 Task: Find connections with filter location Shiliguri with filter topic #Innovativewith filter profile language Spanish with filter current company Republic World with filter school SRM University with filter industry Investment Management with filter service category Pricing Strategy with filter keywords title Carpenter
Action: Mouse moved to (701, 91)
Screenshot: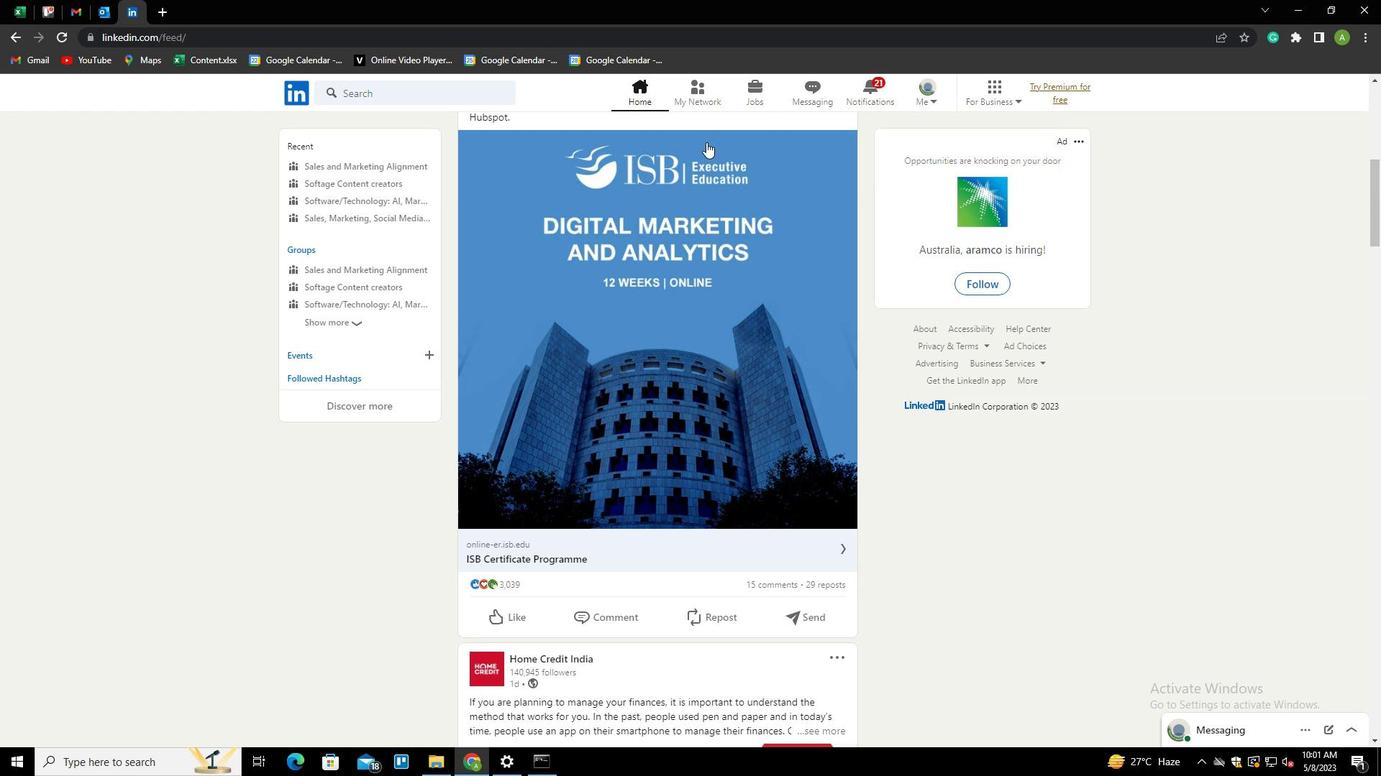 
Action: Mouse pressed left at (701, 91)
Screenshot: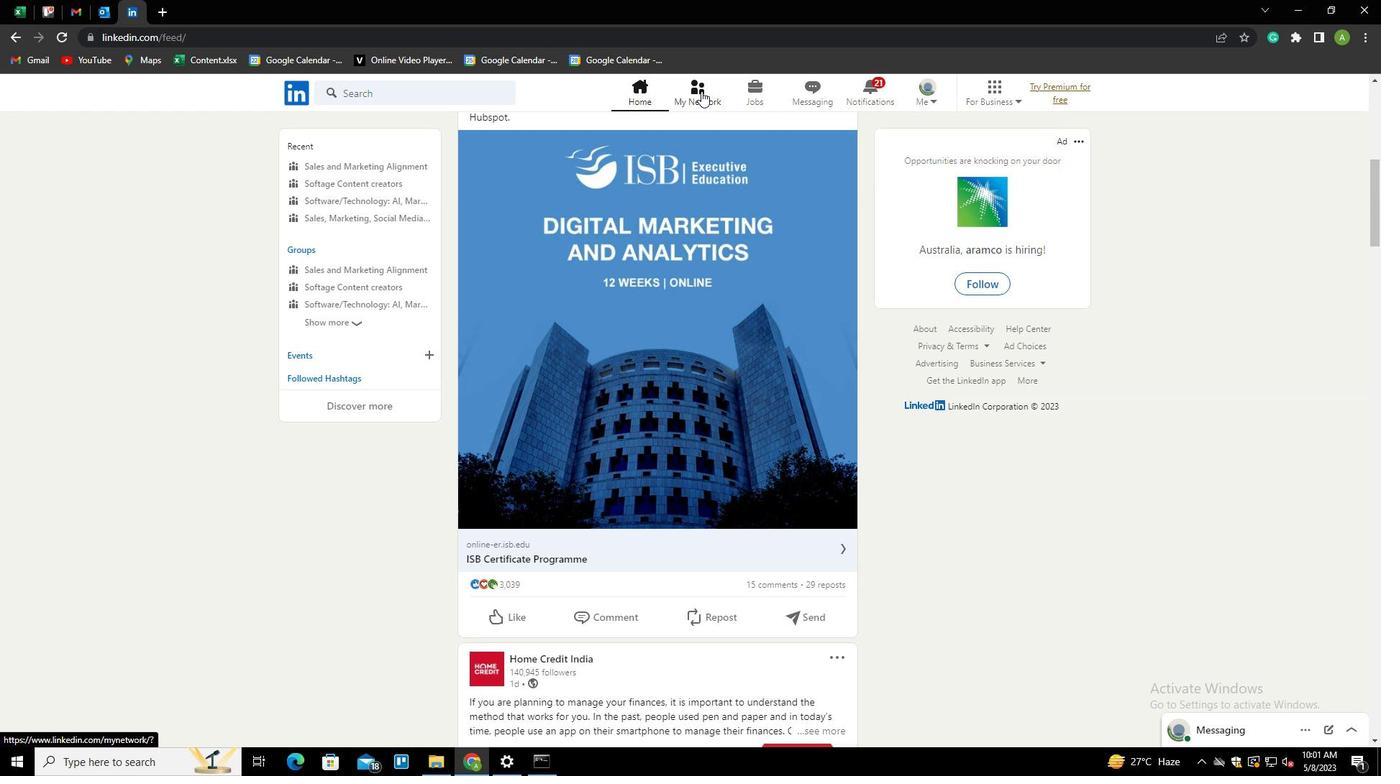 
Action: Mouse moved to (381, 169)
Screenshot: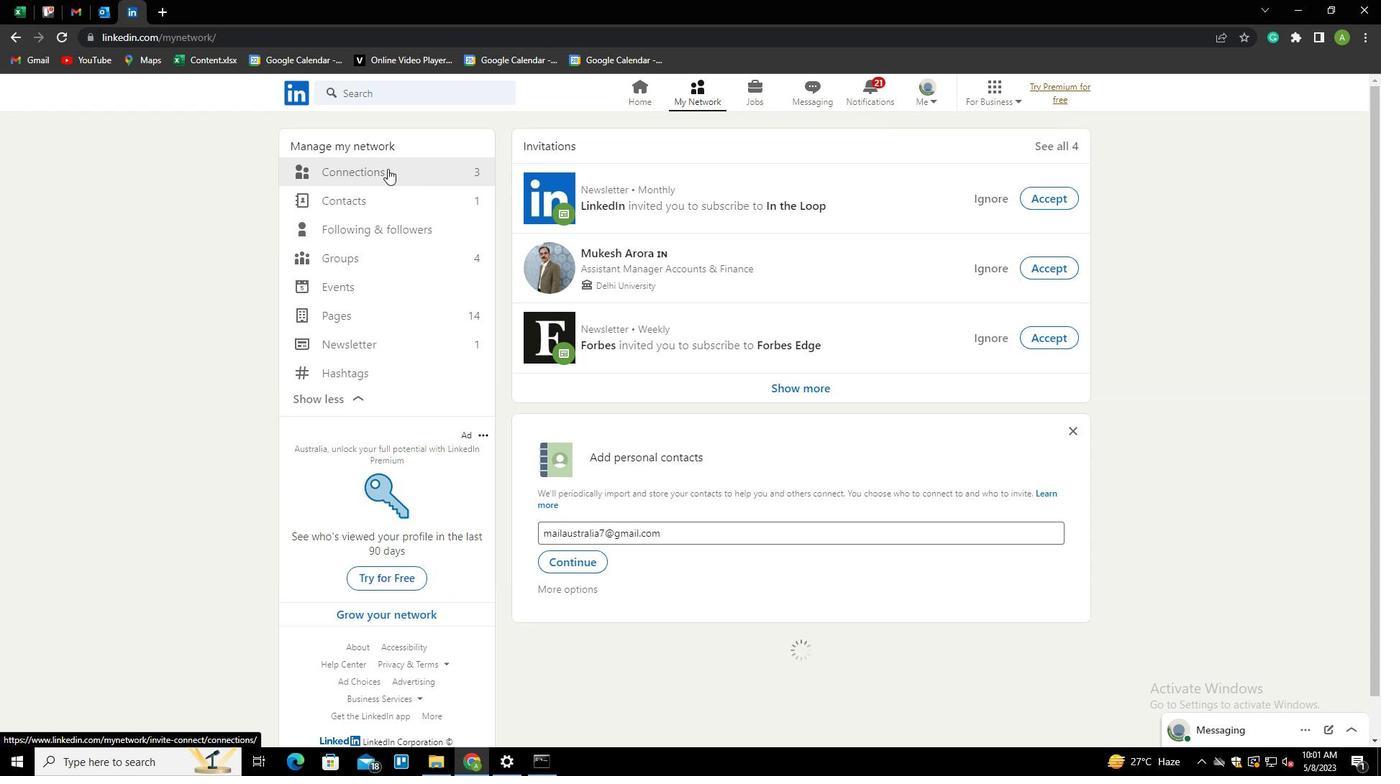 
Action: Mouse pressed left at (381, 169)
Screenshot: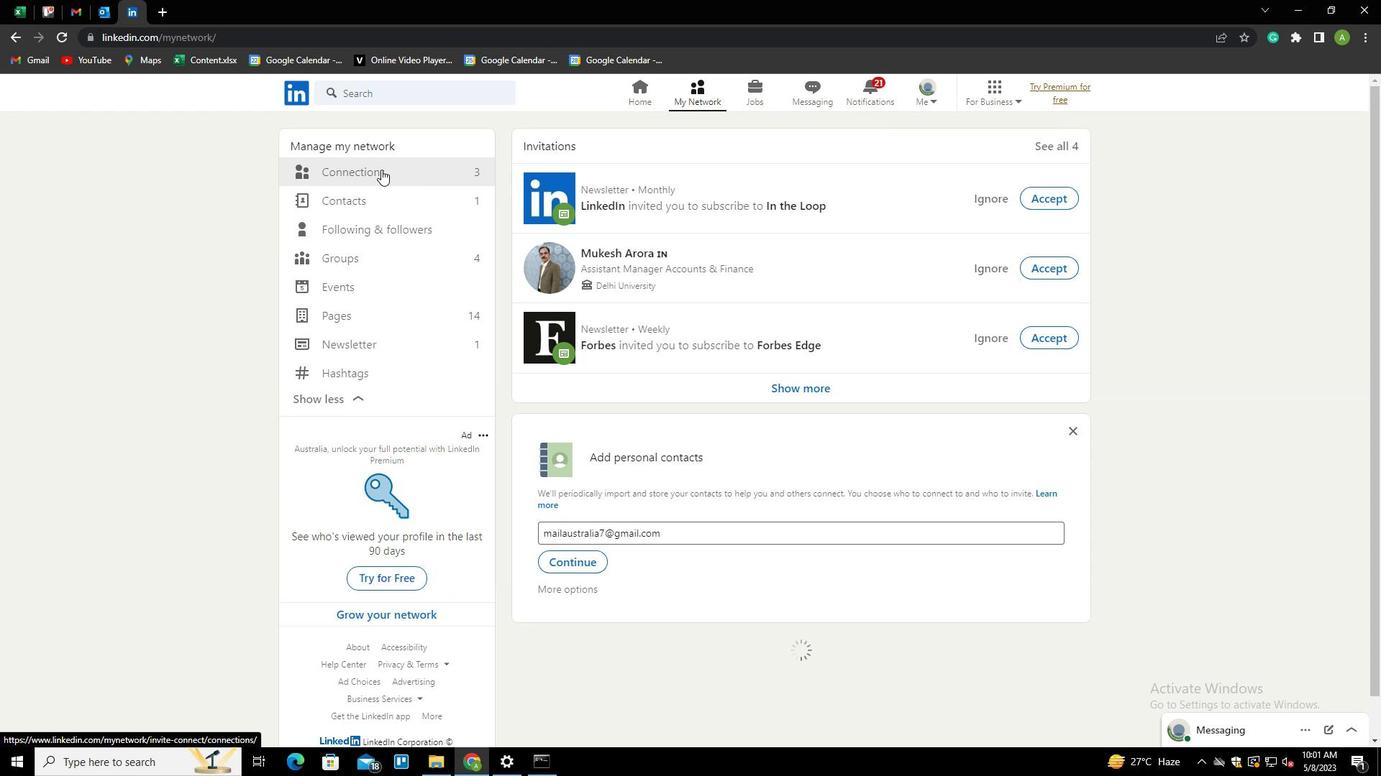 
Action: Mouse moved to (788, 173)
Screenshot: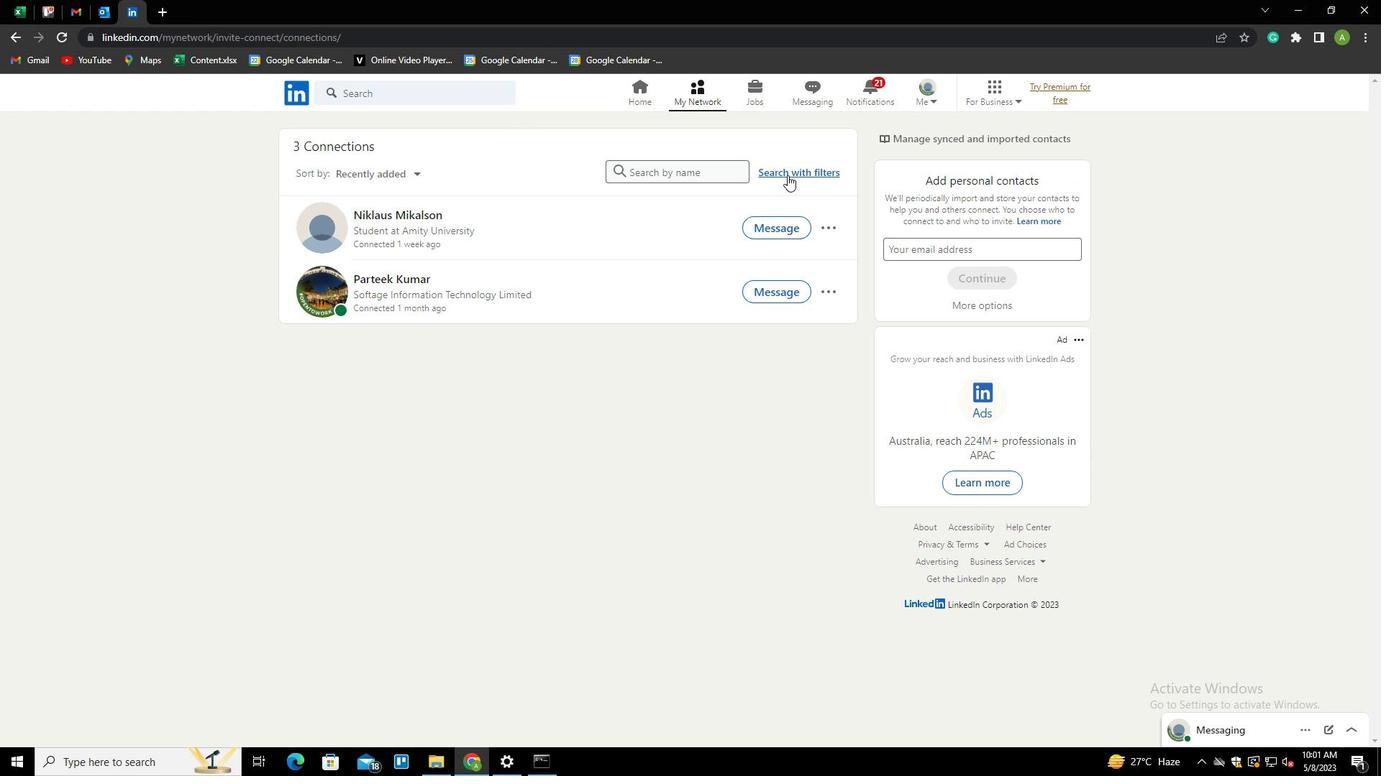 
Action: Mouse pressed left at (788, 173)
Screenshot: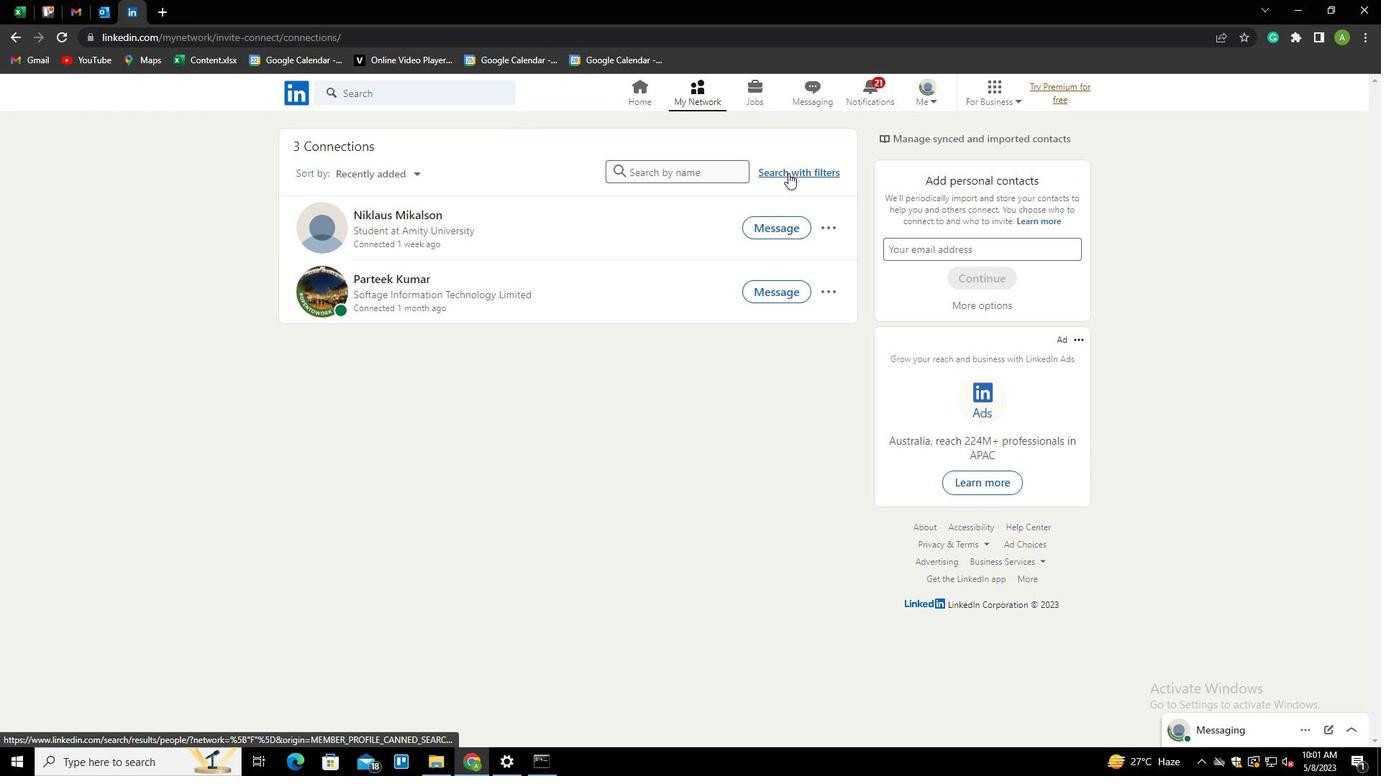 
Action: Mouse moved to (741, 132)
Screenshot: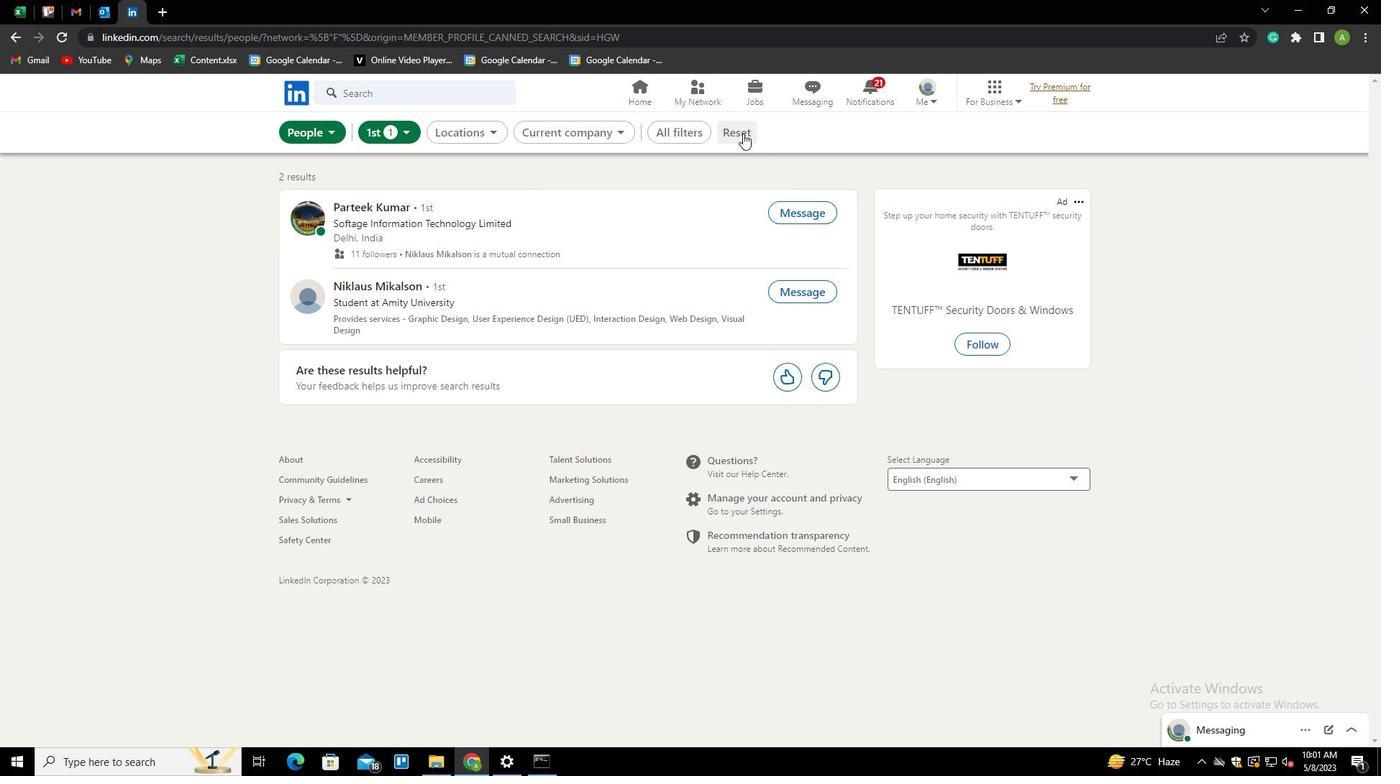 
Action: Mouse pressed left at (741, 132)
Screenshot: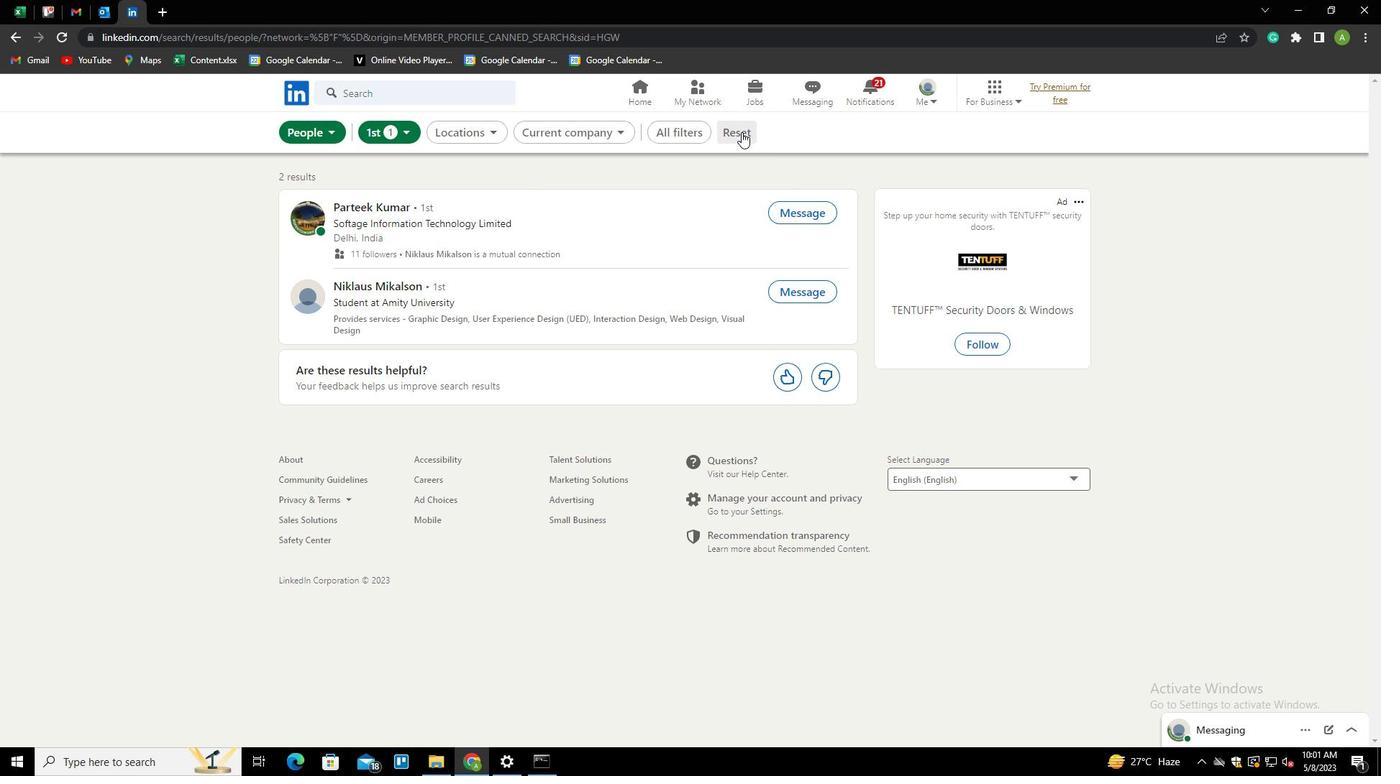 
Action: Mouse moved to (725, 132)
Screenshot: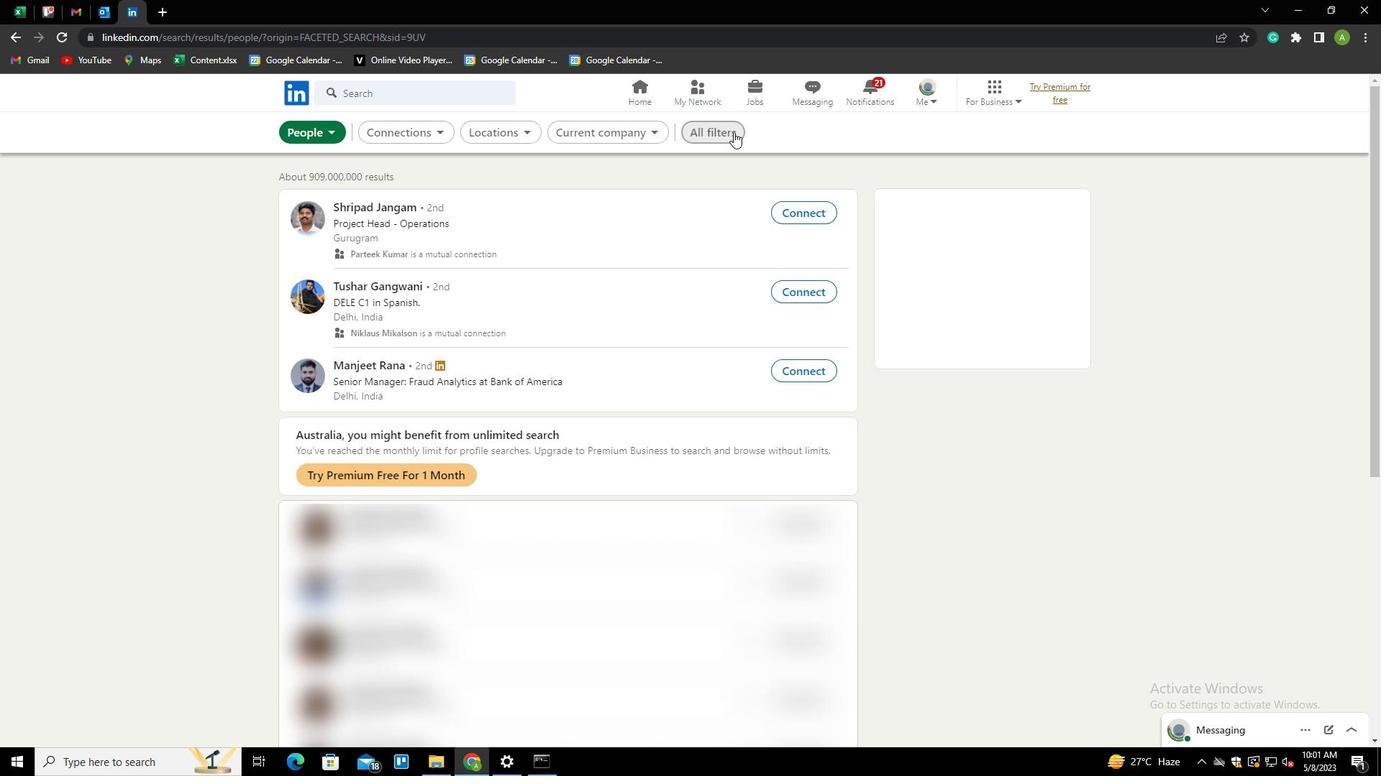 
Action: Mouse pressed left at (725, 132)
Screenshot: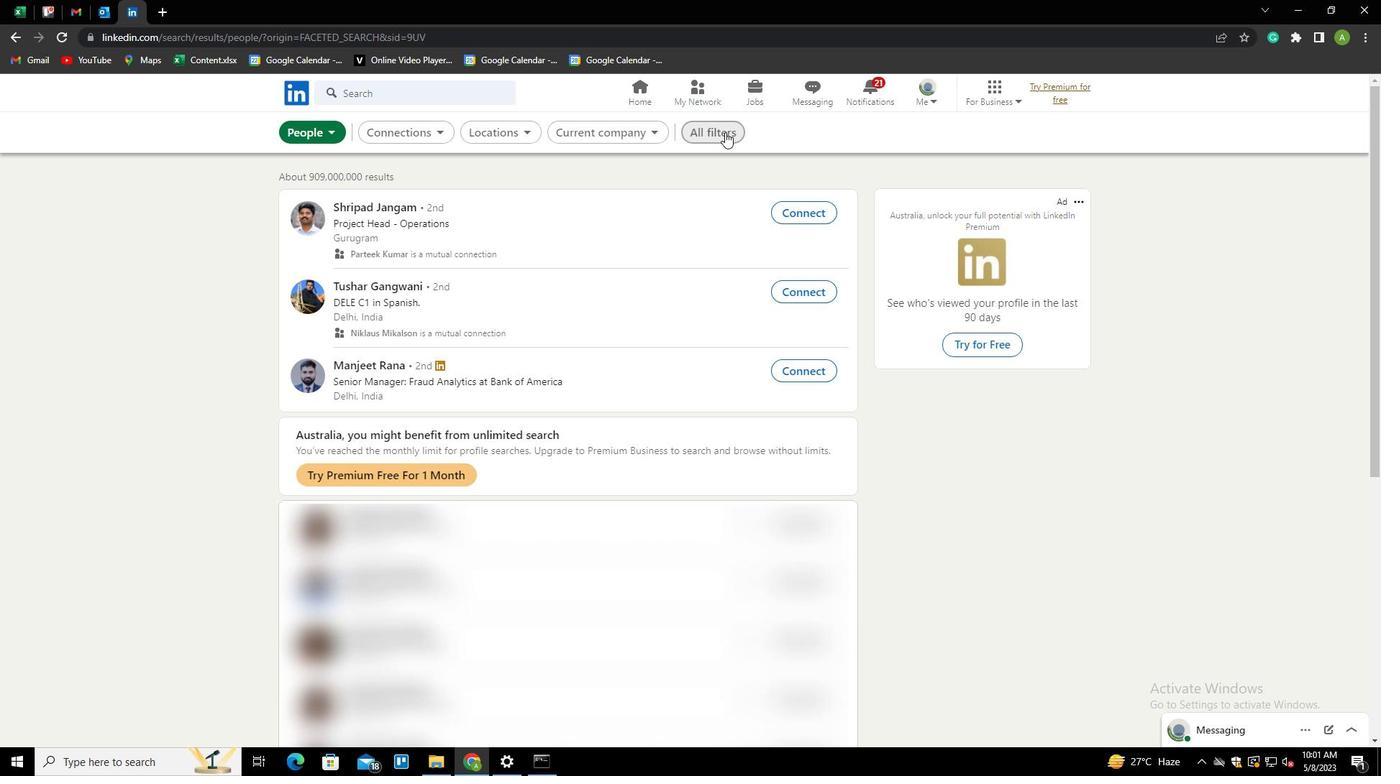 
Action: Mouse moved to (1100, 330)
Screenshot: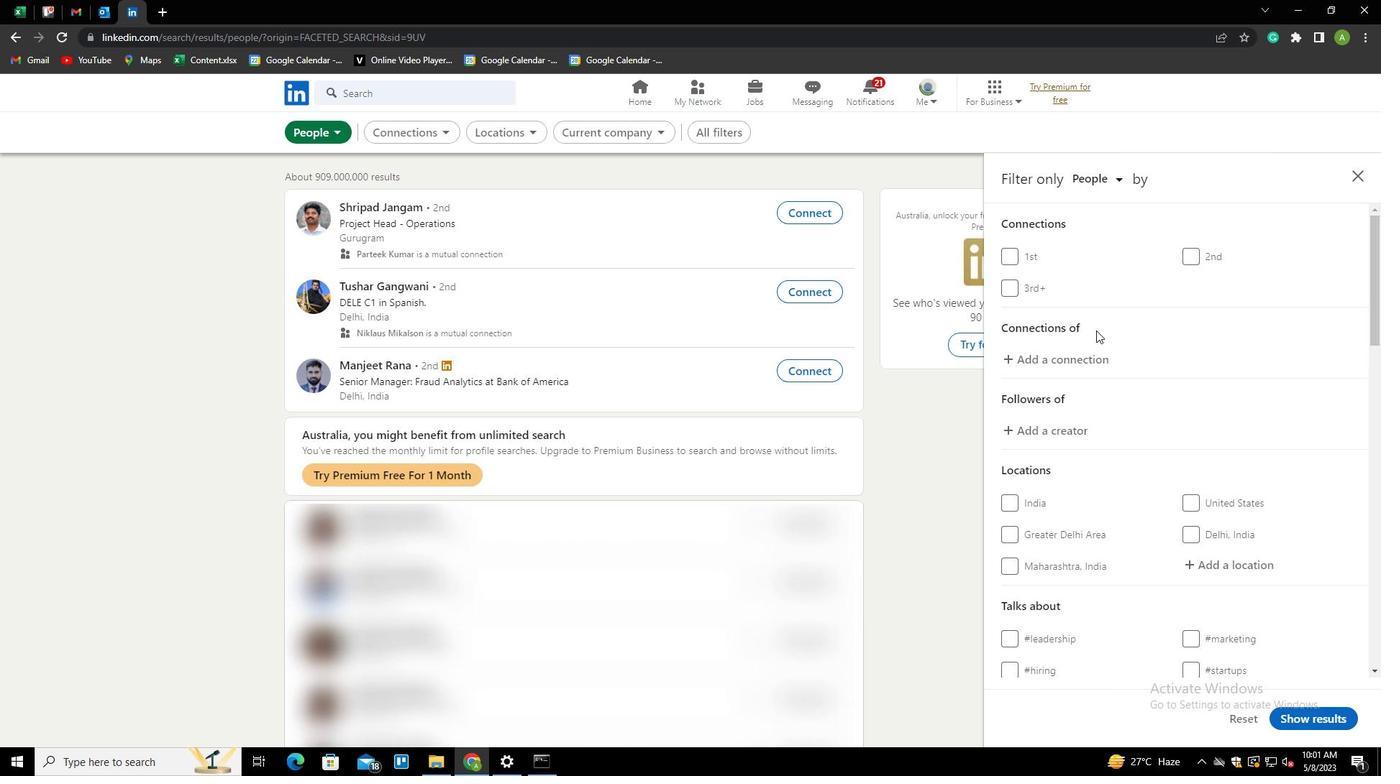 
Action: Mouse scrolled (1100, 330) with delta (0, 0)
Screenshot: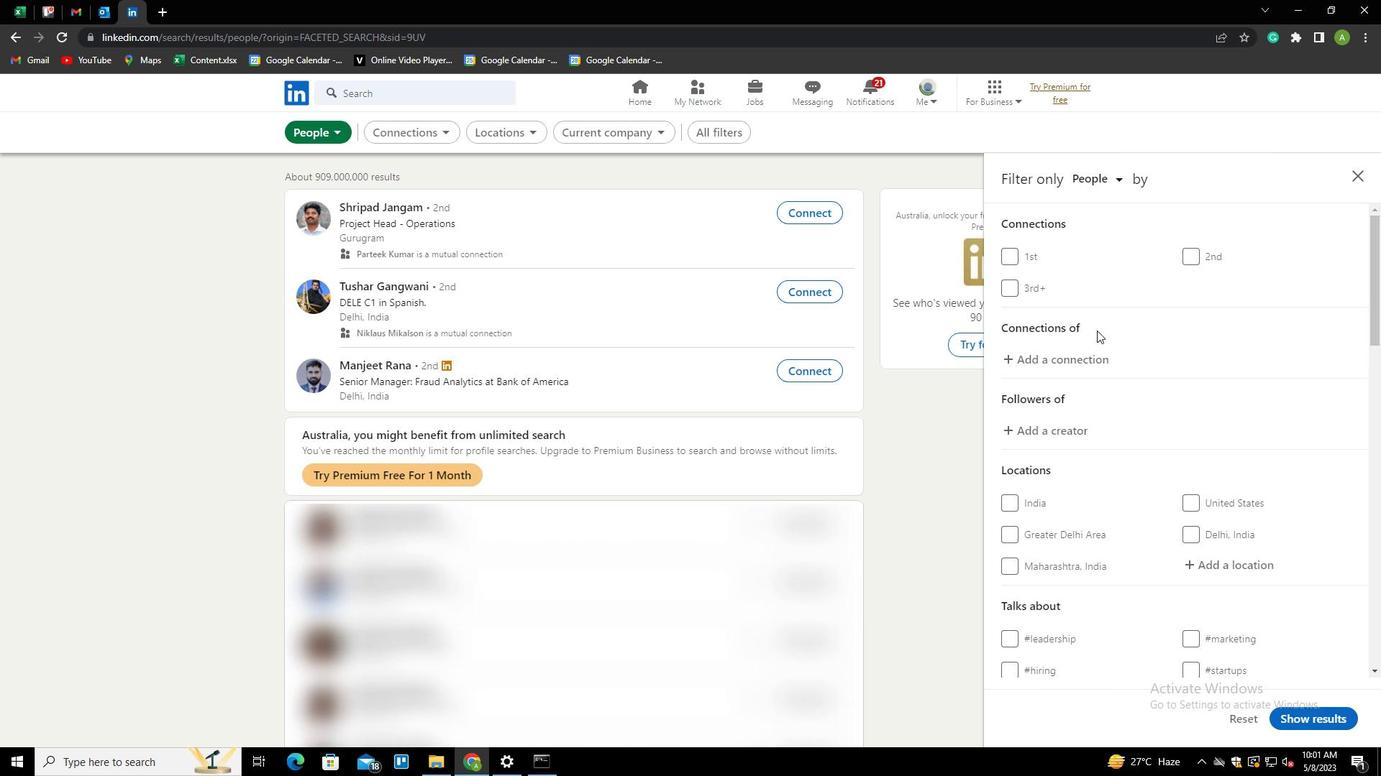 
Action: Mouse scrolled (1100, 330) with delta (0, 0)
Screenshot: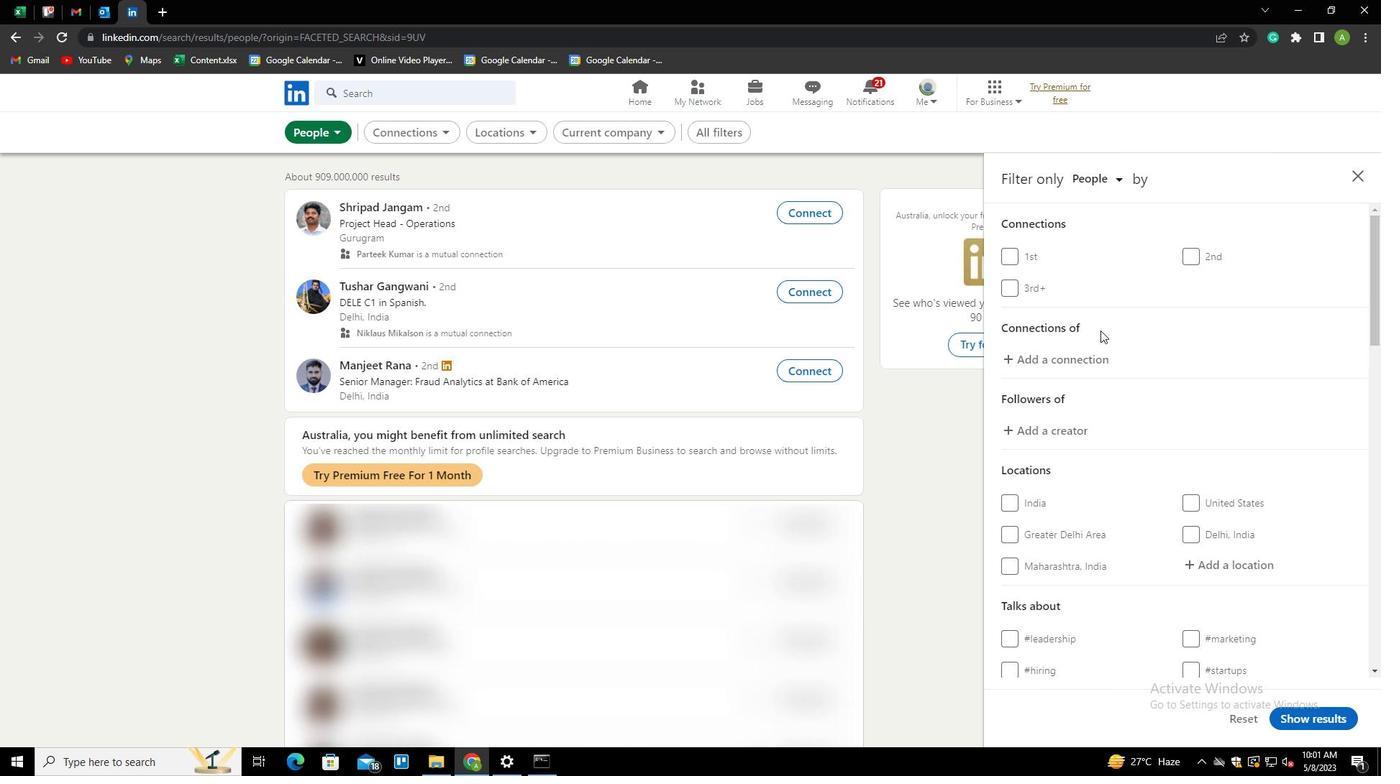 
Action: Mouse scrolled (1100, 330) with delta (0, 0)
Screenshot: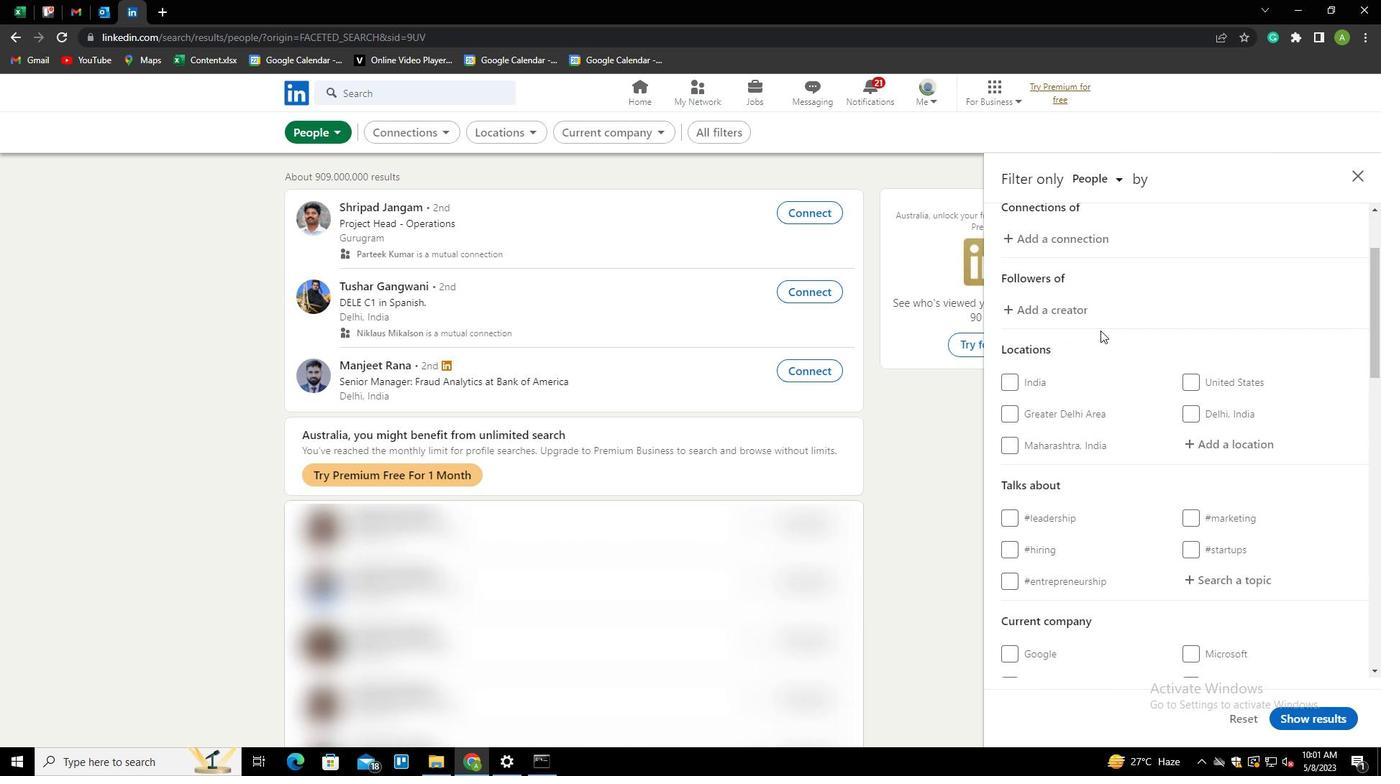 
Action: Mouse moved to (1212, 348)
Screenshot: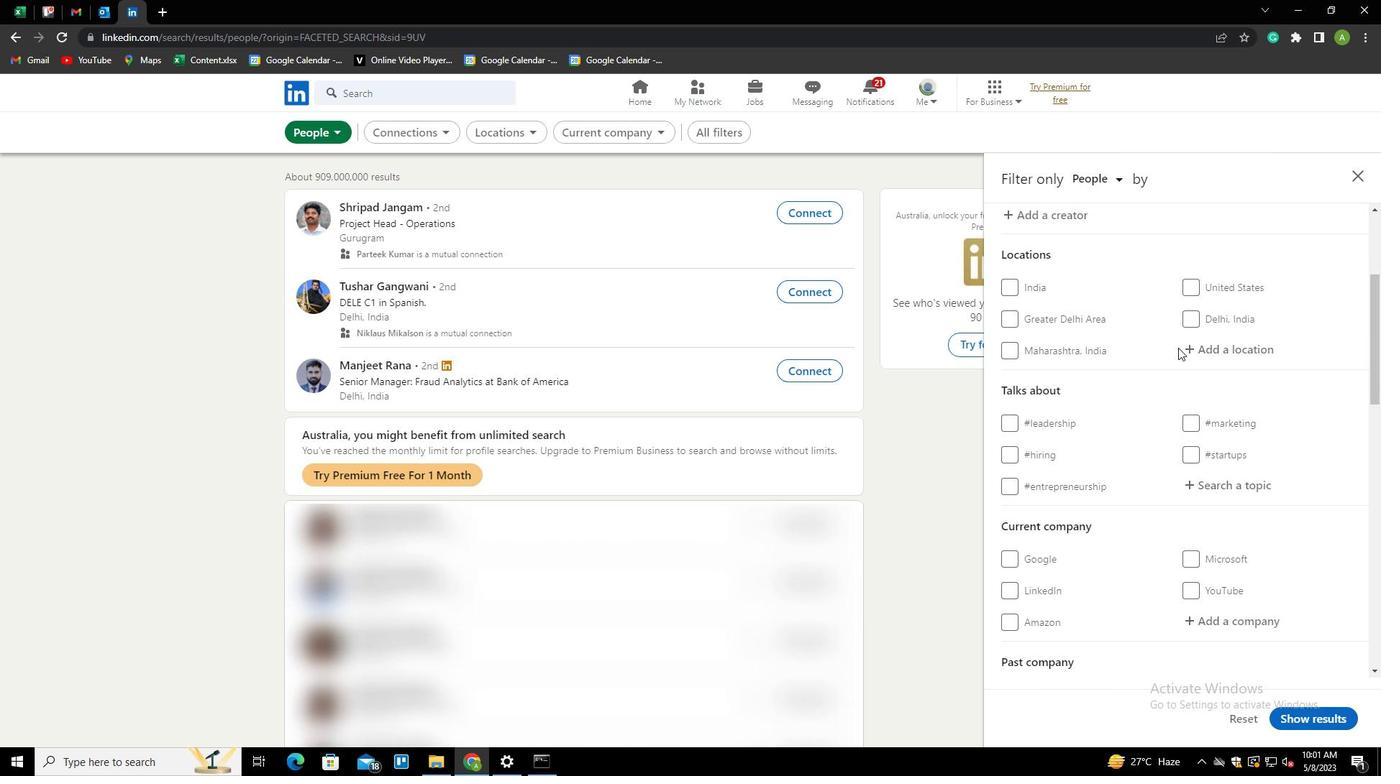 
Action: Mouse pressed left at (1212, 348)
Screenshot: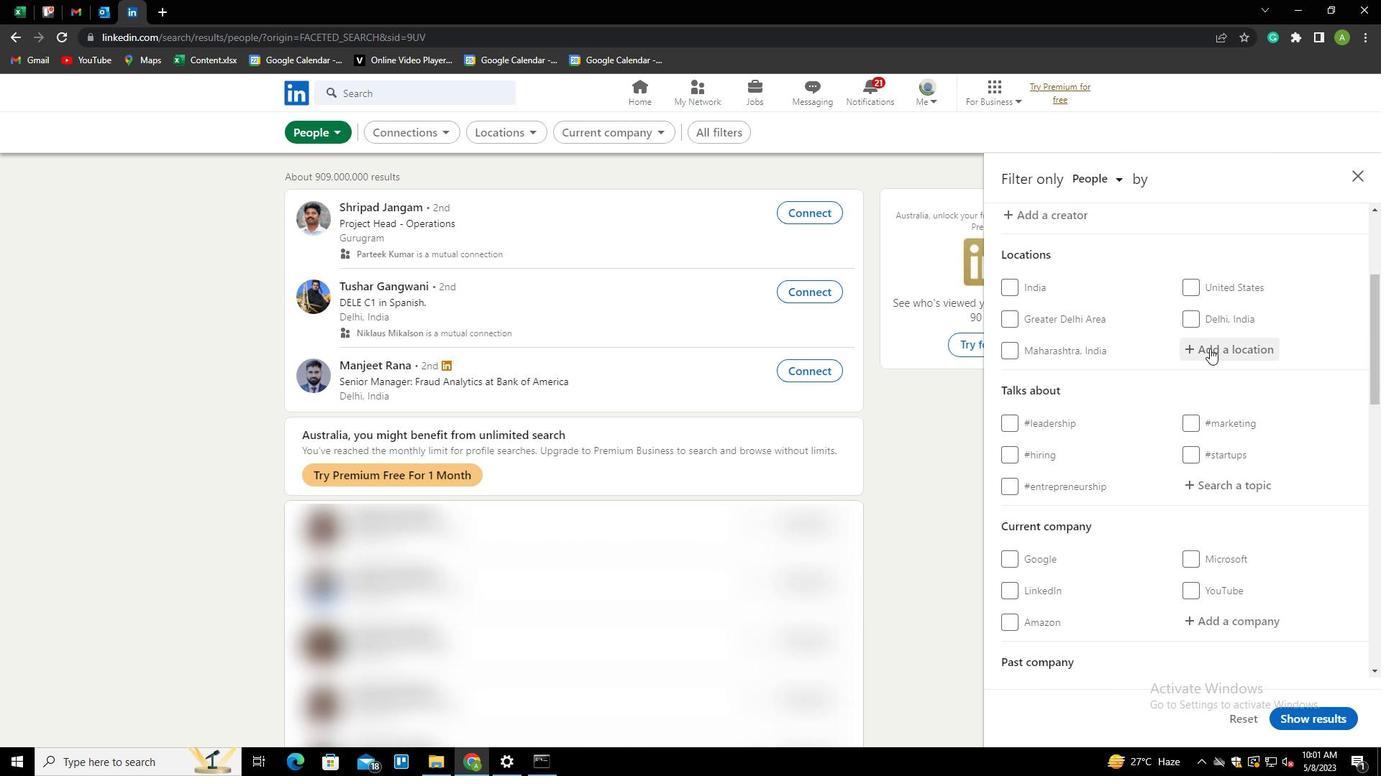 
Action: Key pressed <Key.shift>S
Screenshot: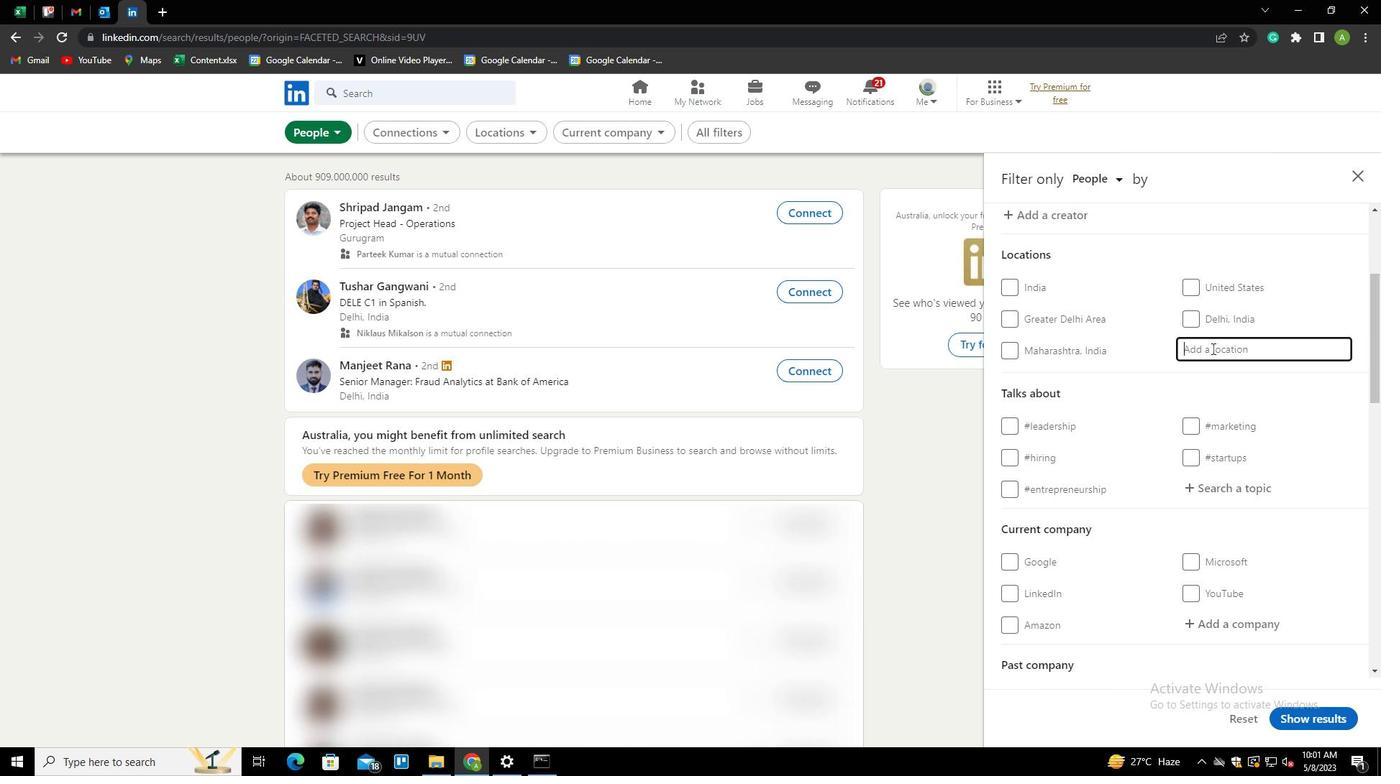 
Action: Mouse moved to (1212, 348)
Screenshot: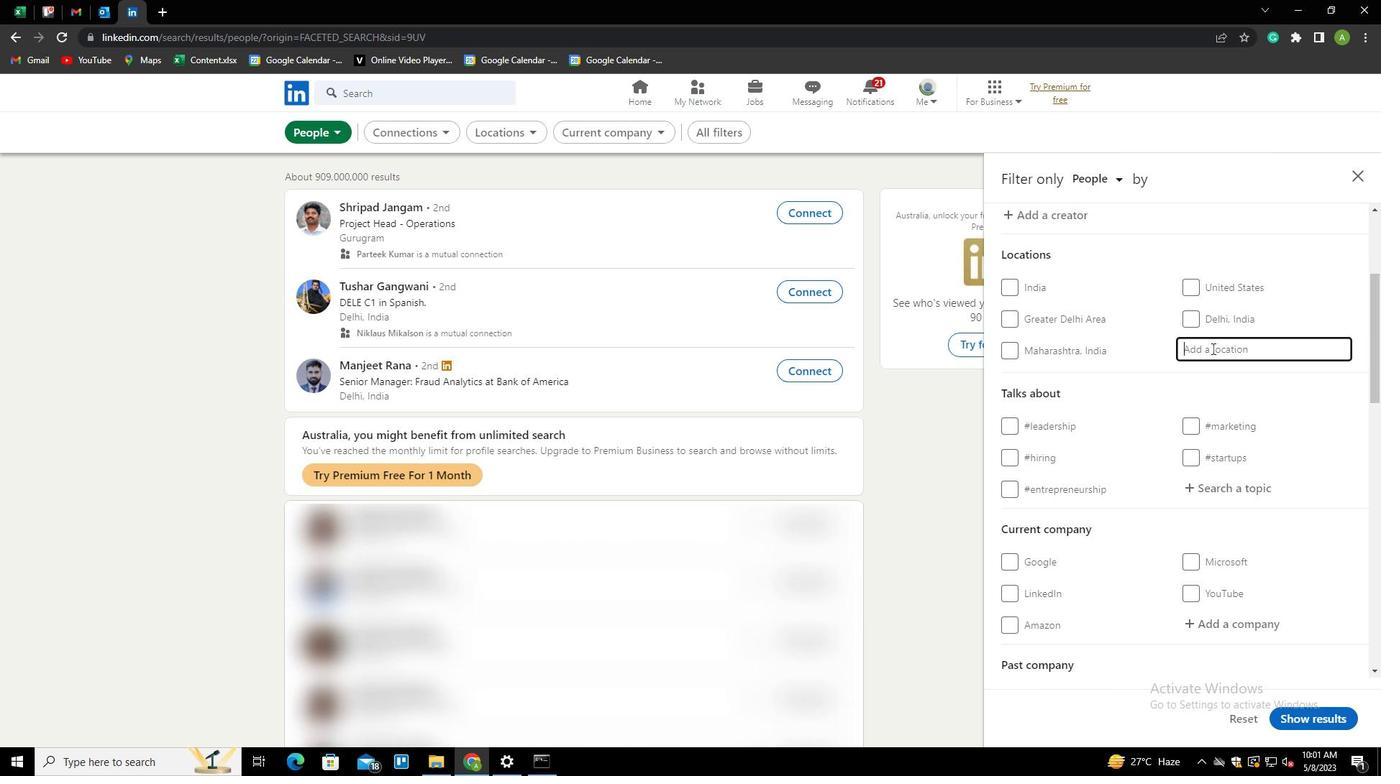 
Action: Key pressed HILIGURI<Key.down><Key.enter>
Screenshot: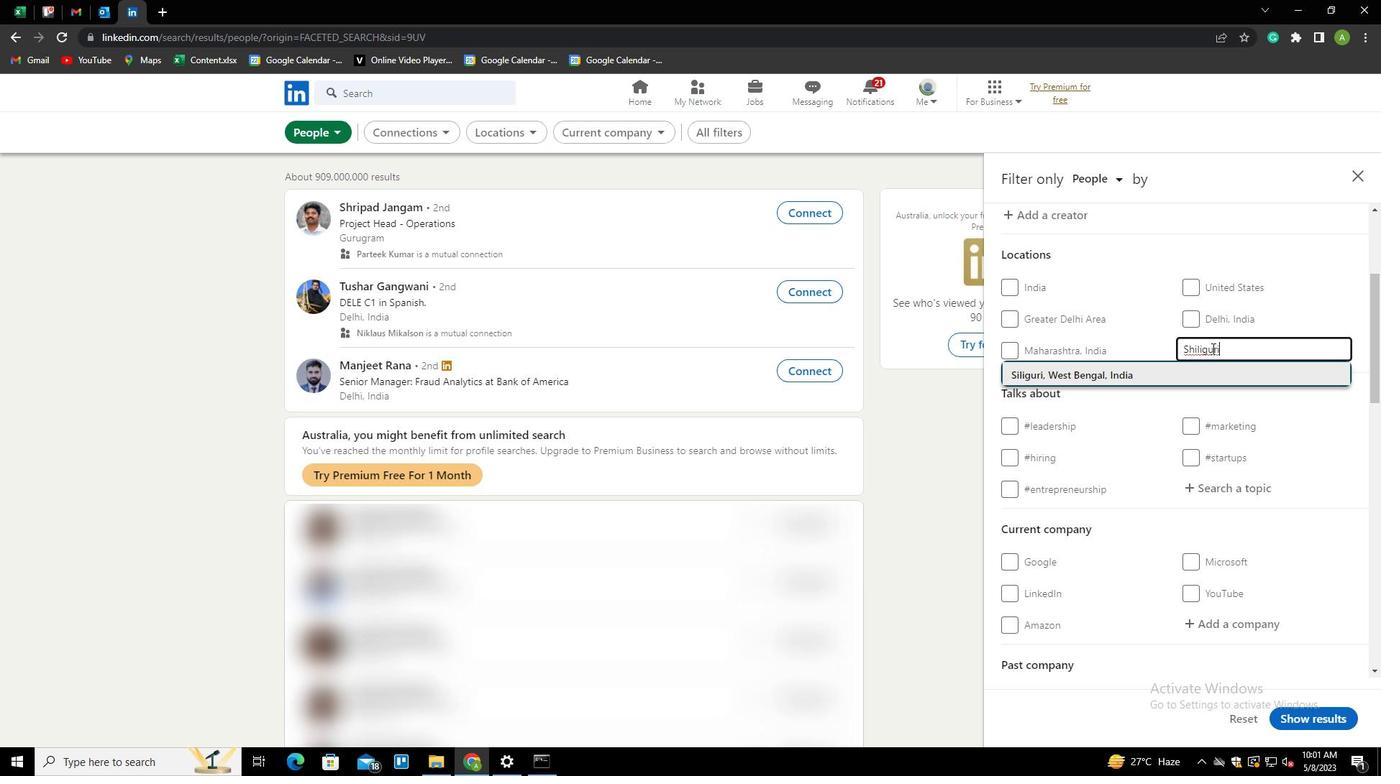 
Action: Mouse scrolled (1212, 348) with delta (0, 0)
Screenshot: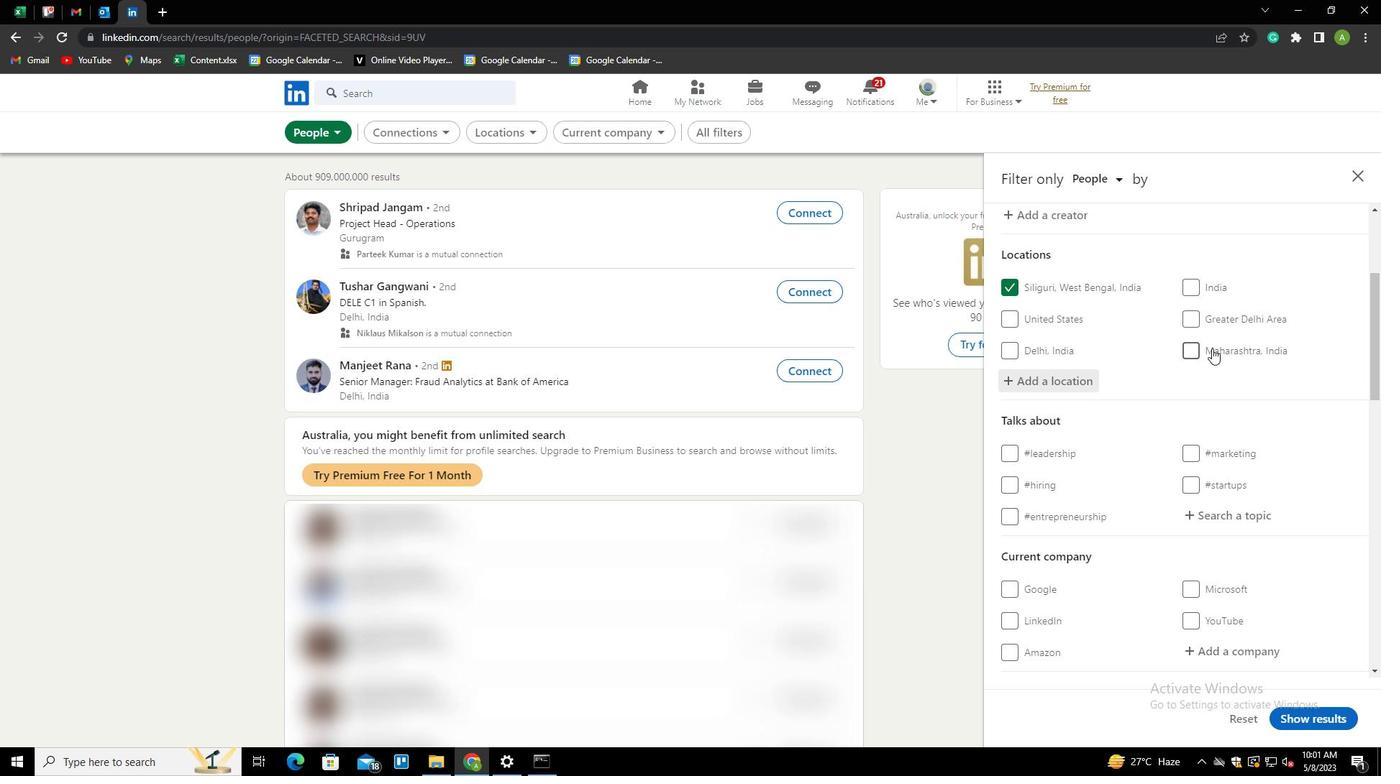 
Action: Mouse scrolled (1212, 348) with delta (0, 0)
Screenshot: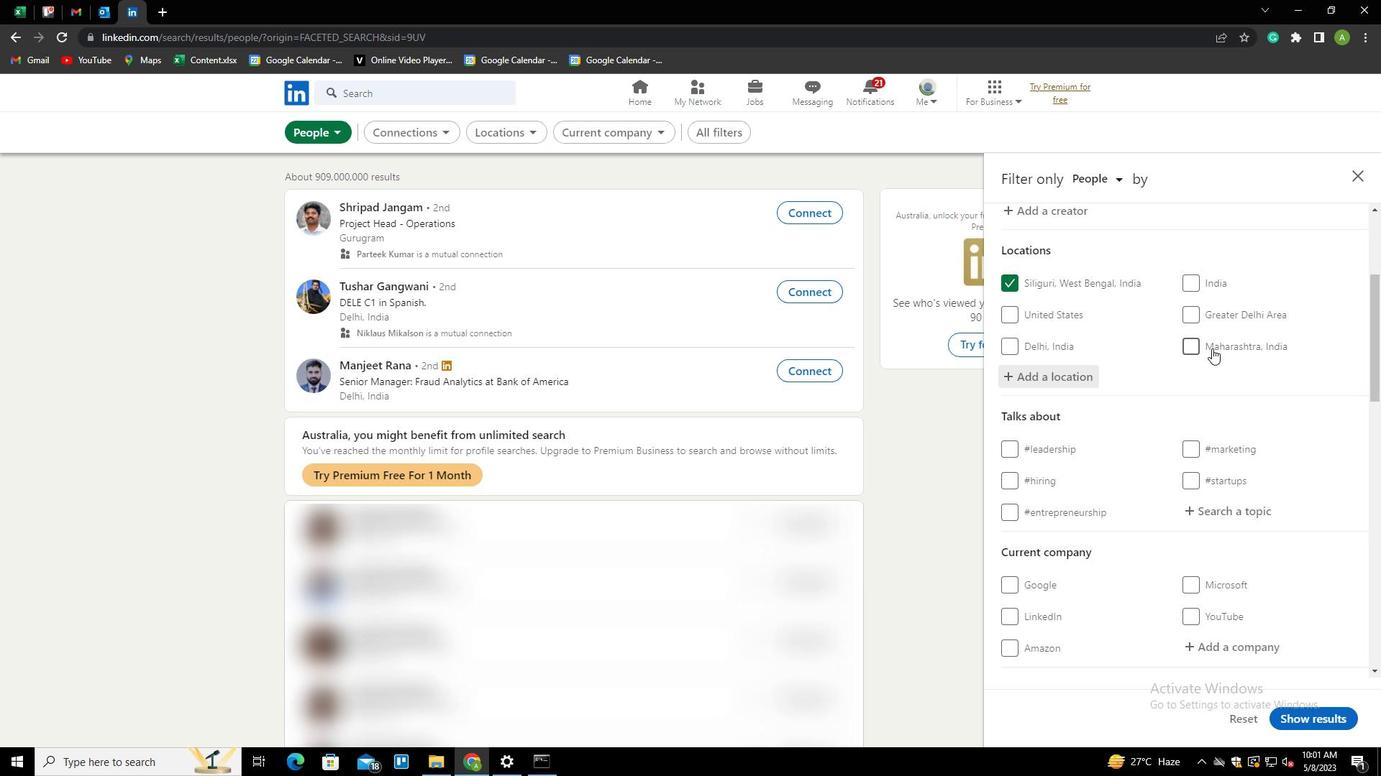 
Action: Mouse moved to (1223, 372)
Screenshot: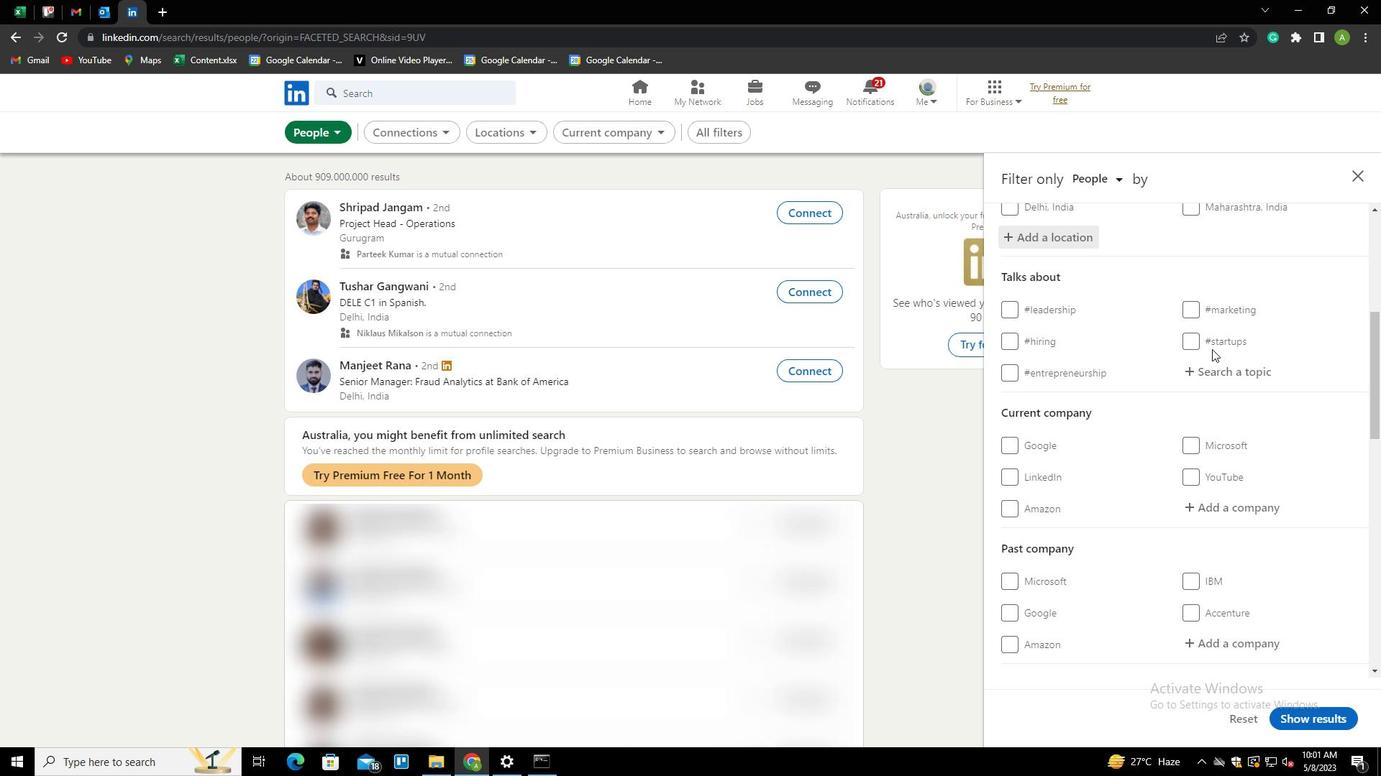 
Action: Mouse pressed left at (1223, 372)
Screenshot: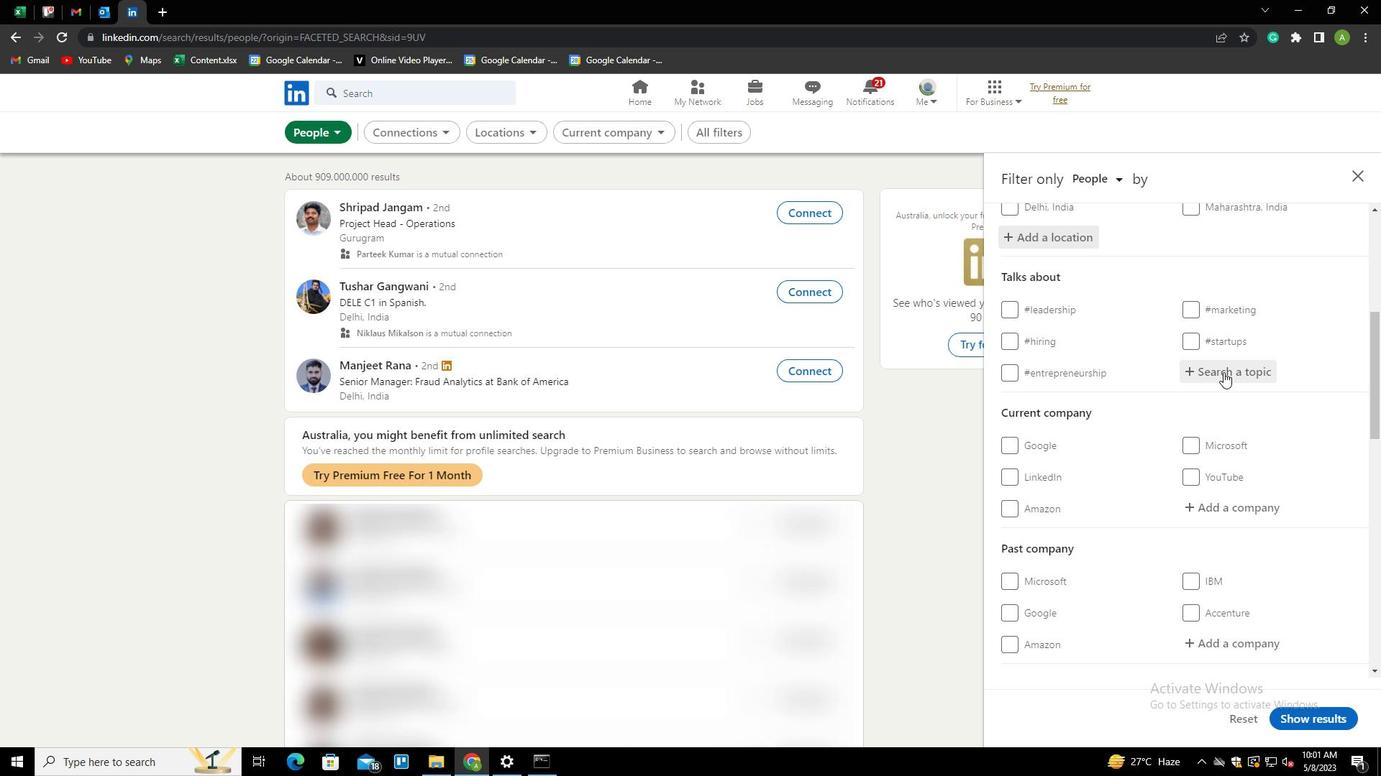 
Action: Mouse moved to (1225, 374)
Screenshot: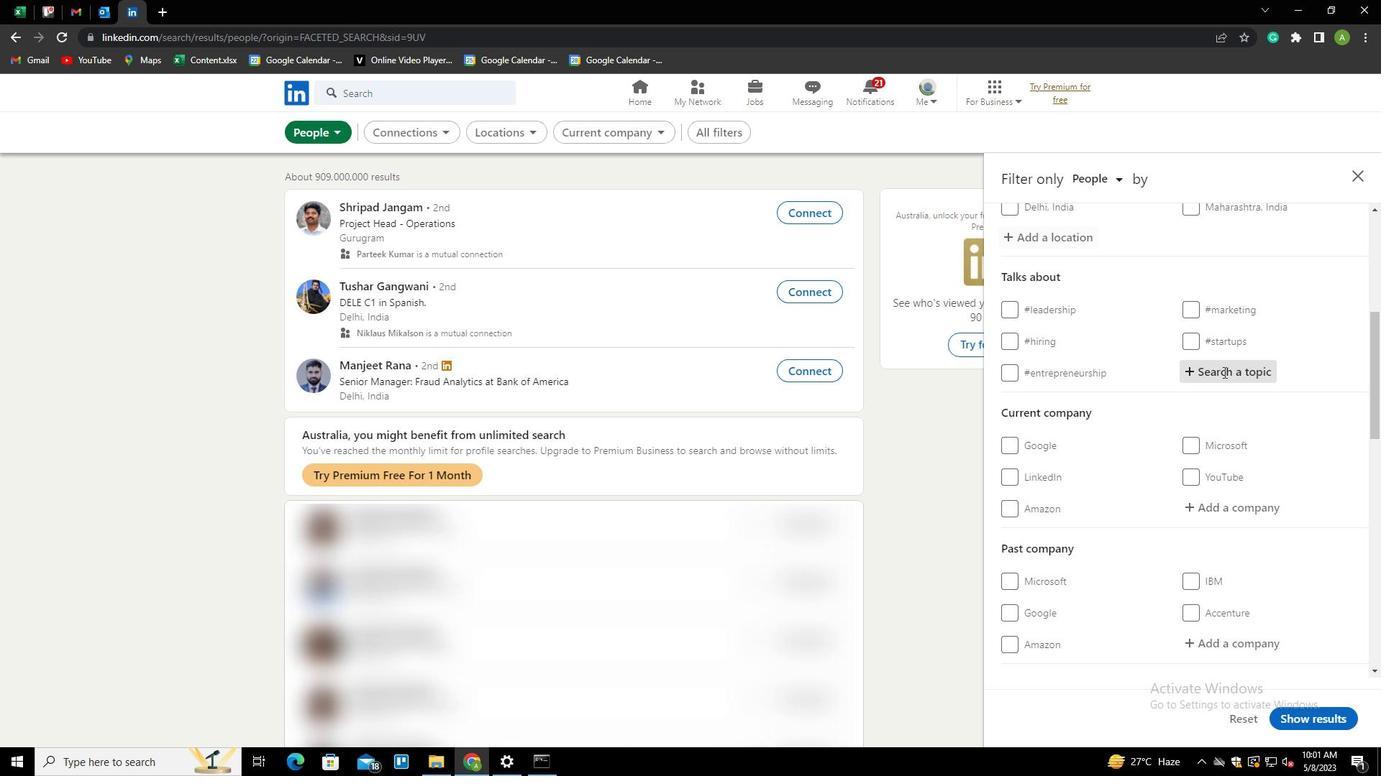 
Action: Key pressed <Key.shift>INNOVATION<Key.down><Key.backspace><Key.backspace><Key.backspace>IVE<Key.down><Key.enter>
Screenshot: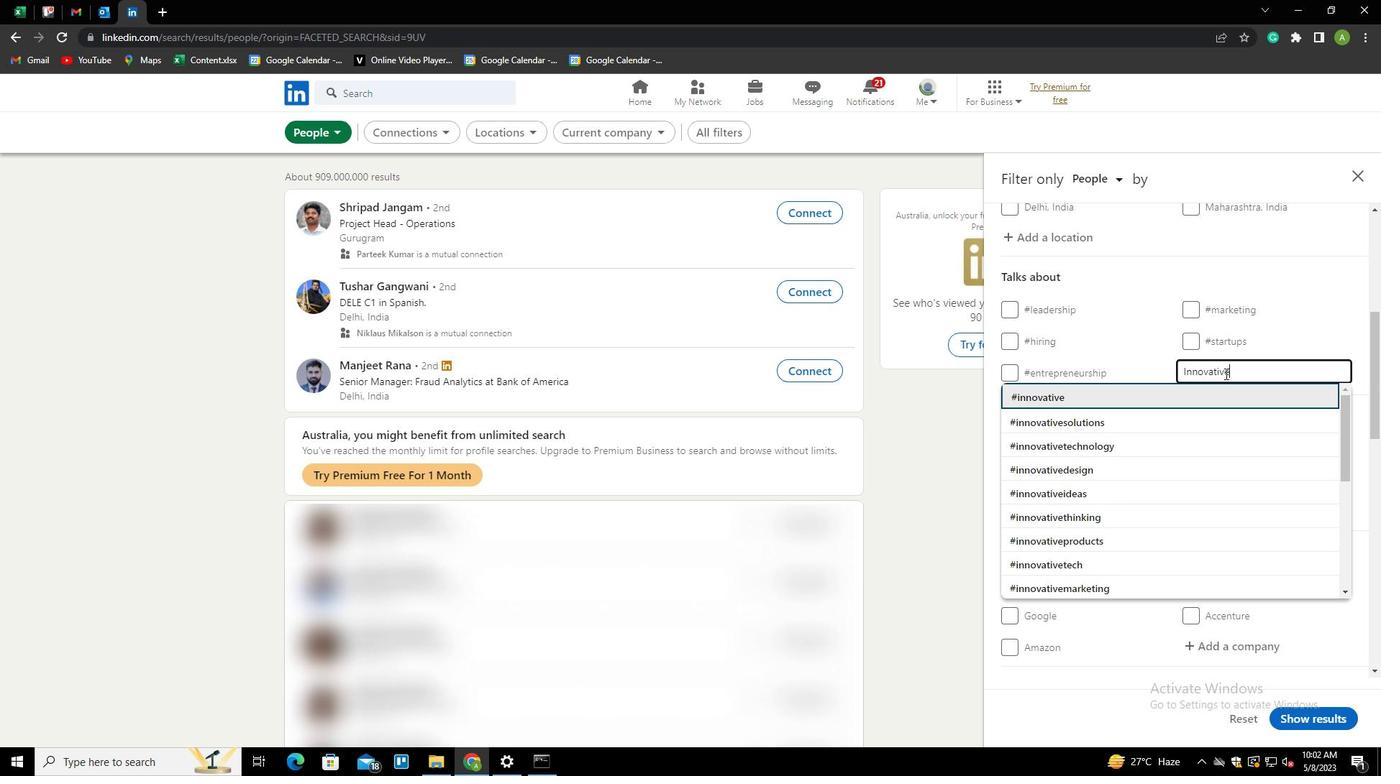 
Action: Mouse scrolled (1225, 373) with delta (0, 0)
Screenshot: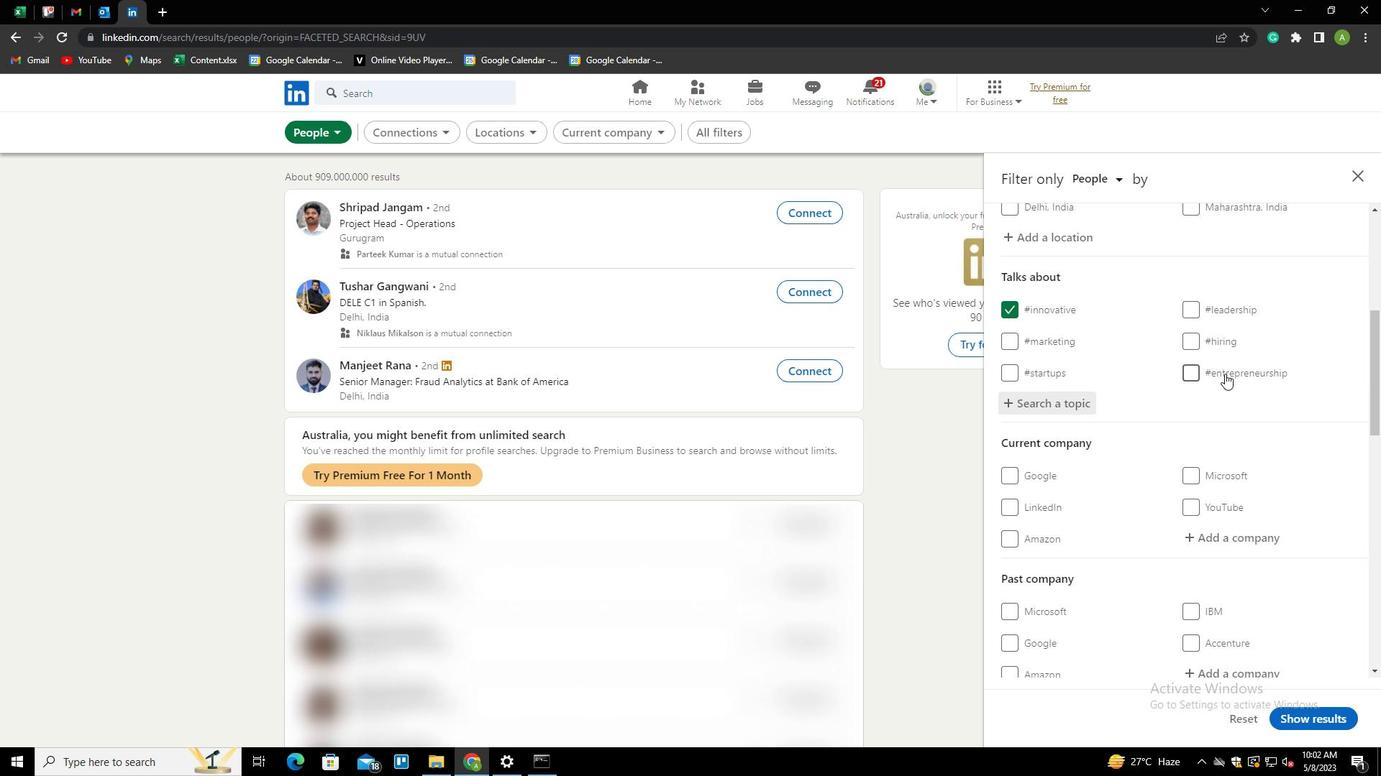 
Action: Mouse scrolled (1225, 373) with delta (0, 0)
Screenshot: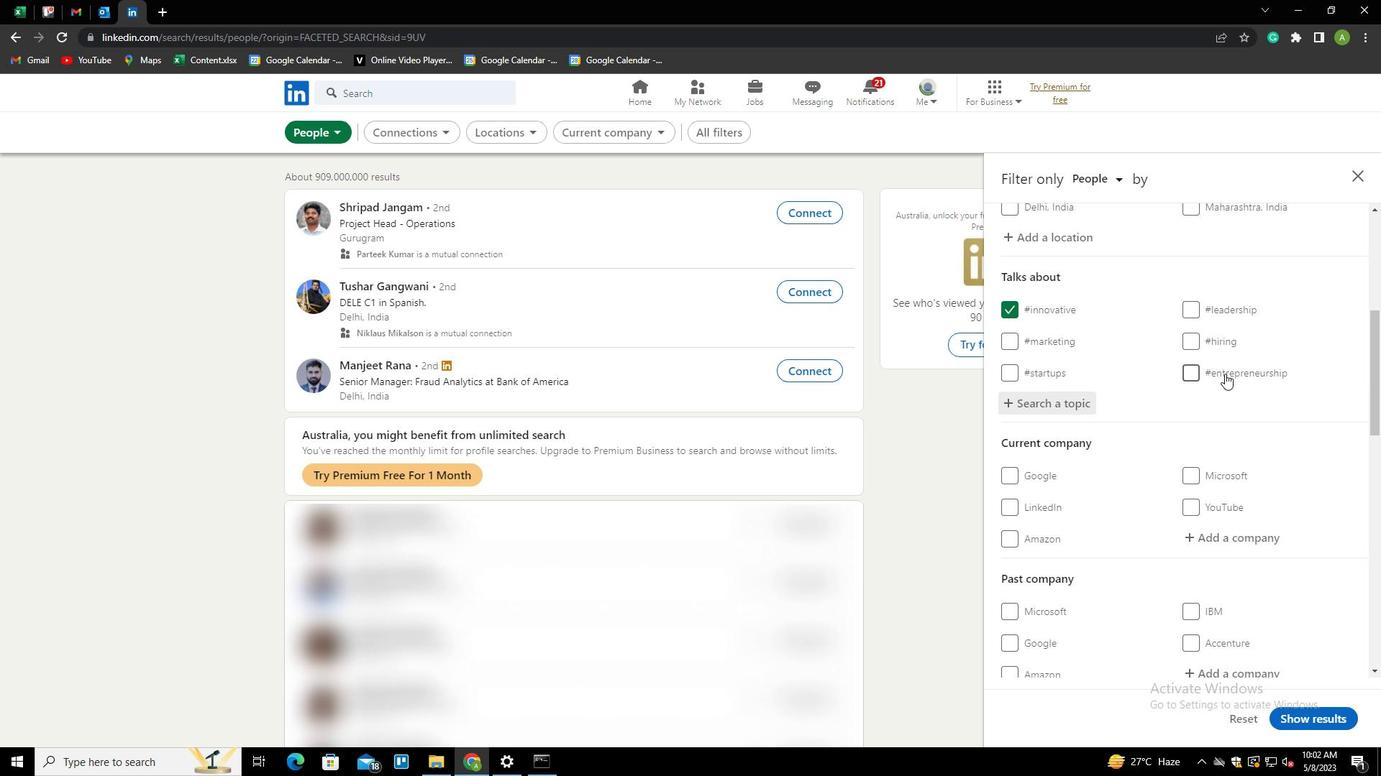 
Action: Mouse scrolled (1225, 373) with delta (0, 0)
Screenshot: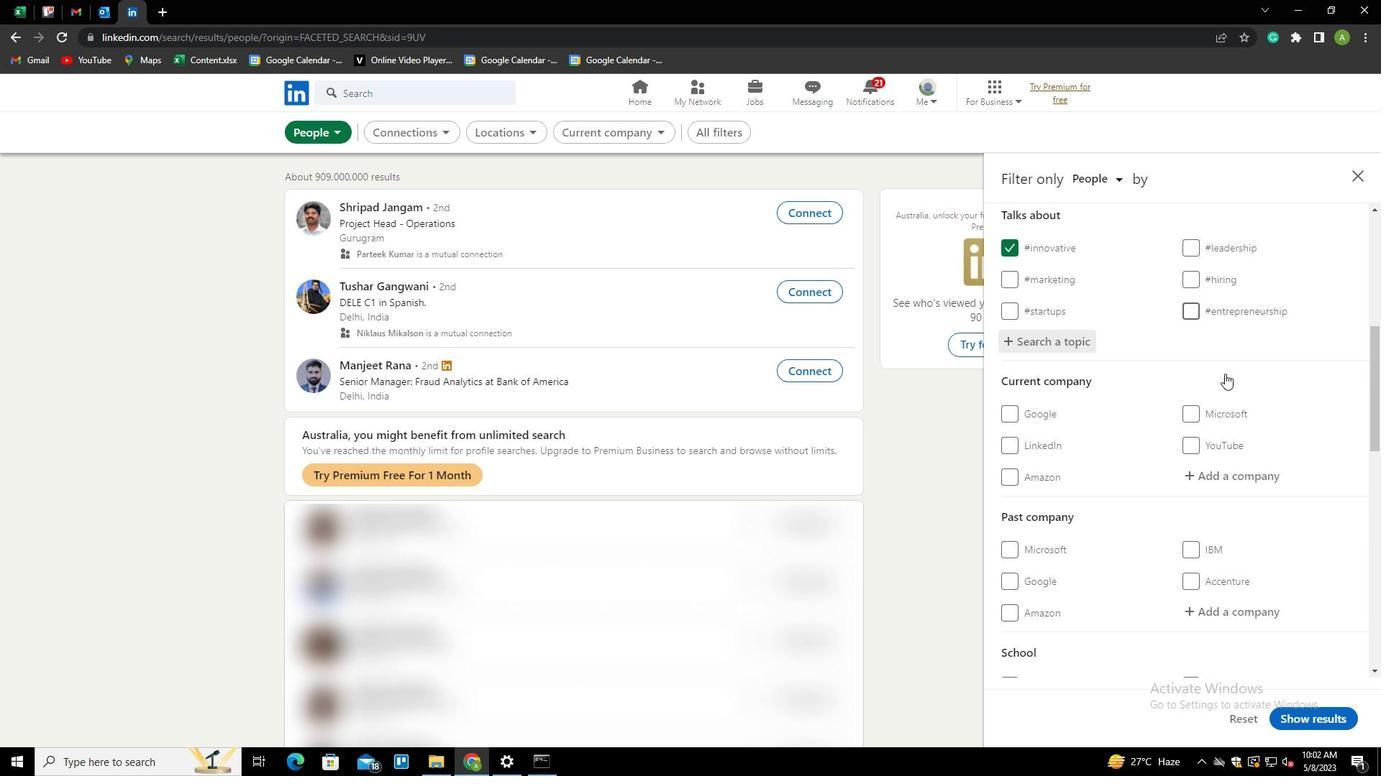 
Action: Mouse scrolled (1225, 373) with delta (0, 0)
Screenshot: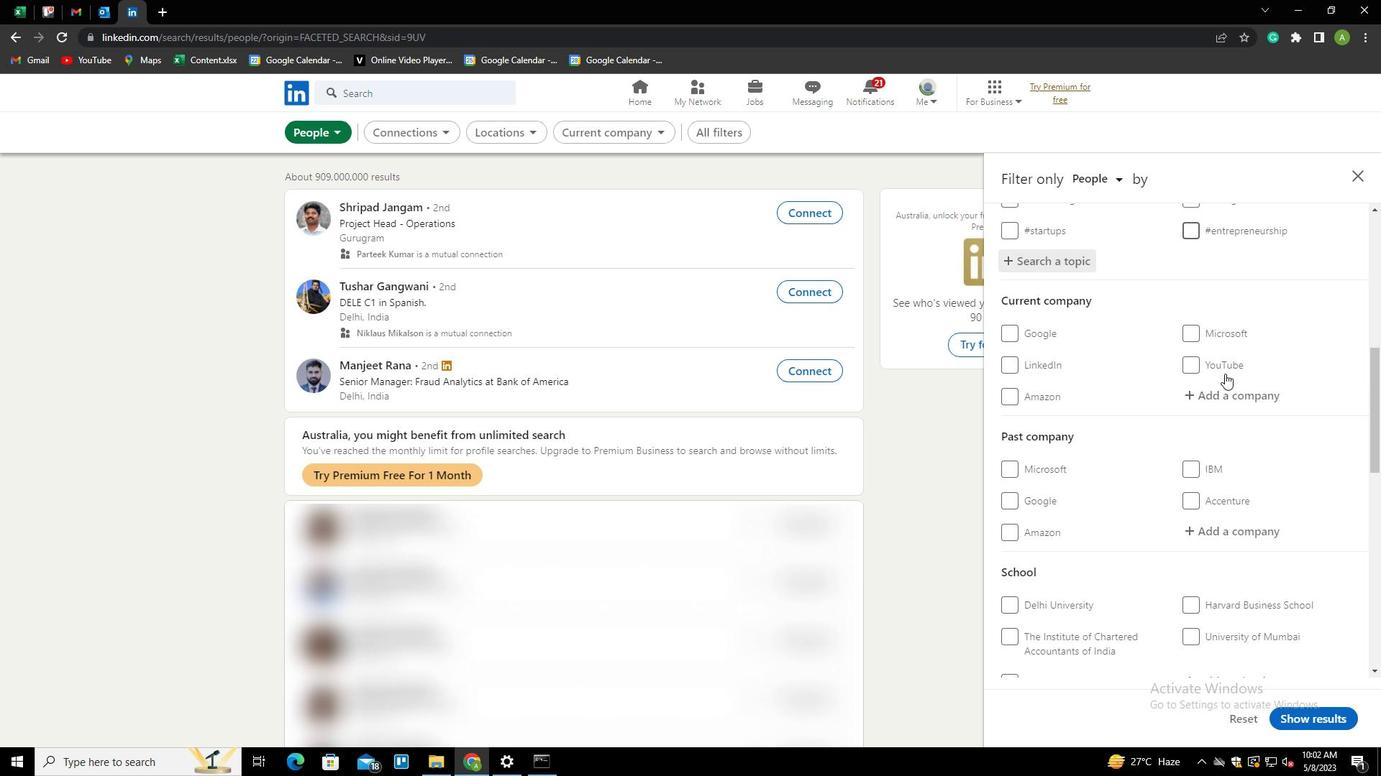 
Action: Mouse scrolled (1225, 373) with delta (0, 0)
Screenshot: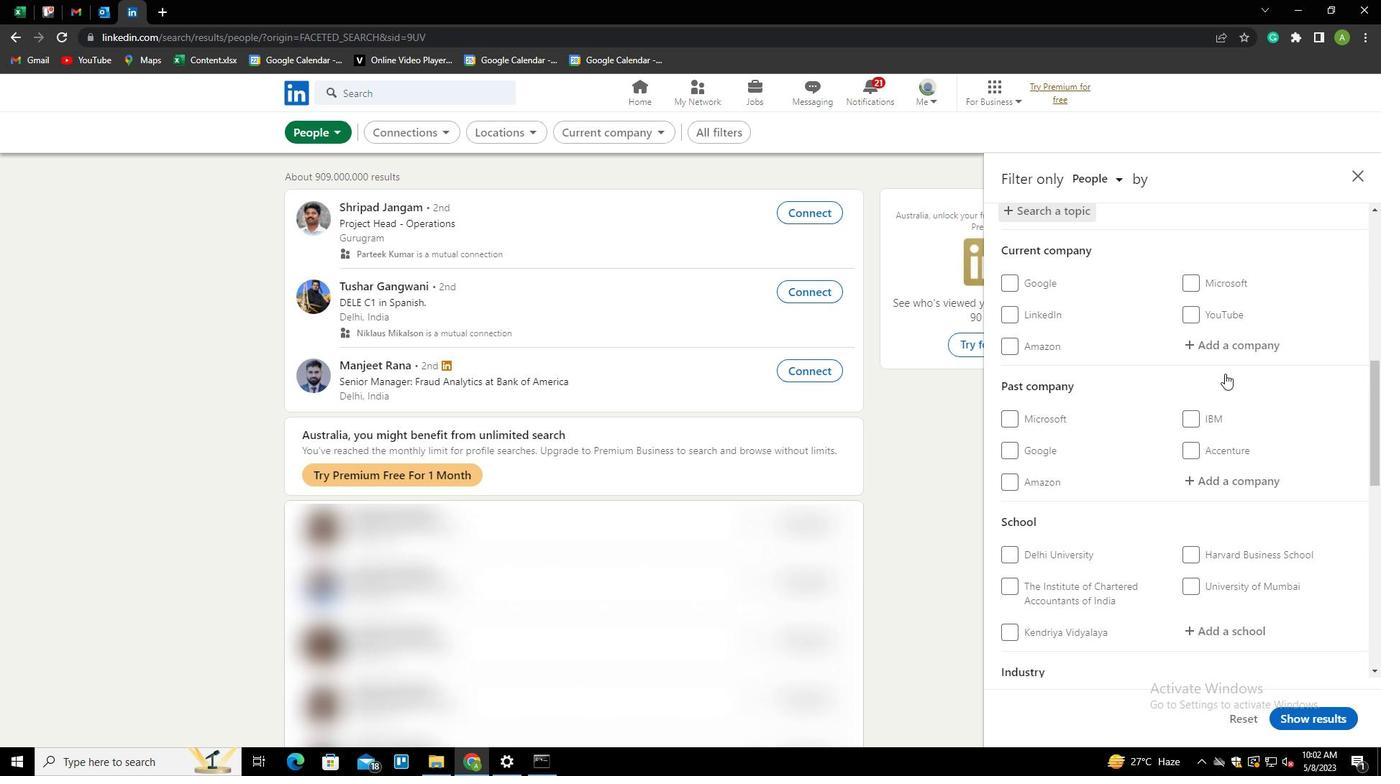 
Action: Mouse scrolled (1225, 373) with delta (0, 0)
Screenshot: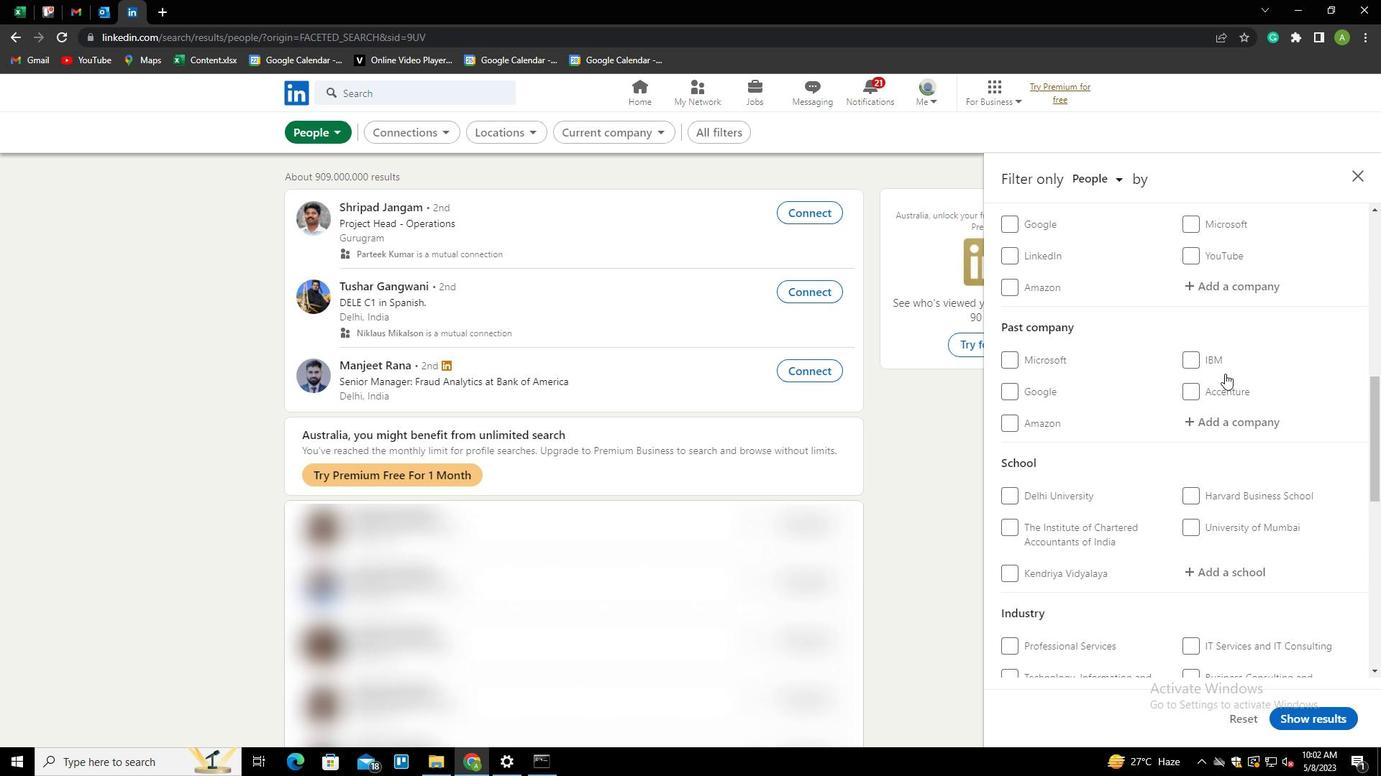 
Action: Mouse scrolled (1225, 373) with delta (0, 0)
Screenshot: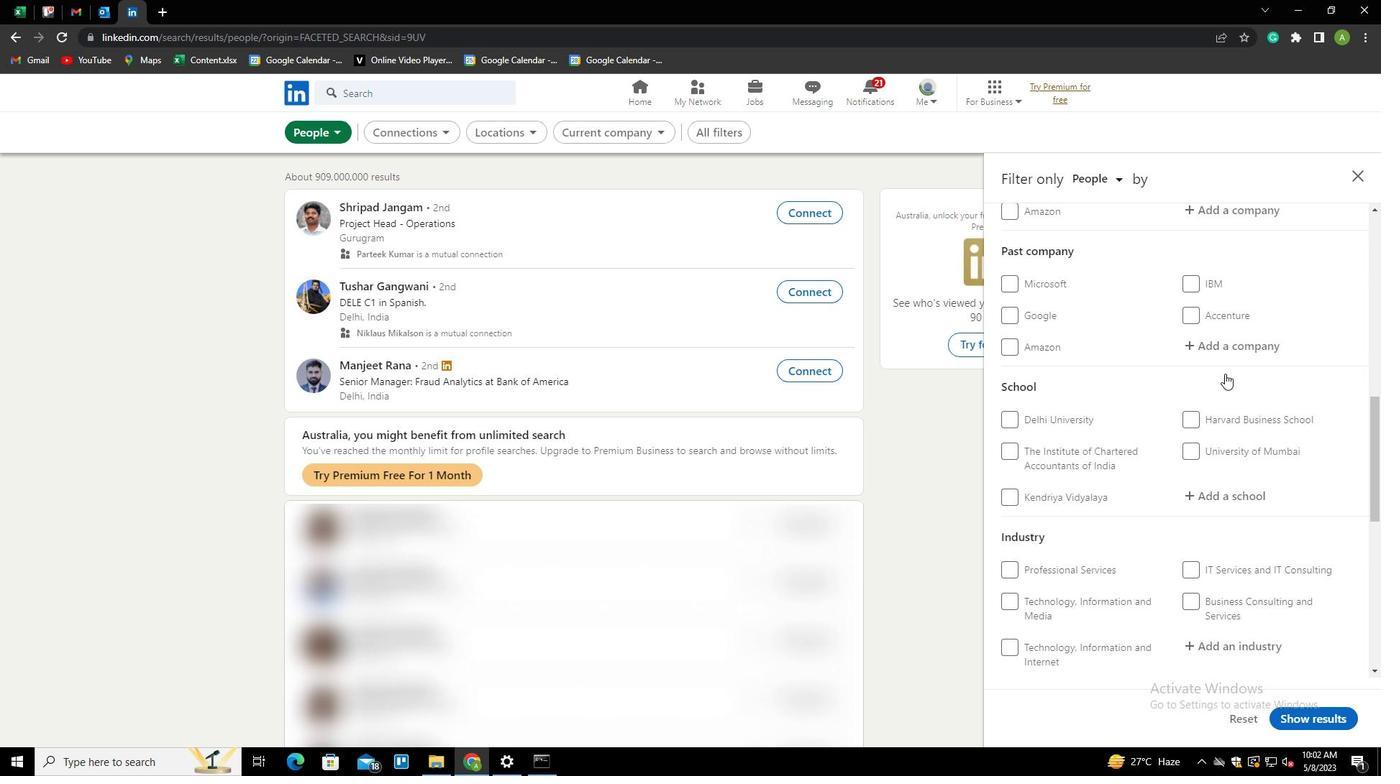 
Action: Mouse scrolled (1225, 373) with delta (0, 0)
Screenshot: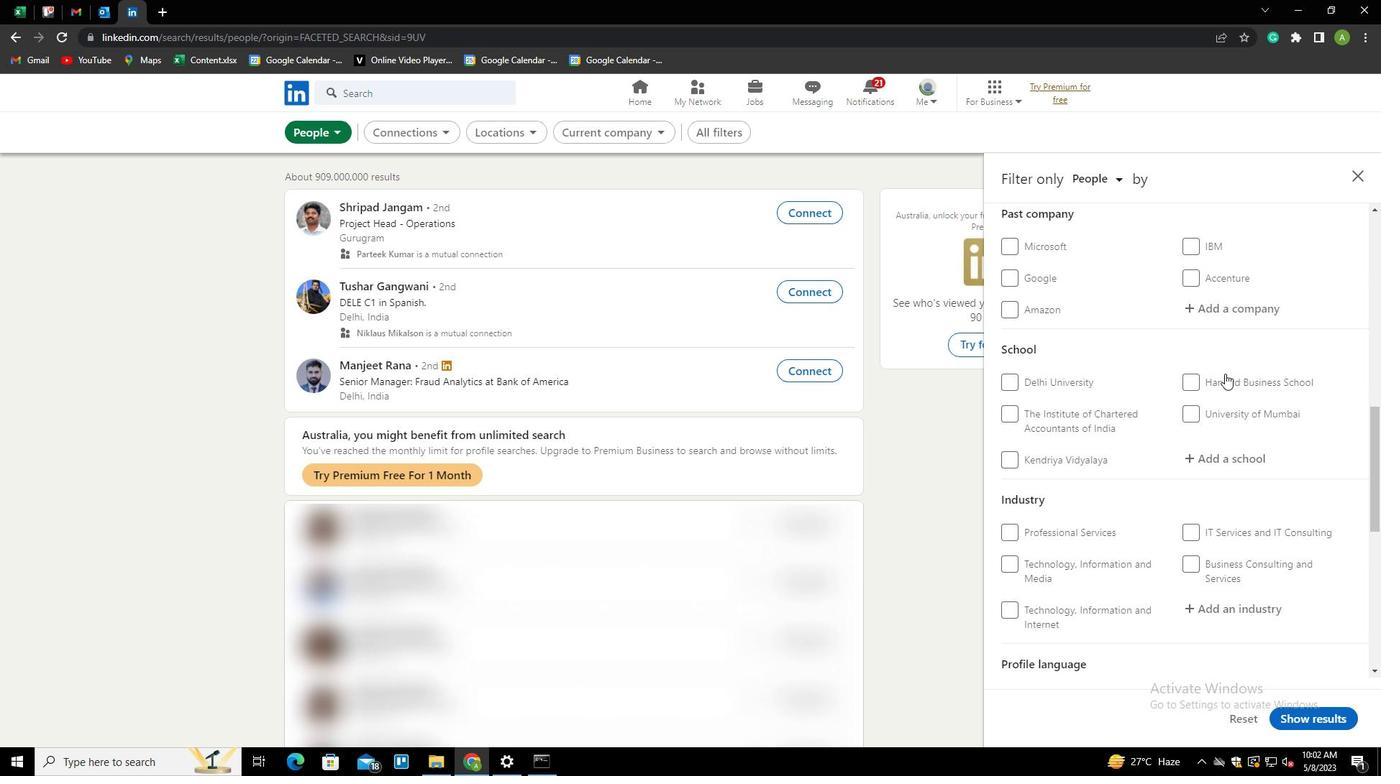 
Action: Mouse scrolled (1225, 373) with delta (0, 0)
Screenshot: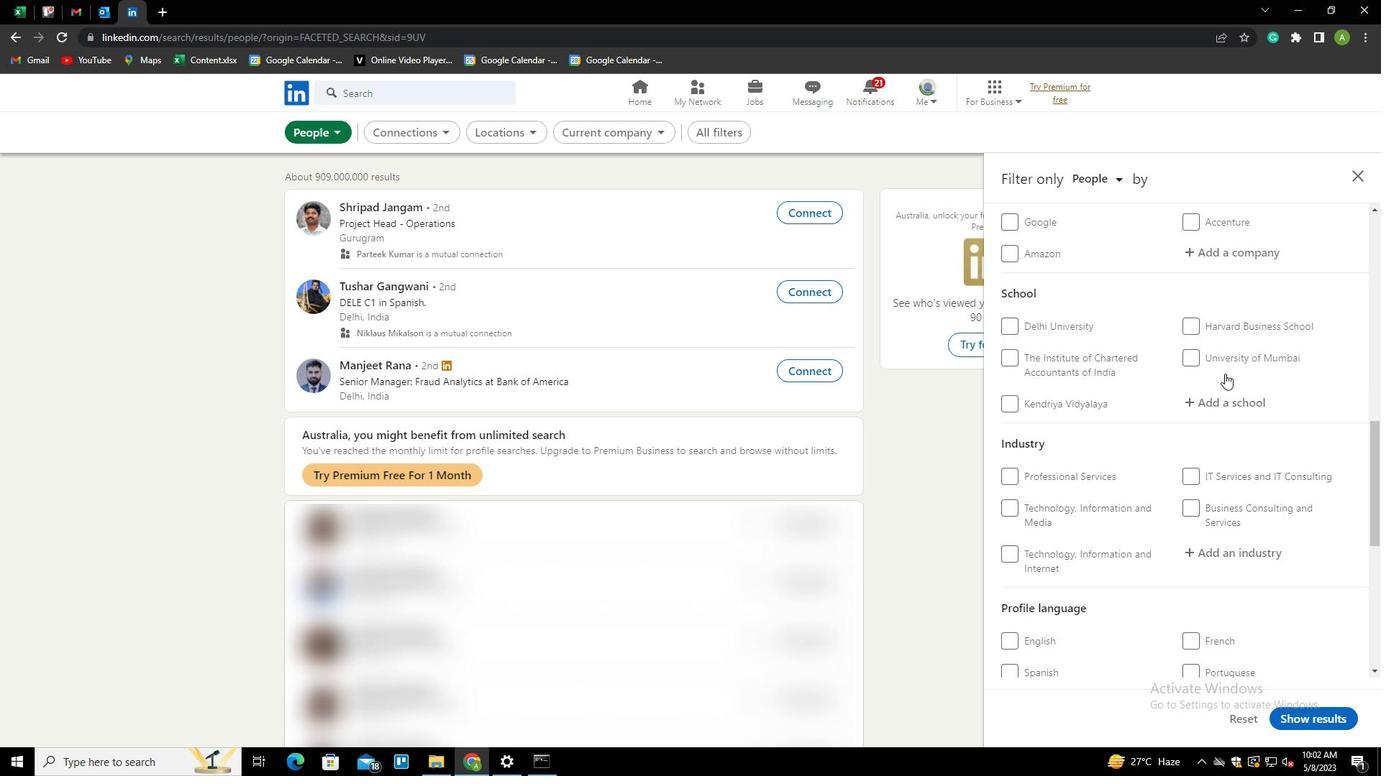 
Action: Mouse moved to (1032, 443)
Screenshot: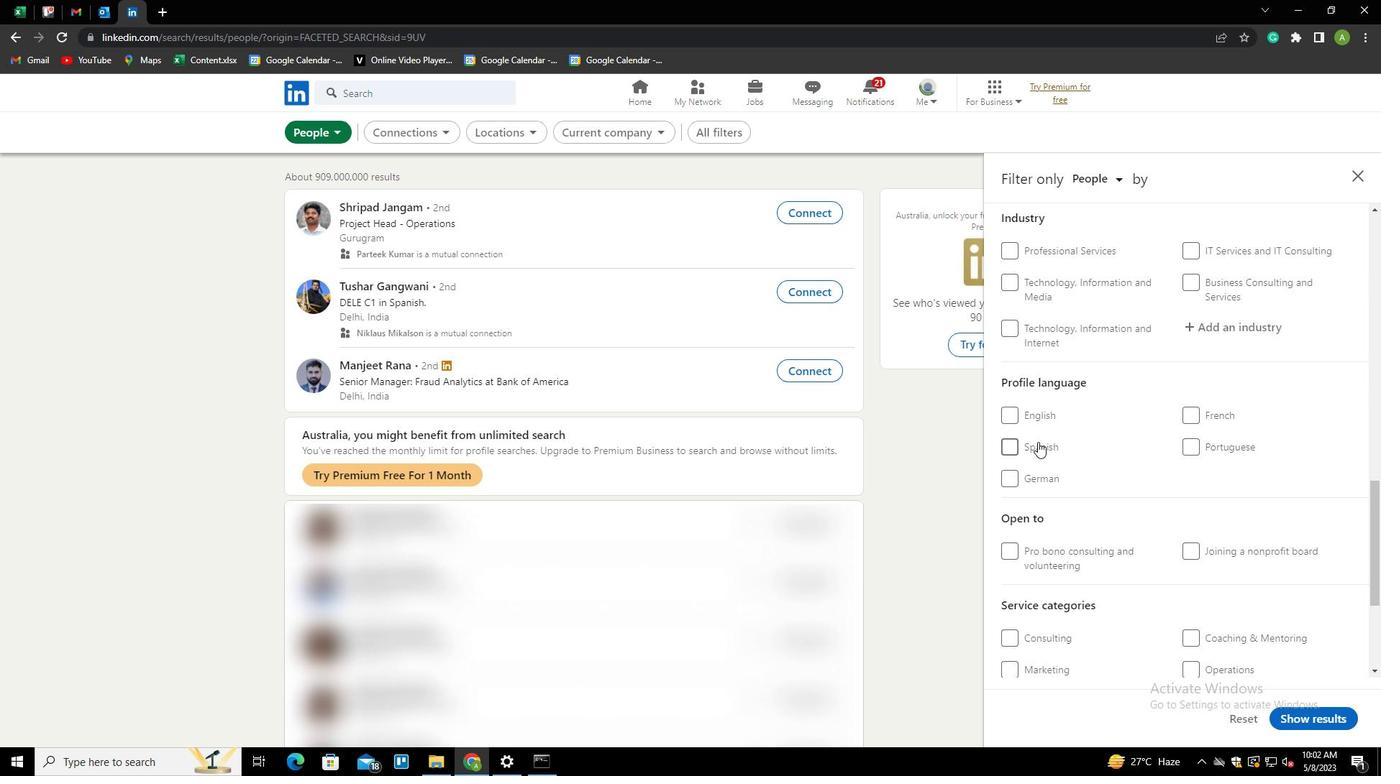 
Action: Mouse pressed left at (1032, 443)
Screenshot: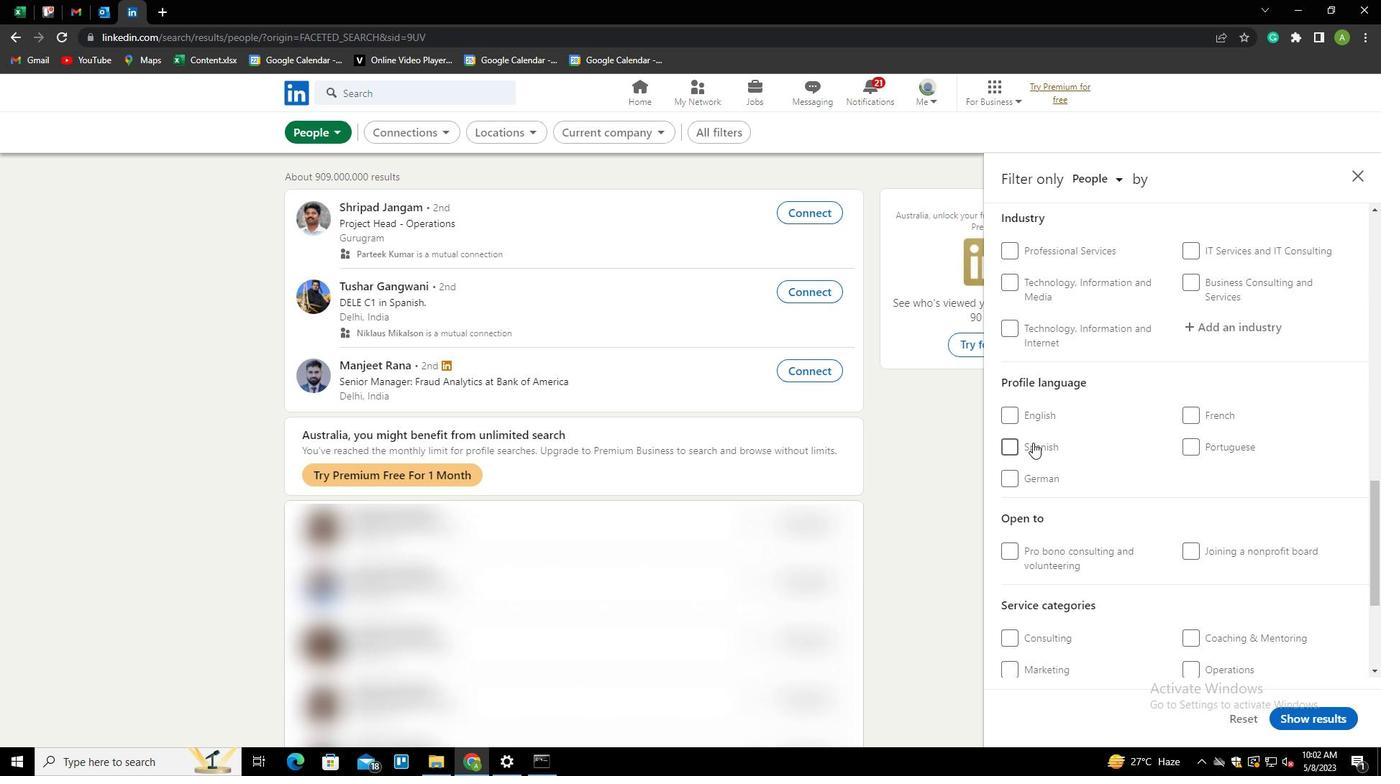 
Action: Mouse moved to (1155, 422)
Screenshot: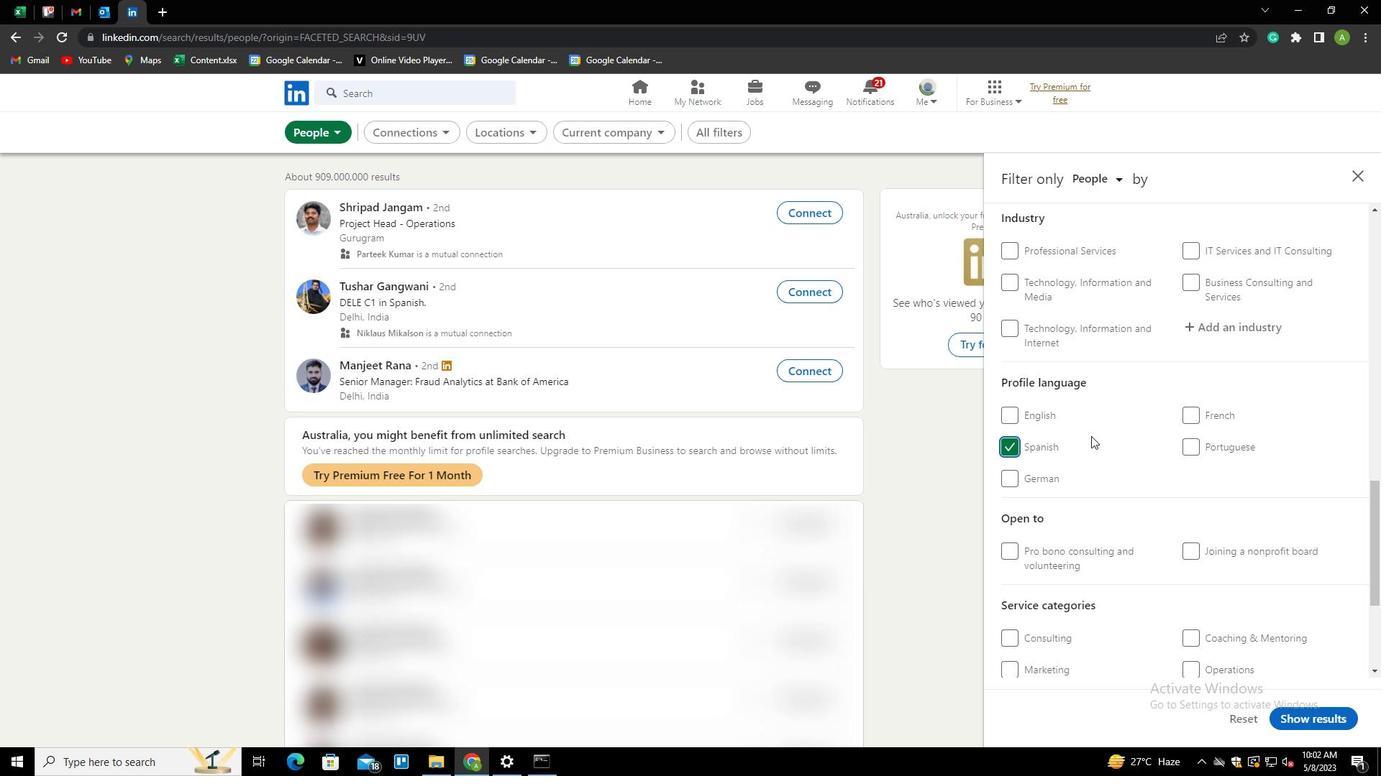 
Action: Mouse scrolled (1155, 422) with delta (0, 0)
Screenshot: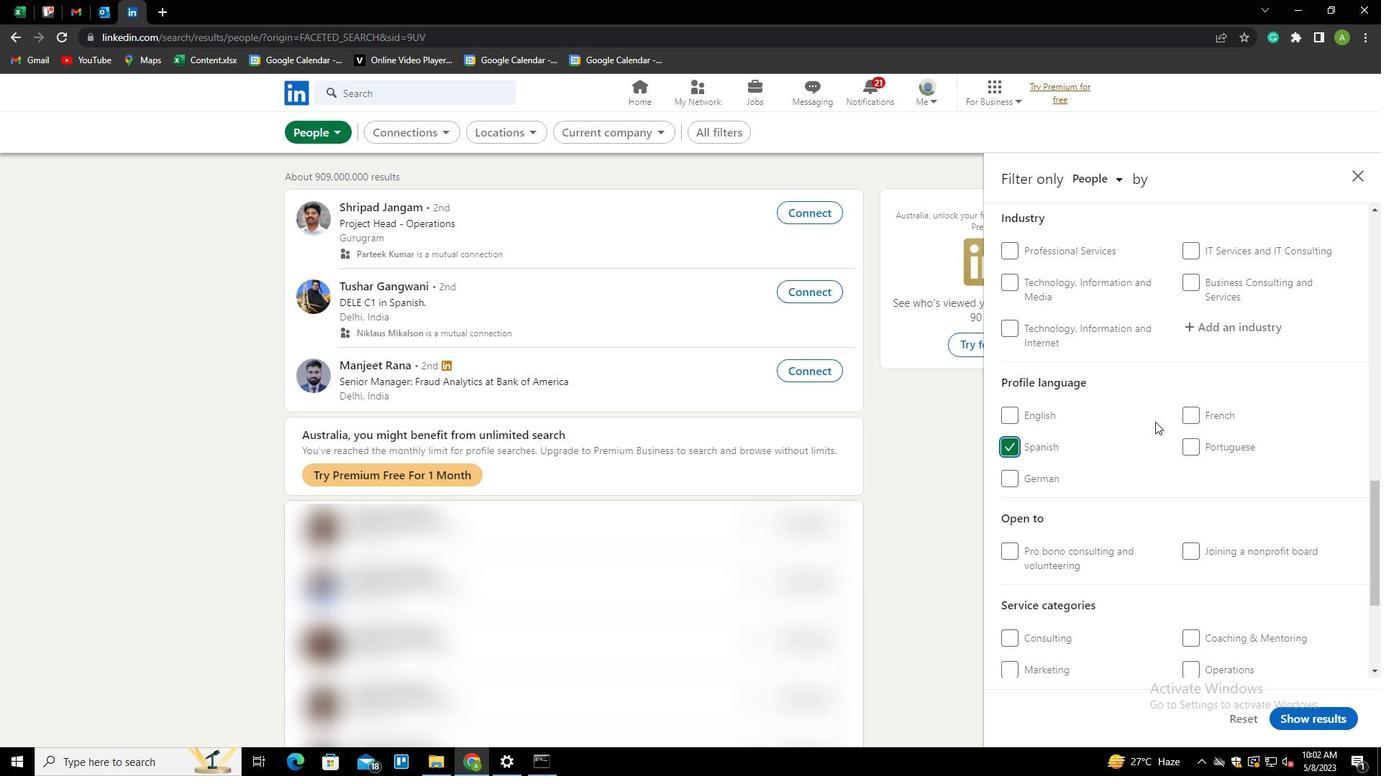 
Action: Mouse scrolled (1155, 422) with delta (0, 0)
Screenshot: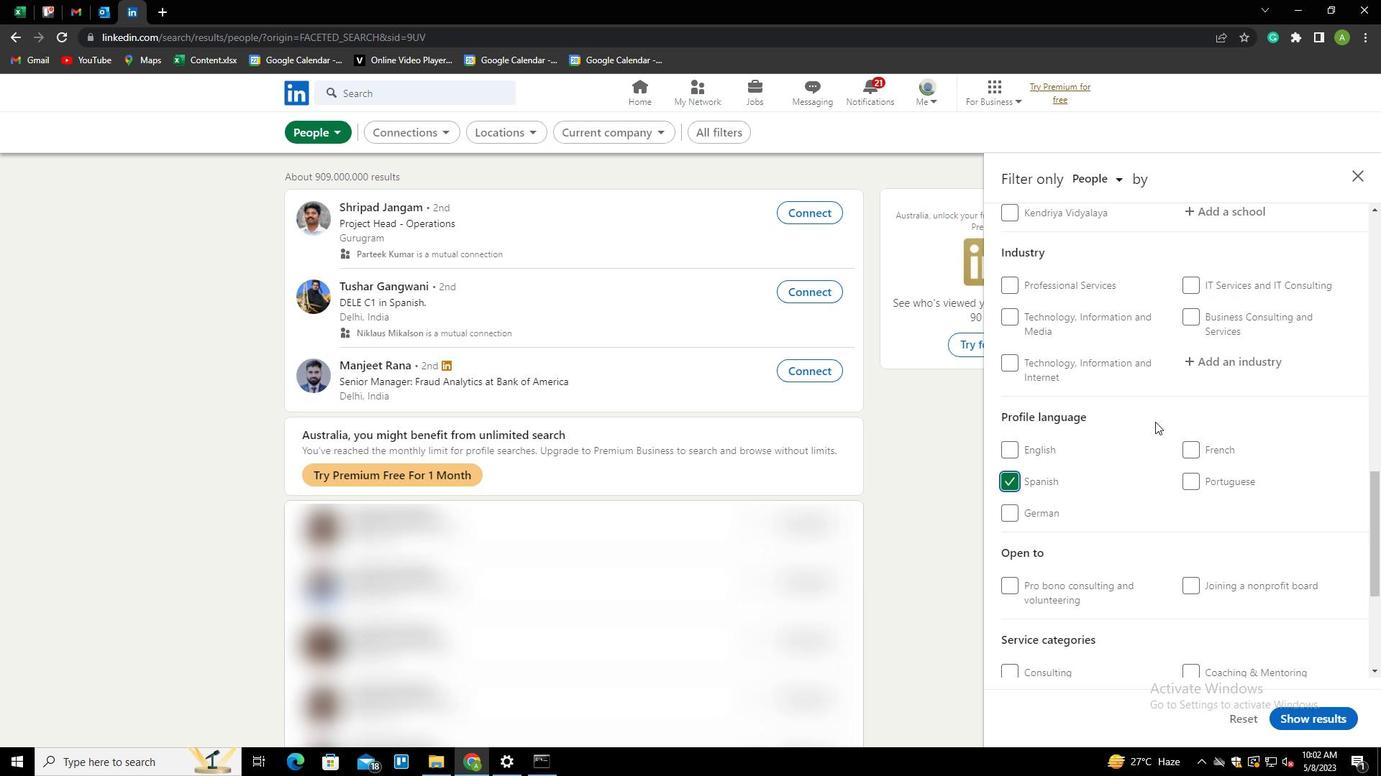 
Action: Mouse scrolled (1155, 422) with delta (0, 0)
Screenshot: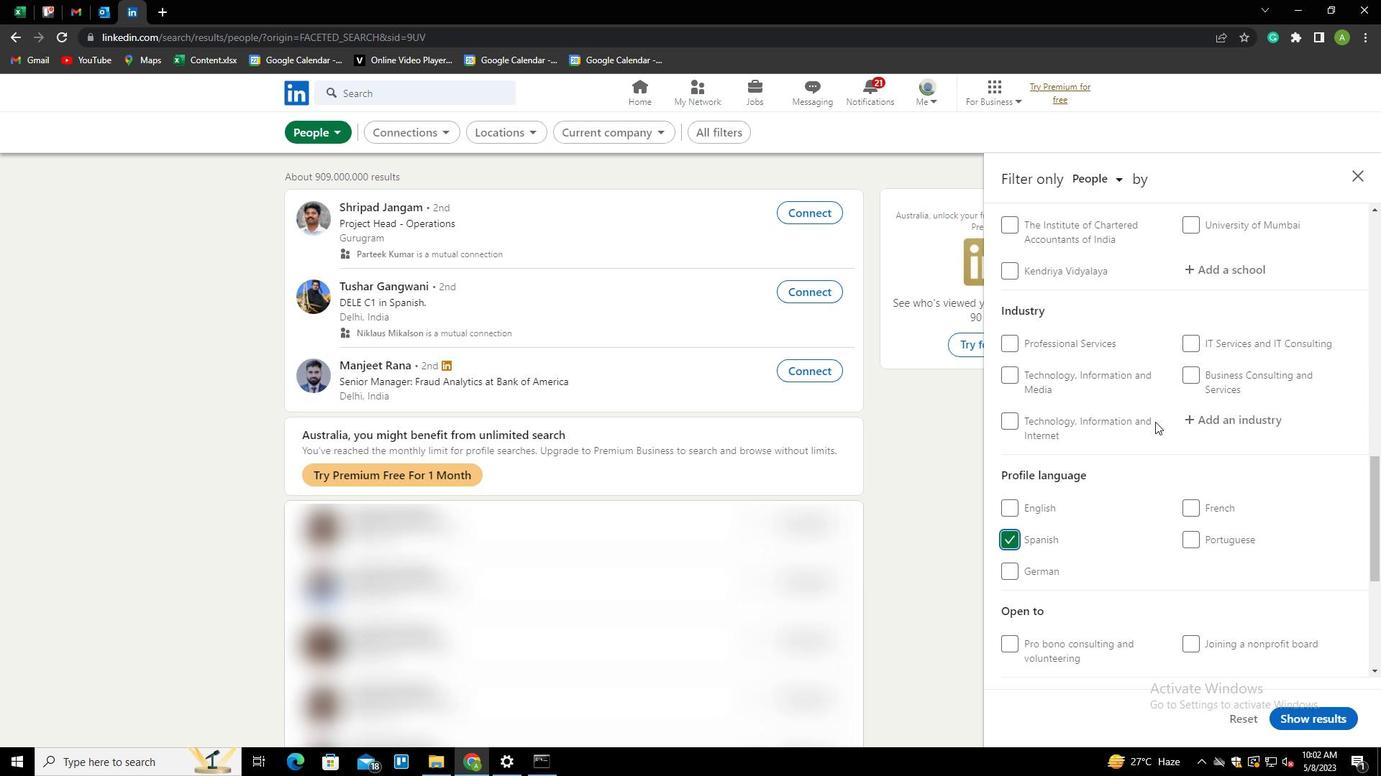 
Action: Mouse scrolled (1155, 422) with delta (0, 0)
Screenshot: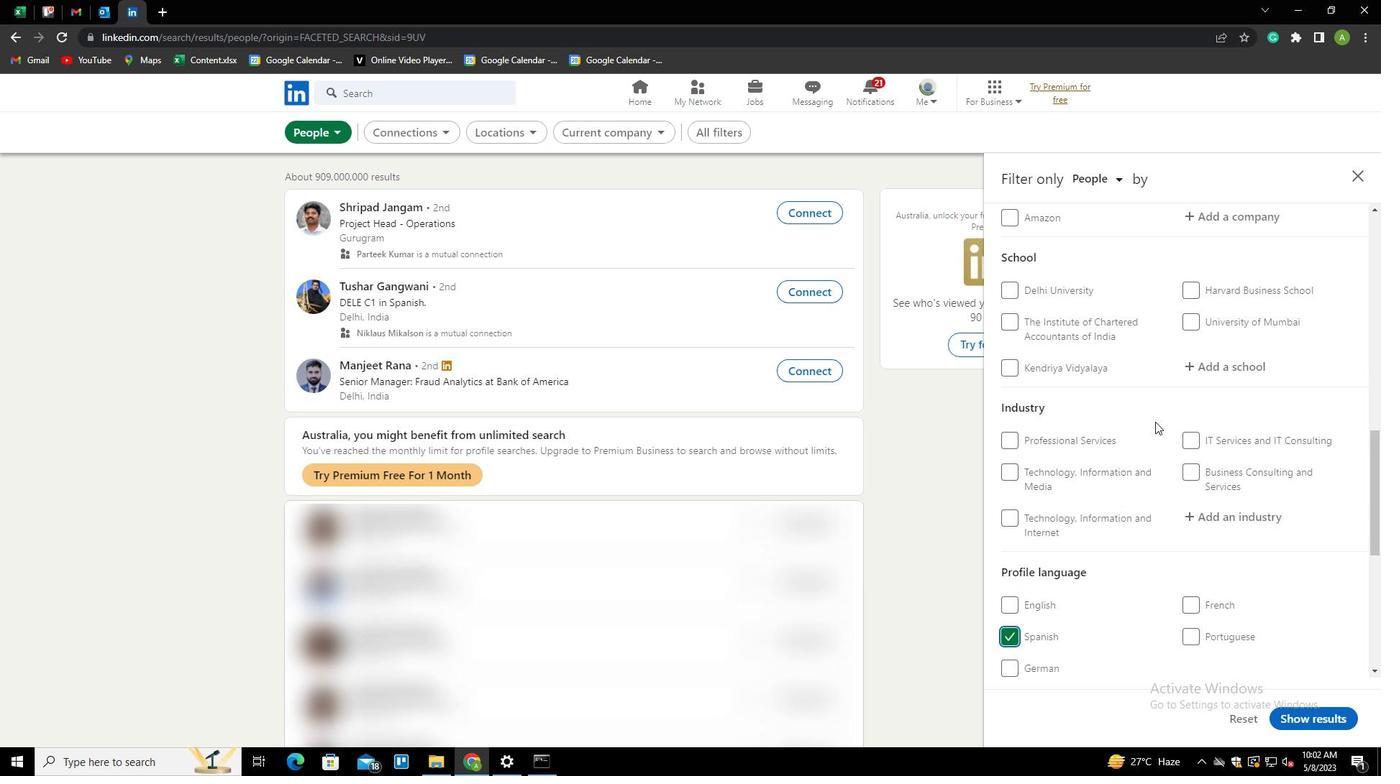 
Action: Mouse scrolled (1155, 422) with delta (0, 0)
Screenshot: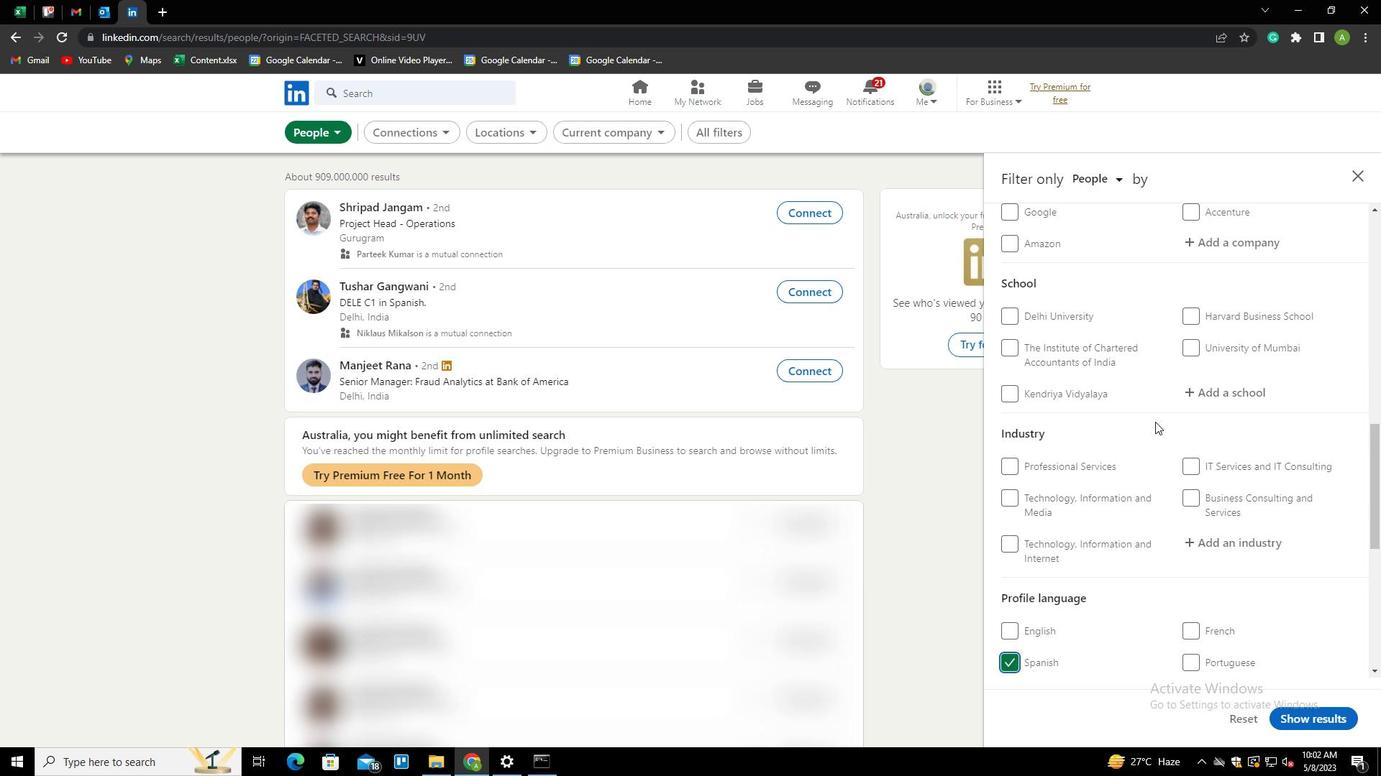 
Action: Mouse scrolled (1155, 422) with delta (0, 0)
Screenshot: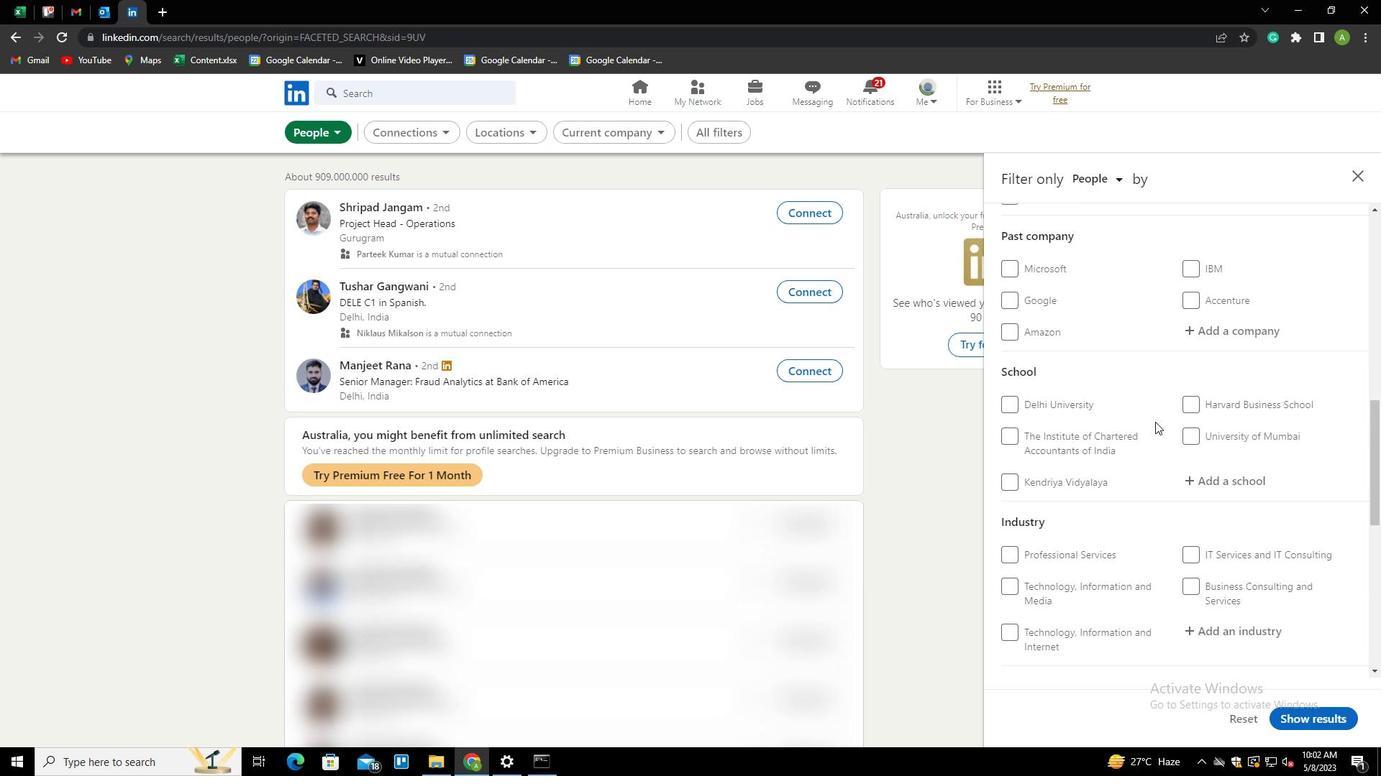 
Action: Mouse moved to (1223, 328)
Screenshot: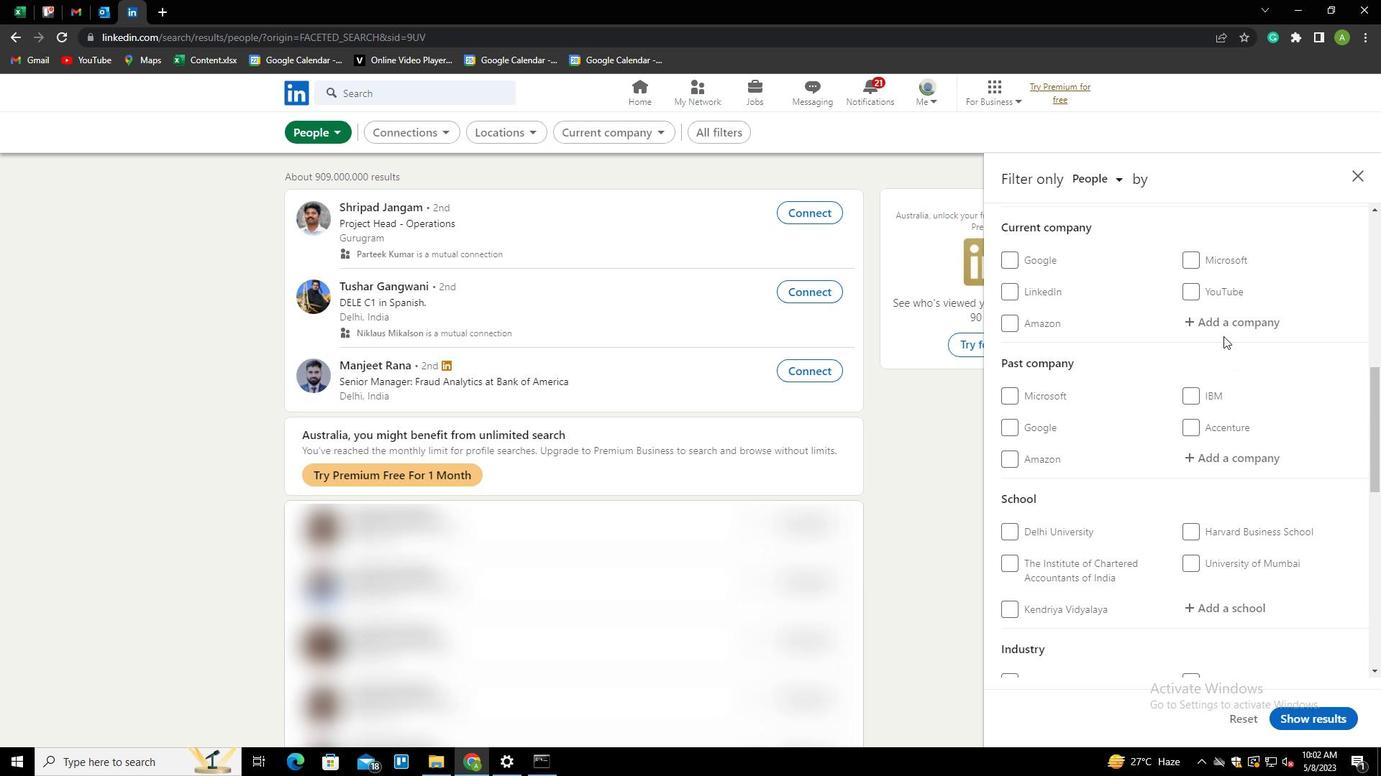
Action: Mouse pressed left at (1223, 328)
Screenshot: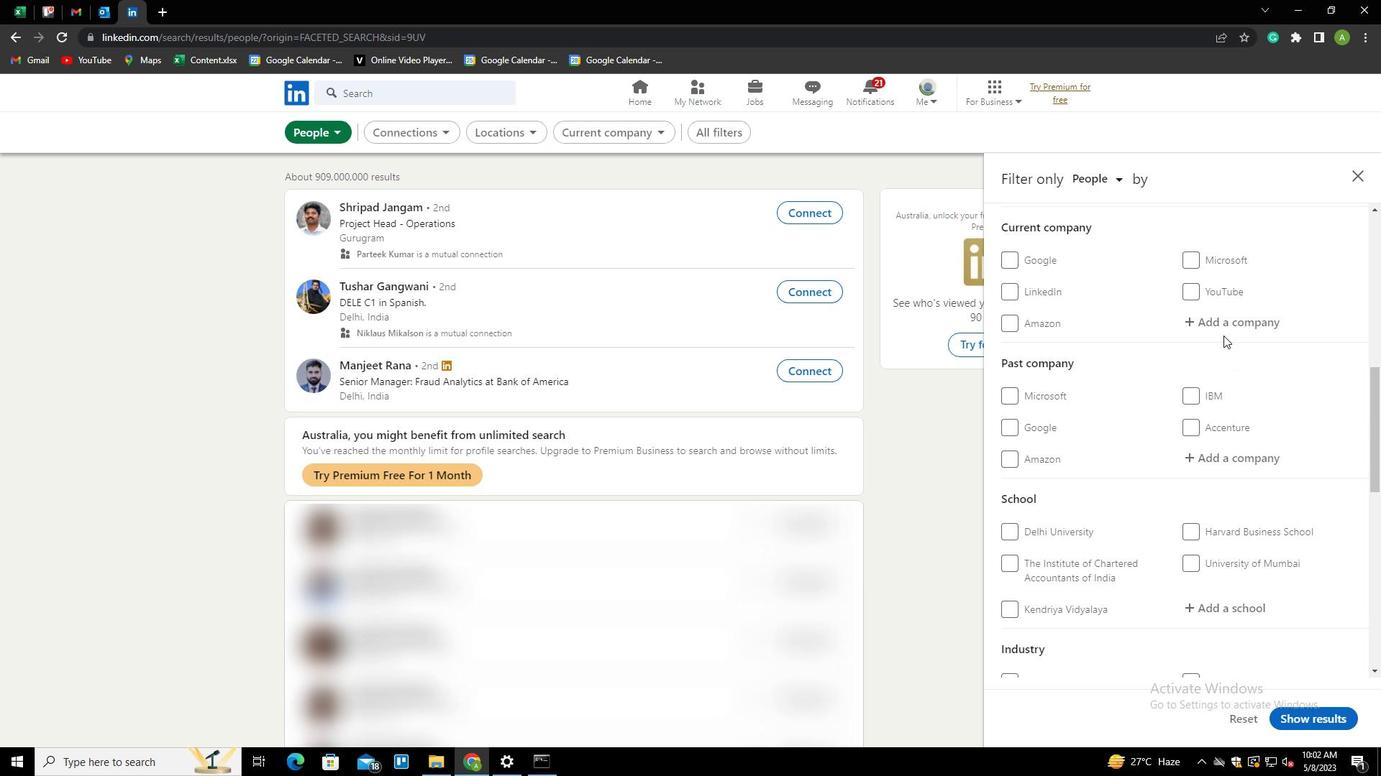 
Action: Key pressed <Key.shift>
Screenshot: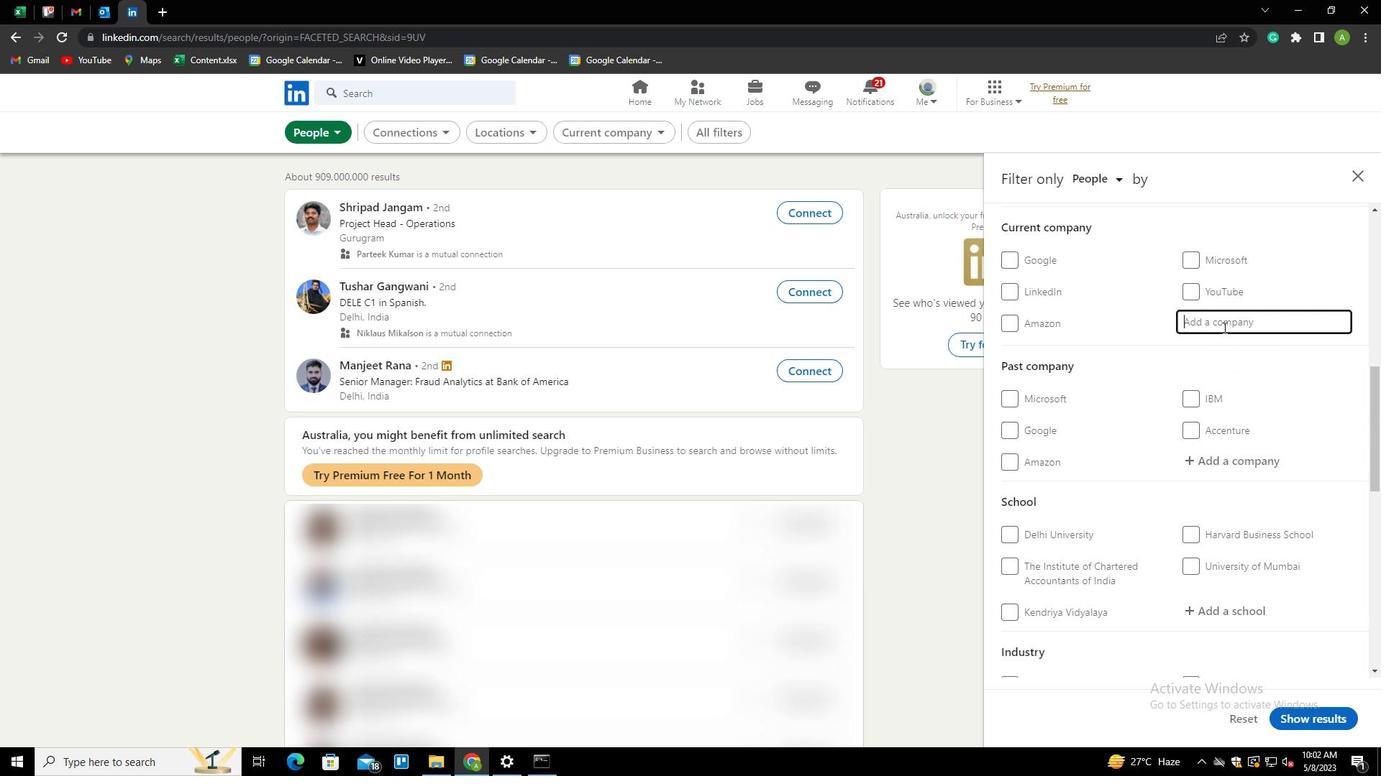 
Action: Mouse moved to (1222, 327)
Screenshot: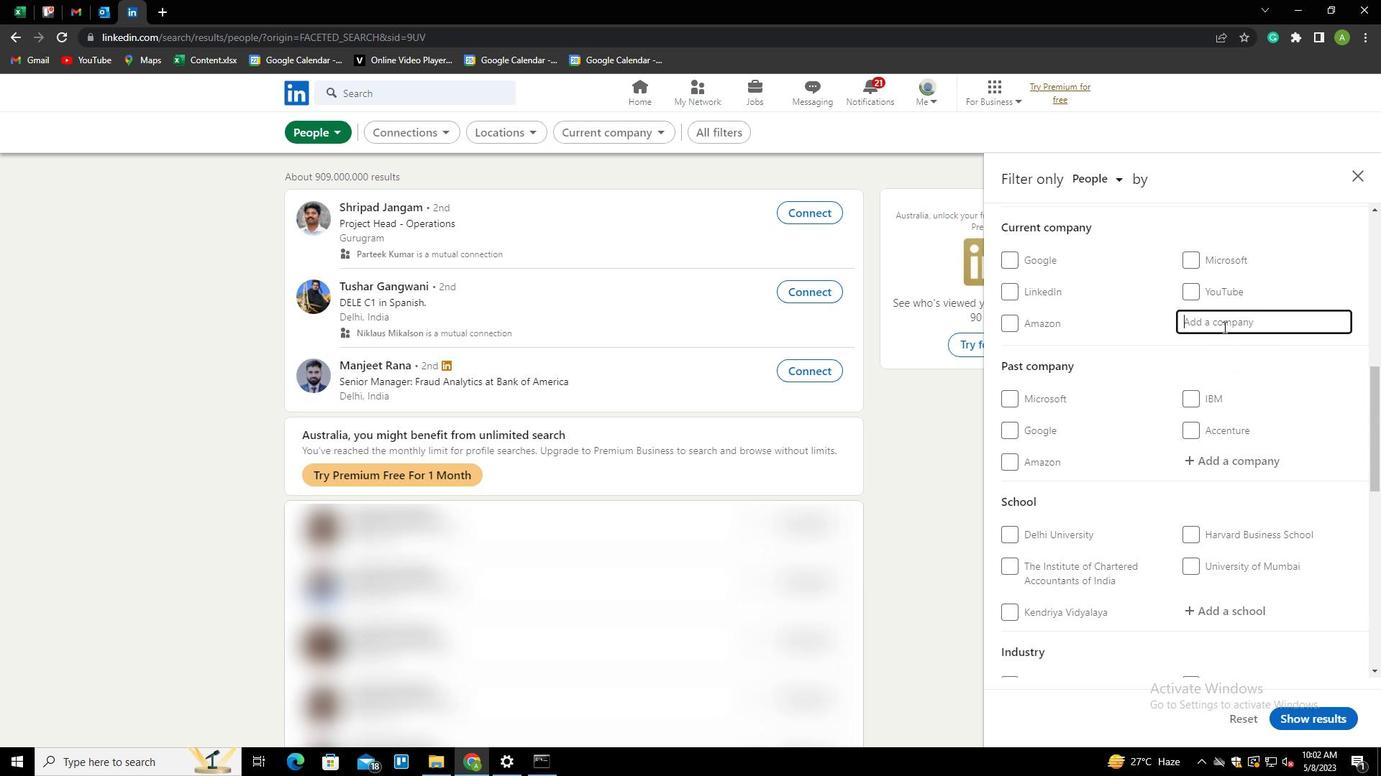 
Action: Key pressed R
Screenshot: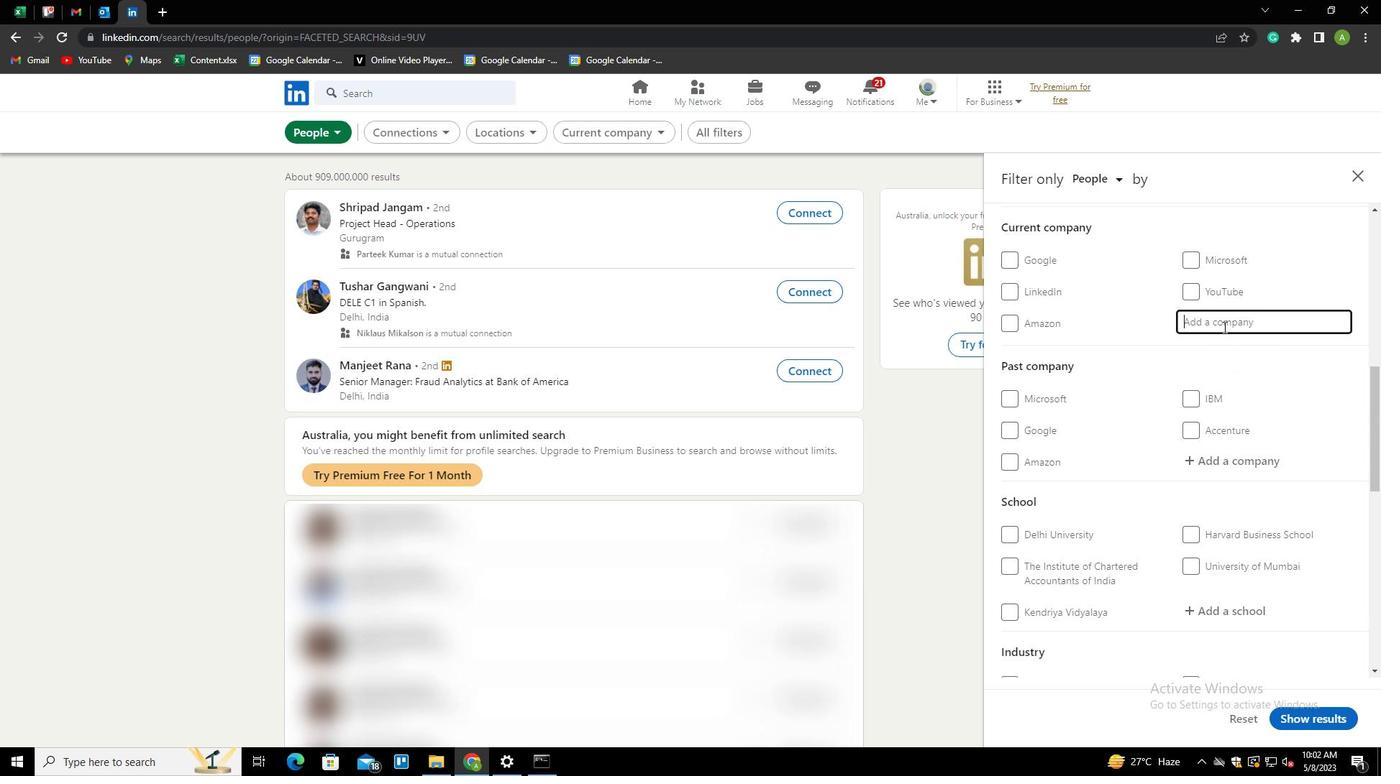 
Action: Mouse moved to (1231, 322)
Screenshot: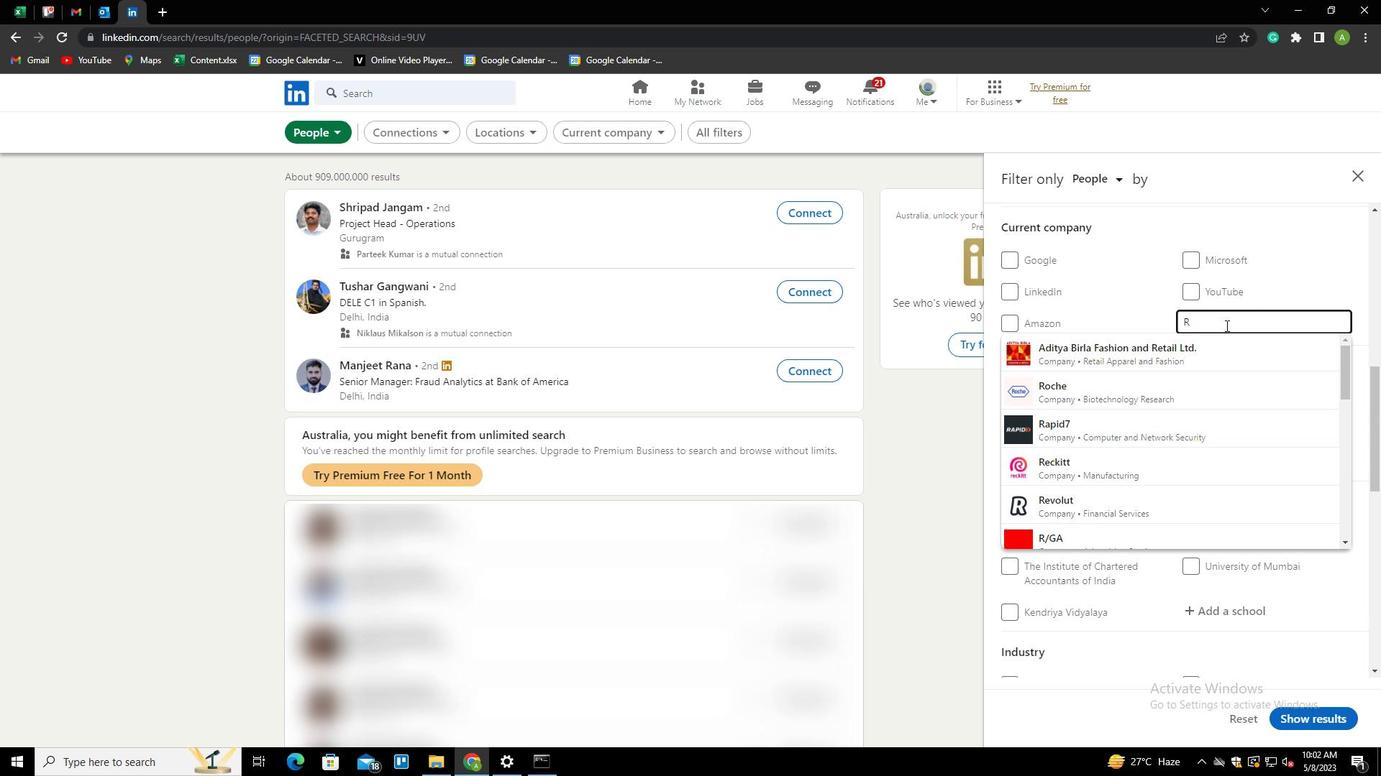 
Action: Key pressed EPUBLIC<Key.space><Key.shift>WORLD<Key.down><Key.enter>
Screenshot: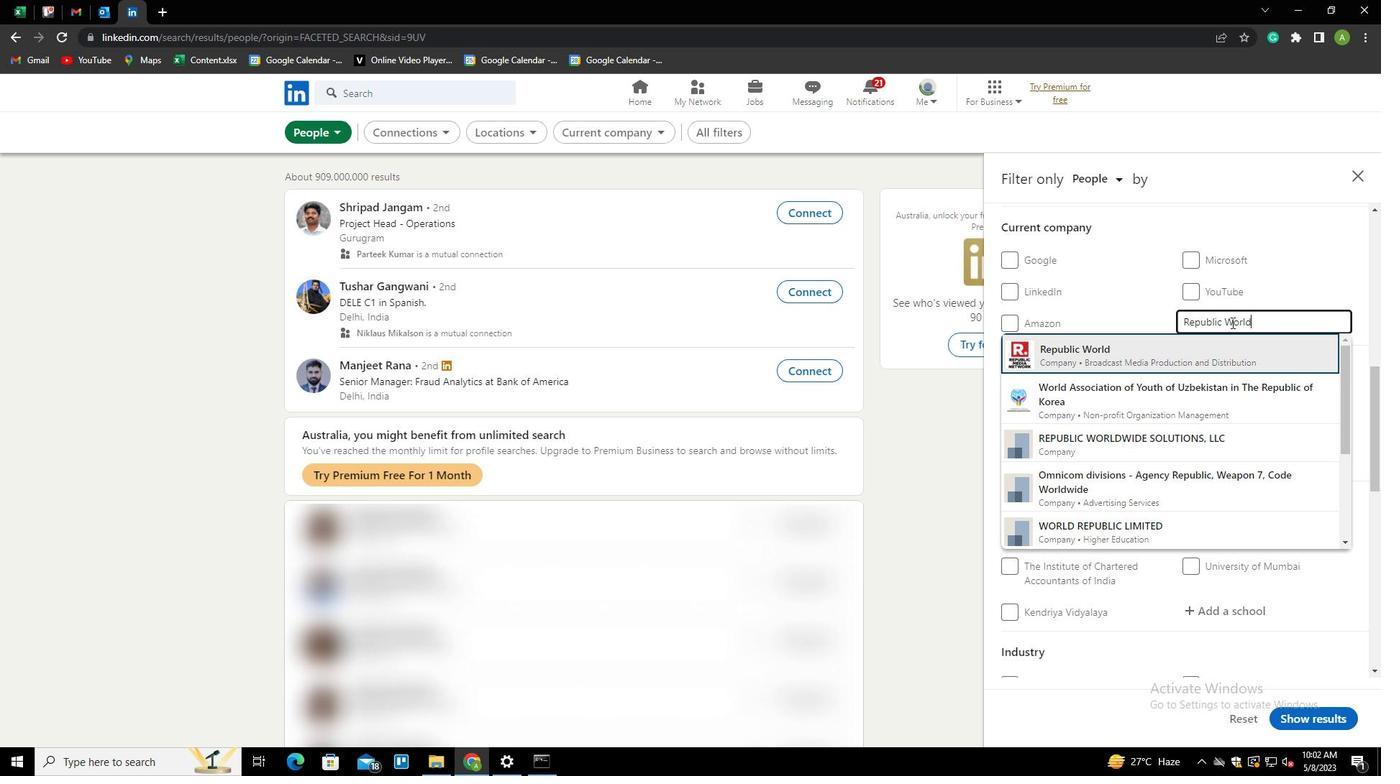 
Action: Mouse scrolled (1231, 322) with delta (0, 0)
Screenshot: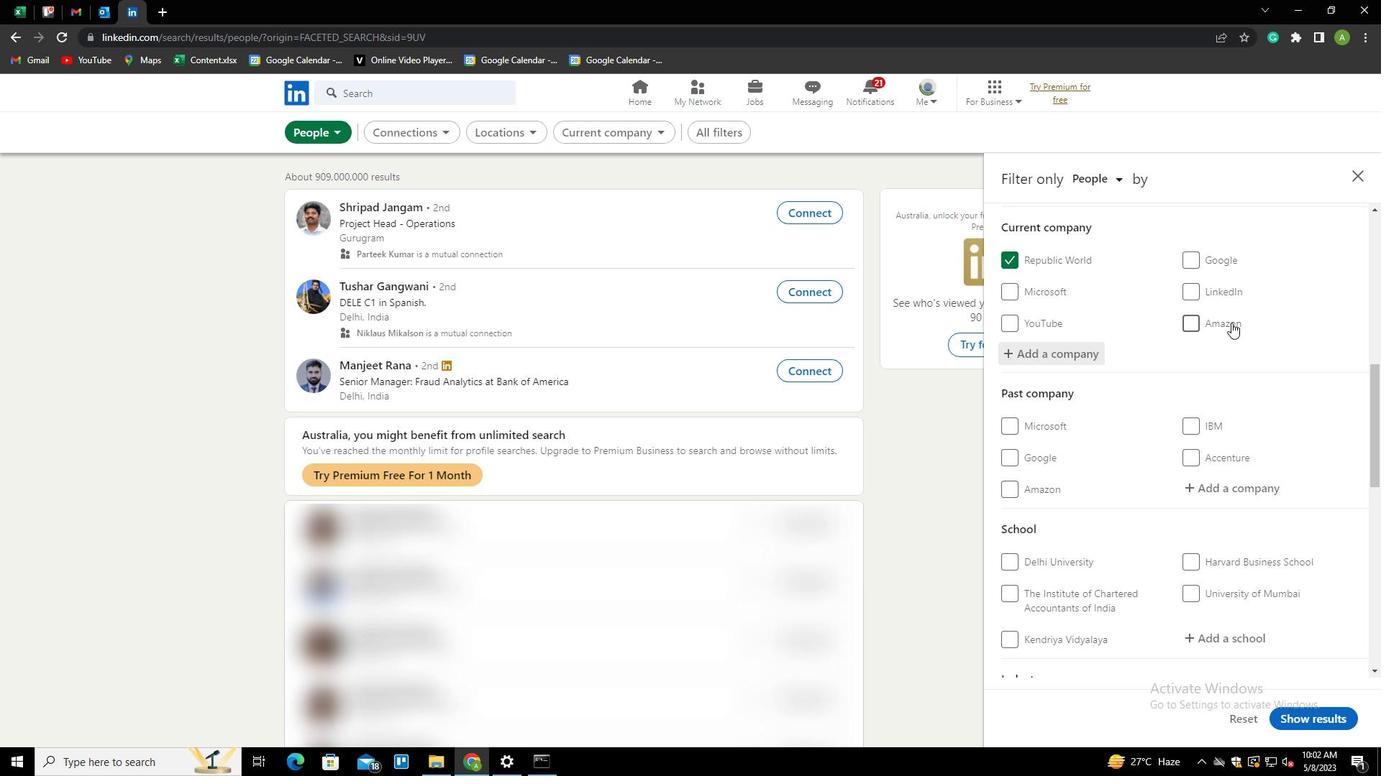 
Action: Mouse scrolled (1231, 322) with delta (0, 0)
Screenshot: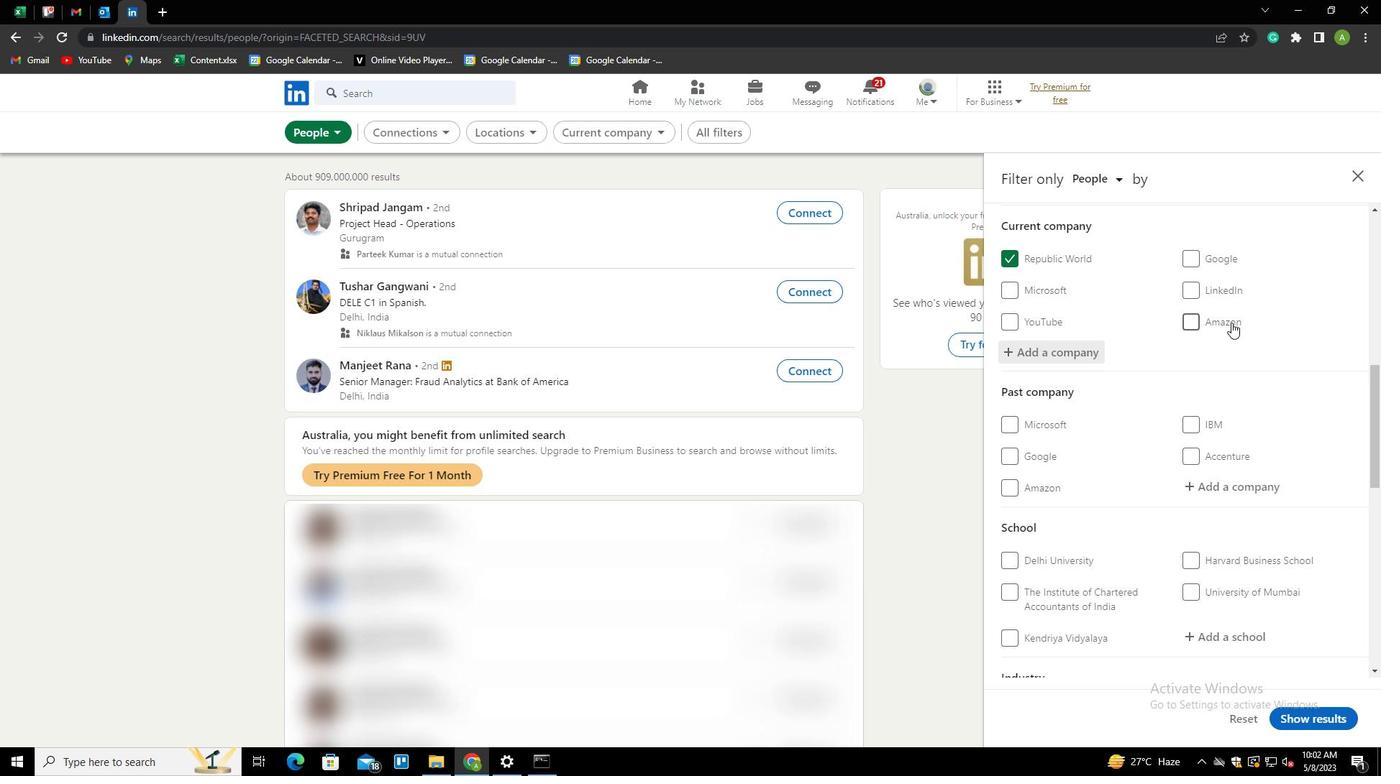
Action: Mouse scrolled (1231, 322) with delta (0, 0)
Screenshot: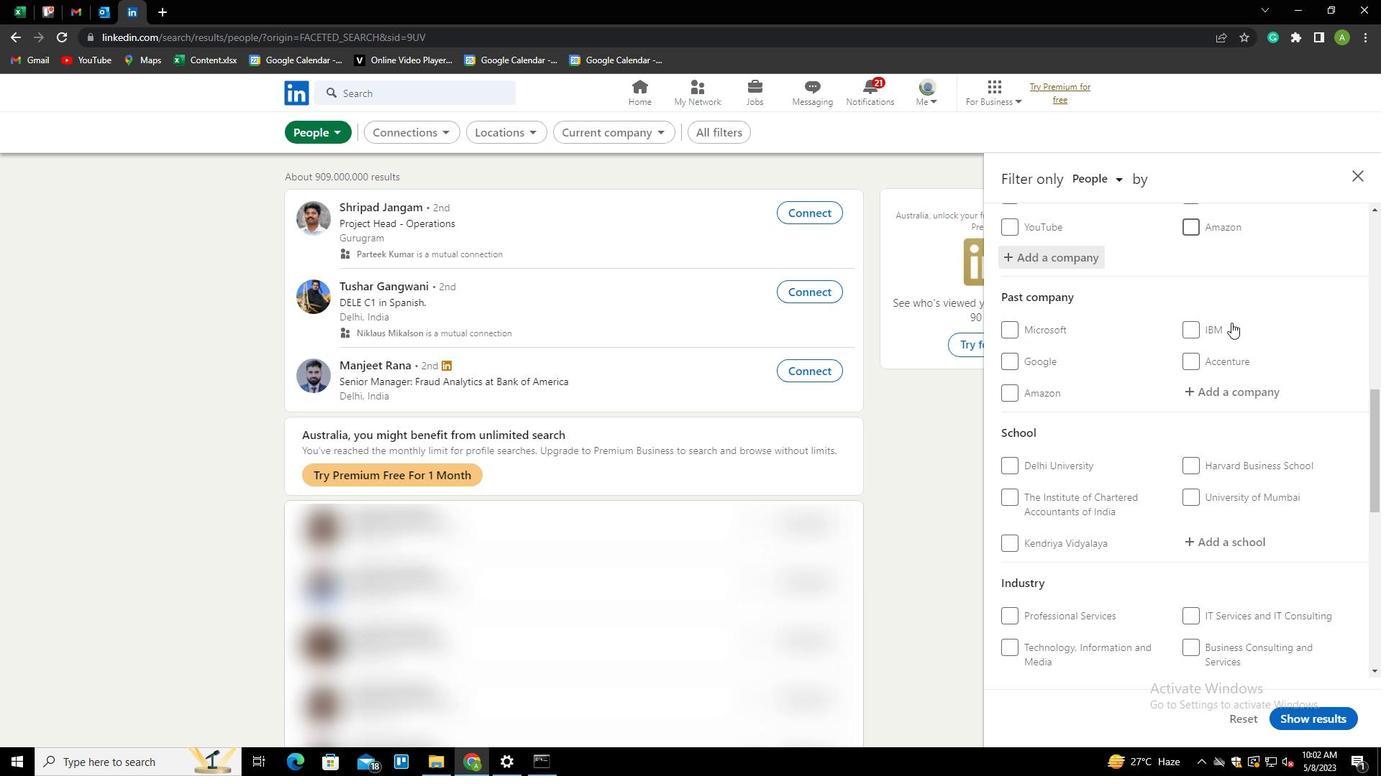 
Action: Mouse scrolled (1231, 322) with delta (0, 0)
Screenshot: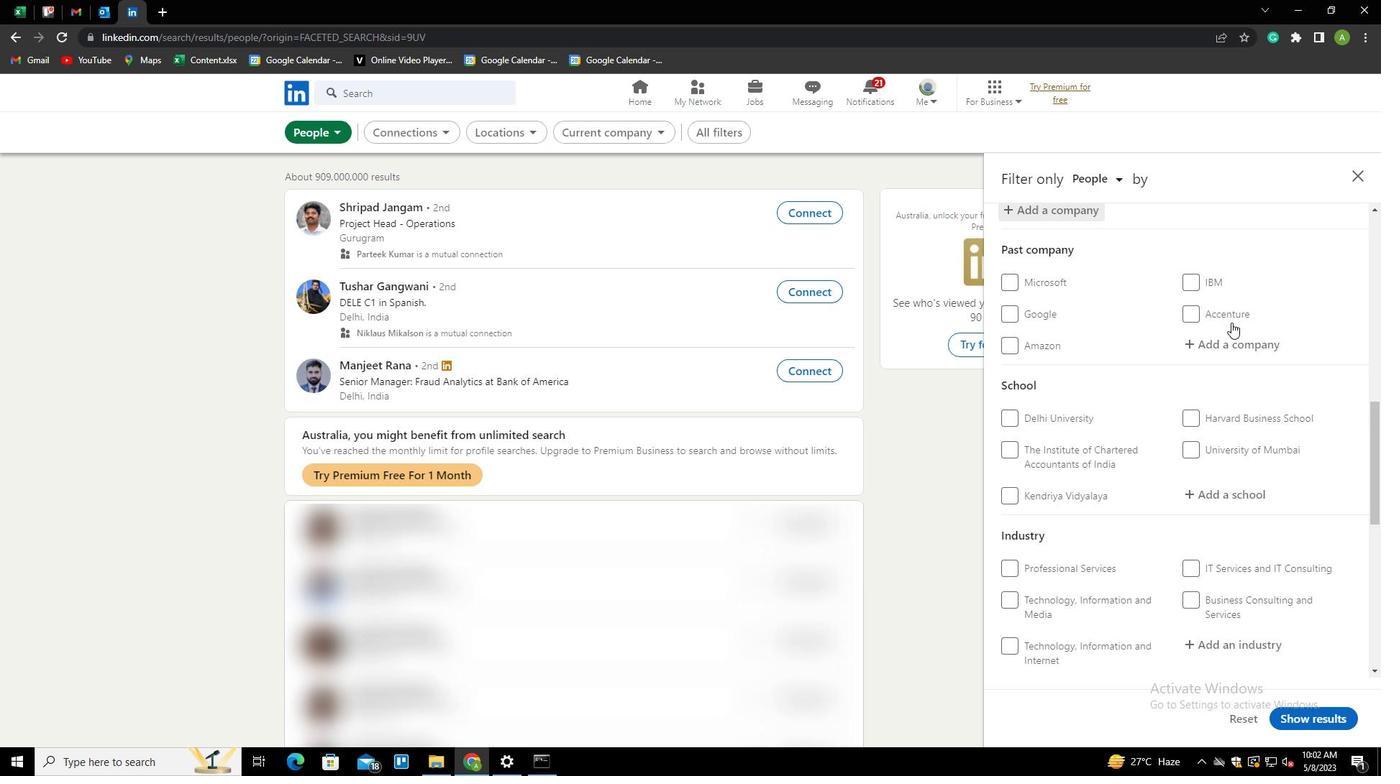 
Action: Mouse scrolled (1231, 322) with delta (0, 0)
Screenshot: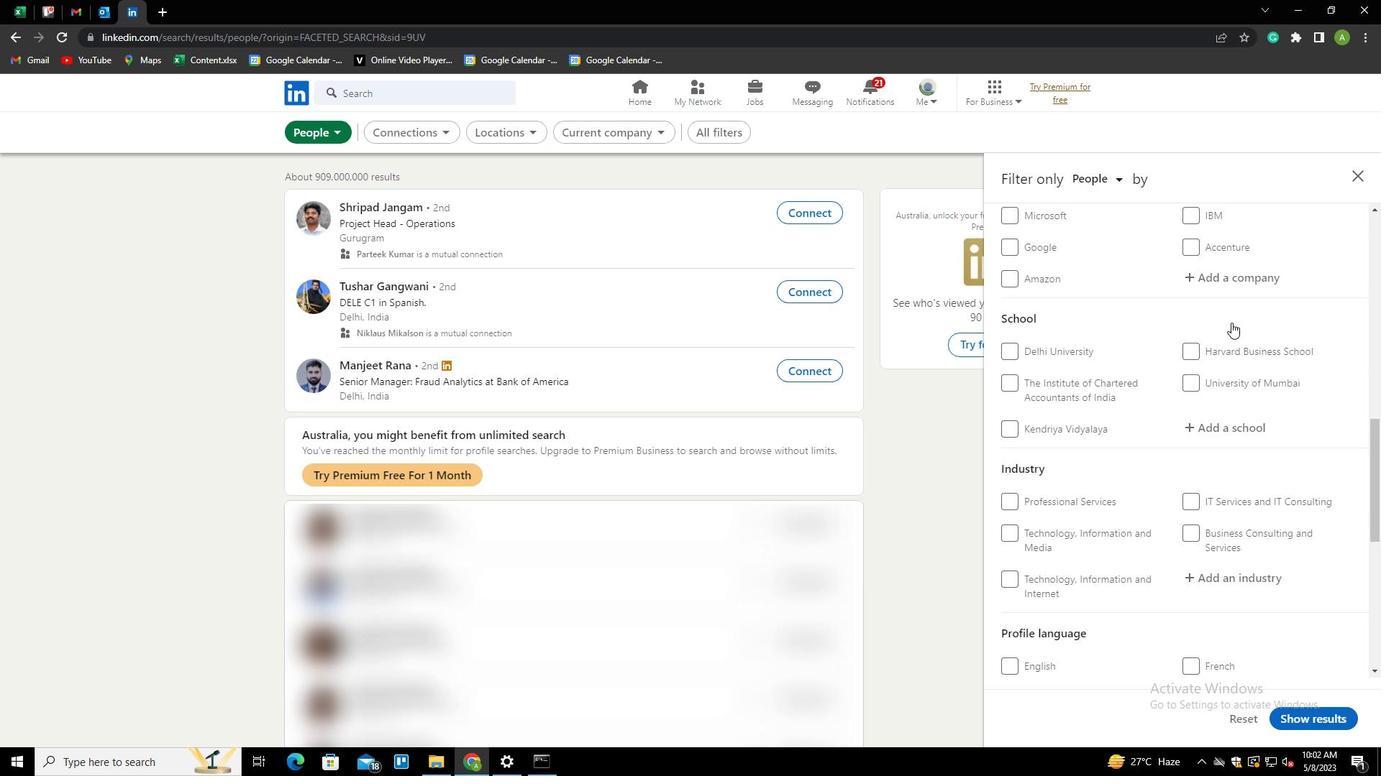 
Action: Mouse moved to (1222, 271)
Screenshot: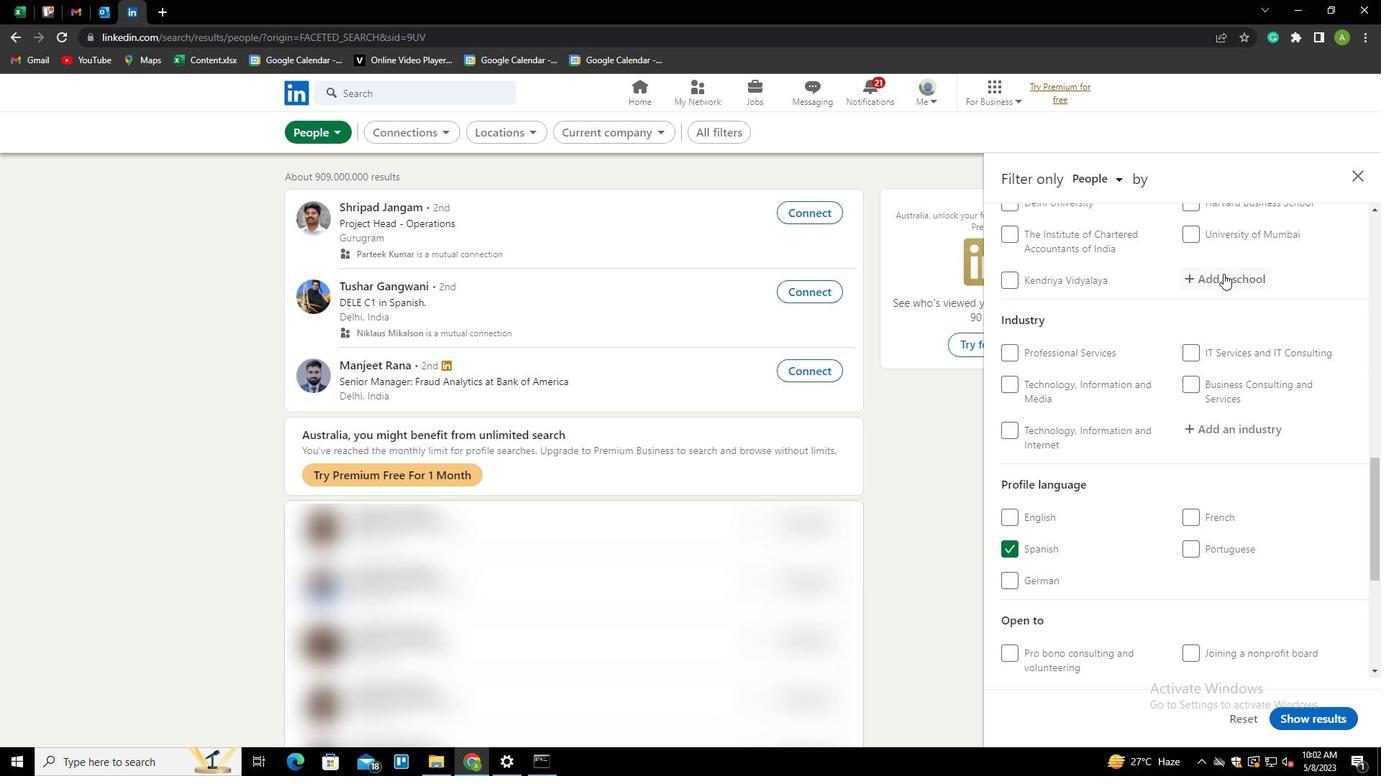 
Action: Mouse pressed left at (1222, 271)
Screenshot: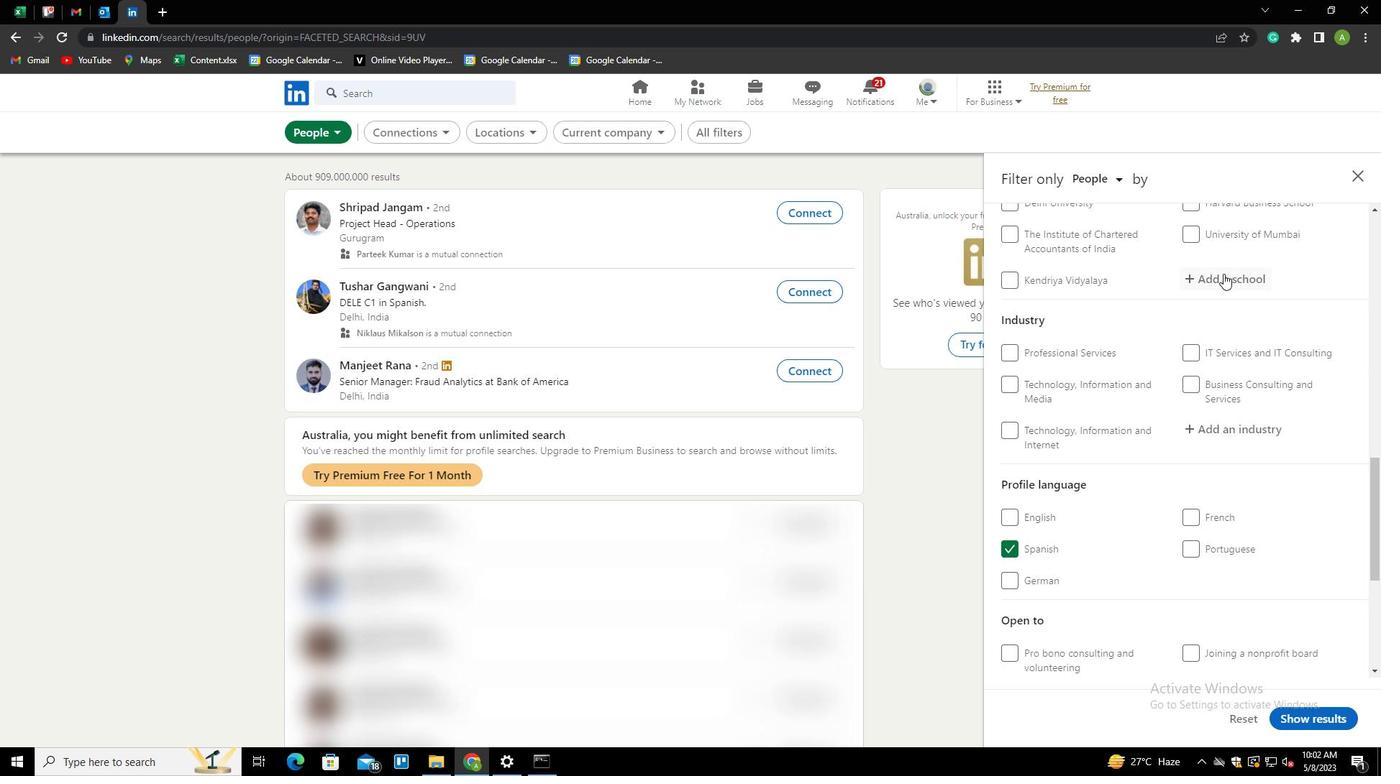 
Action: Key pressed <Key.shift>SRM<Key.space><Key.shift>UNIVERSITY<Key.down><Key.enter>
Screenshot: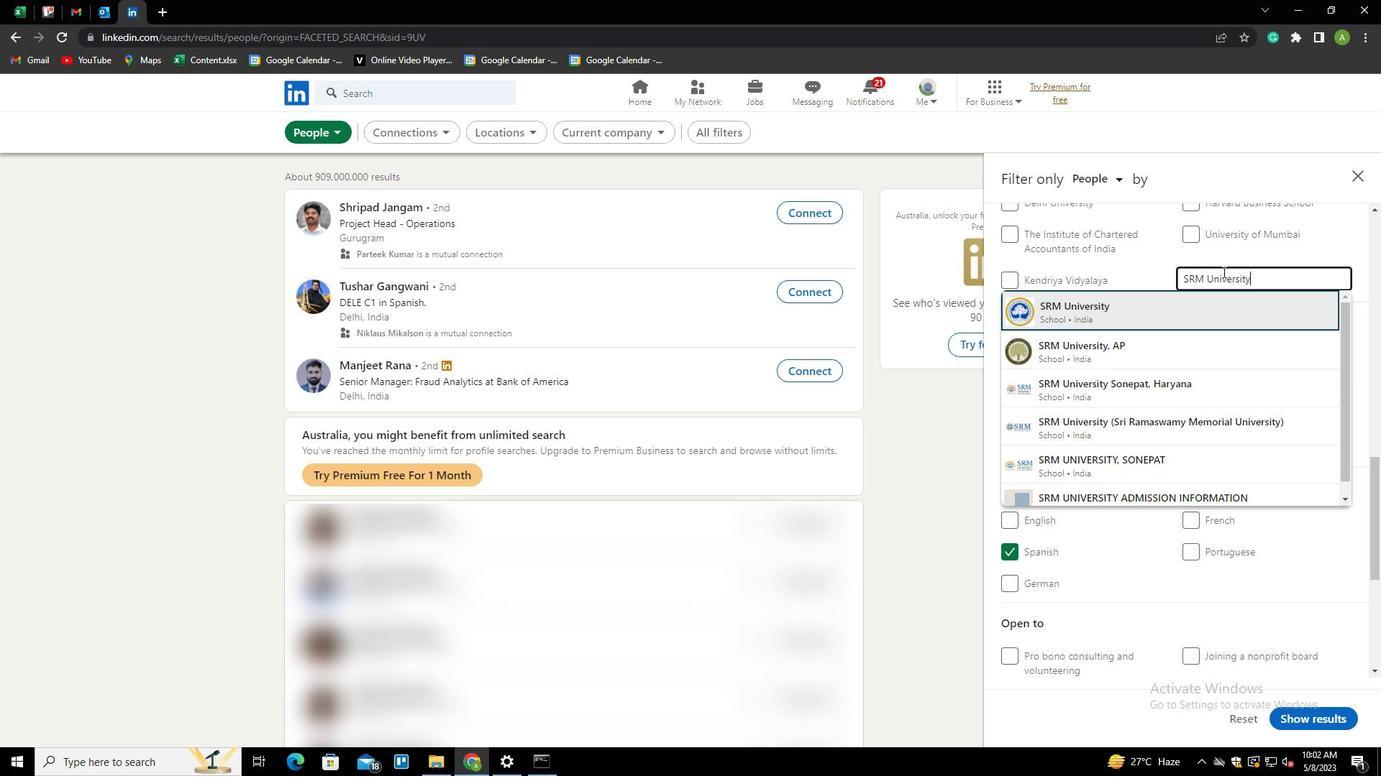 
Action: Mouse scrolled (1222, 271) with delta (0, 0)
Screenshot: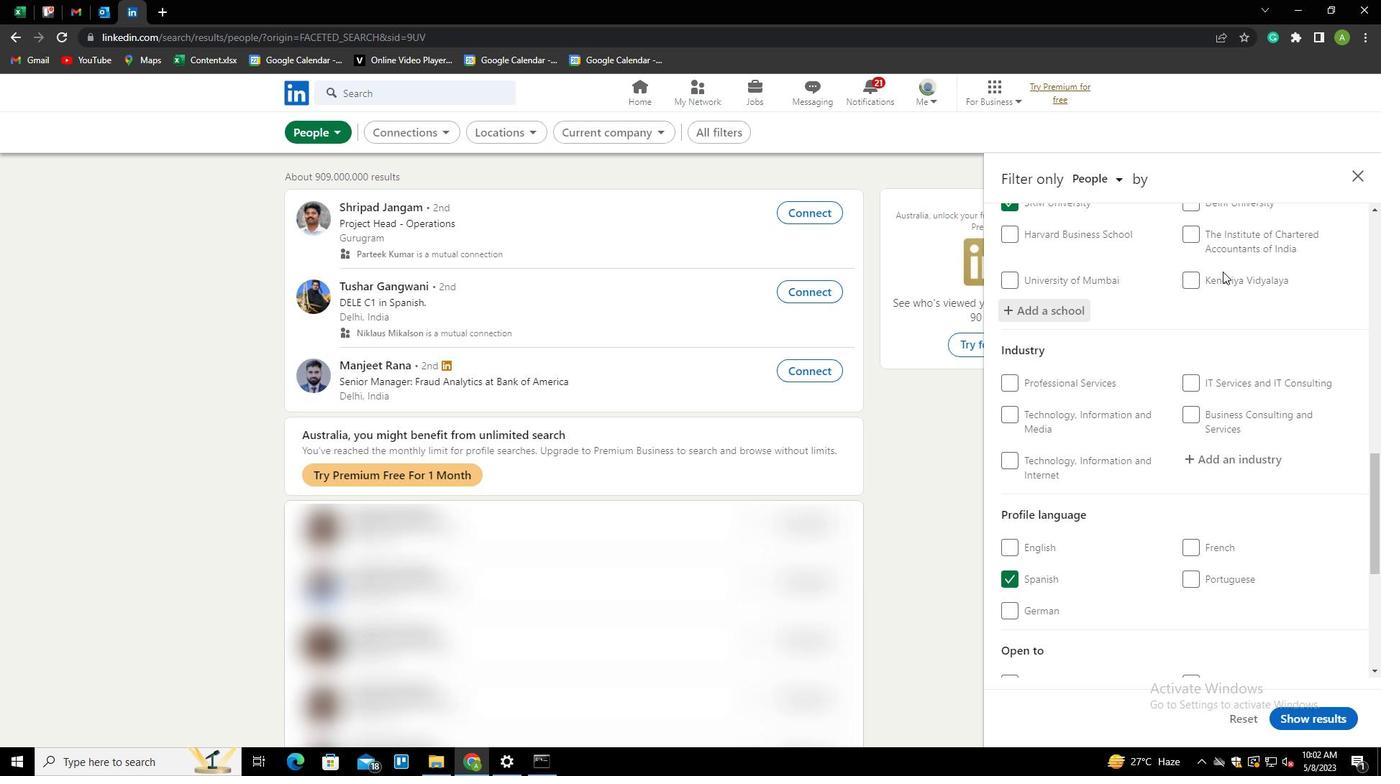
Action: Mouse scrolled (1222, 271) with delta (0, 0)
Screenshot: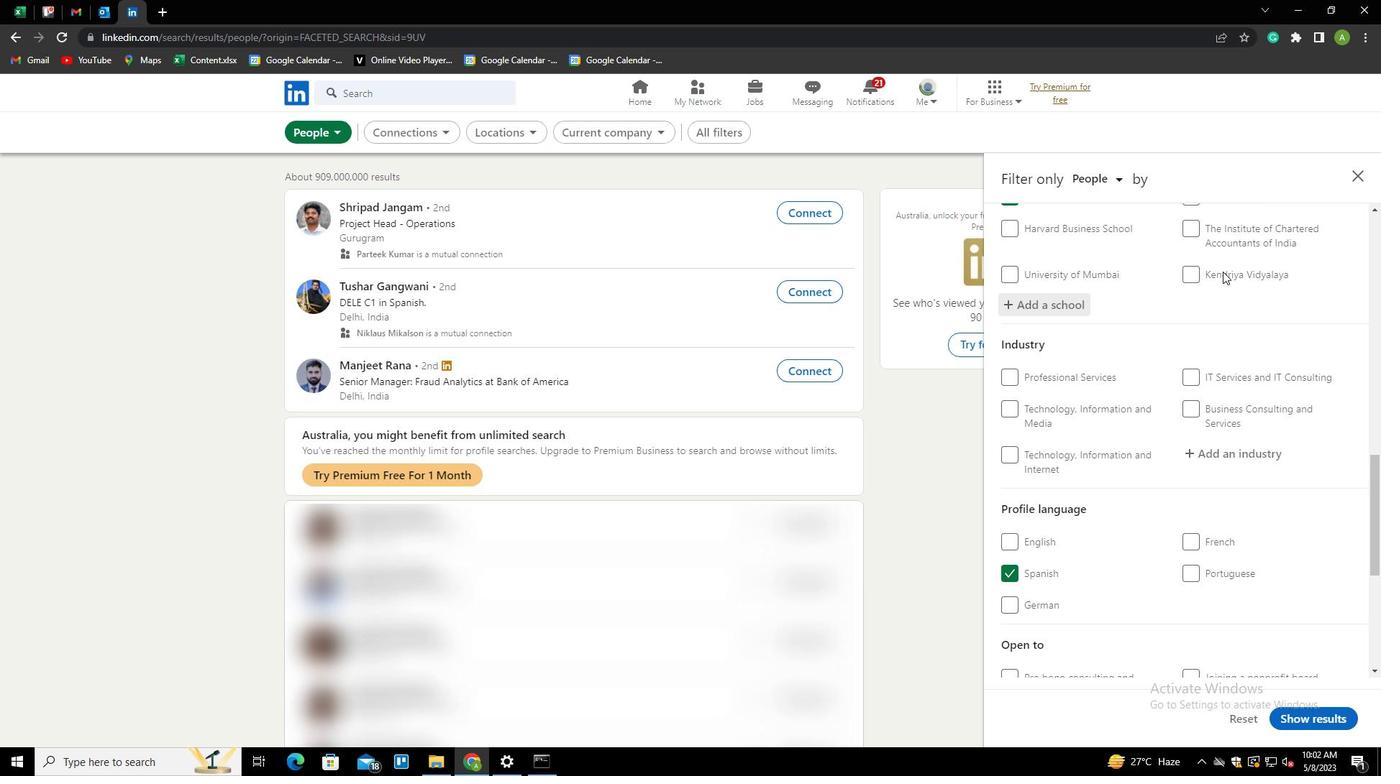 
Action: Mouse scrolled (1222, 271) with delta (0, 0)
Screenshot: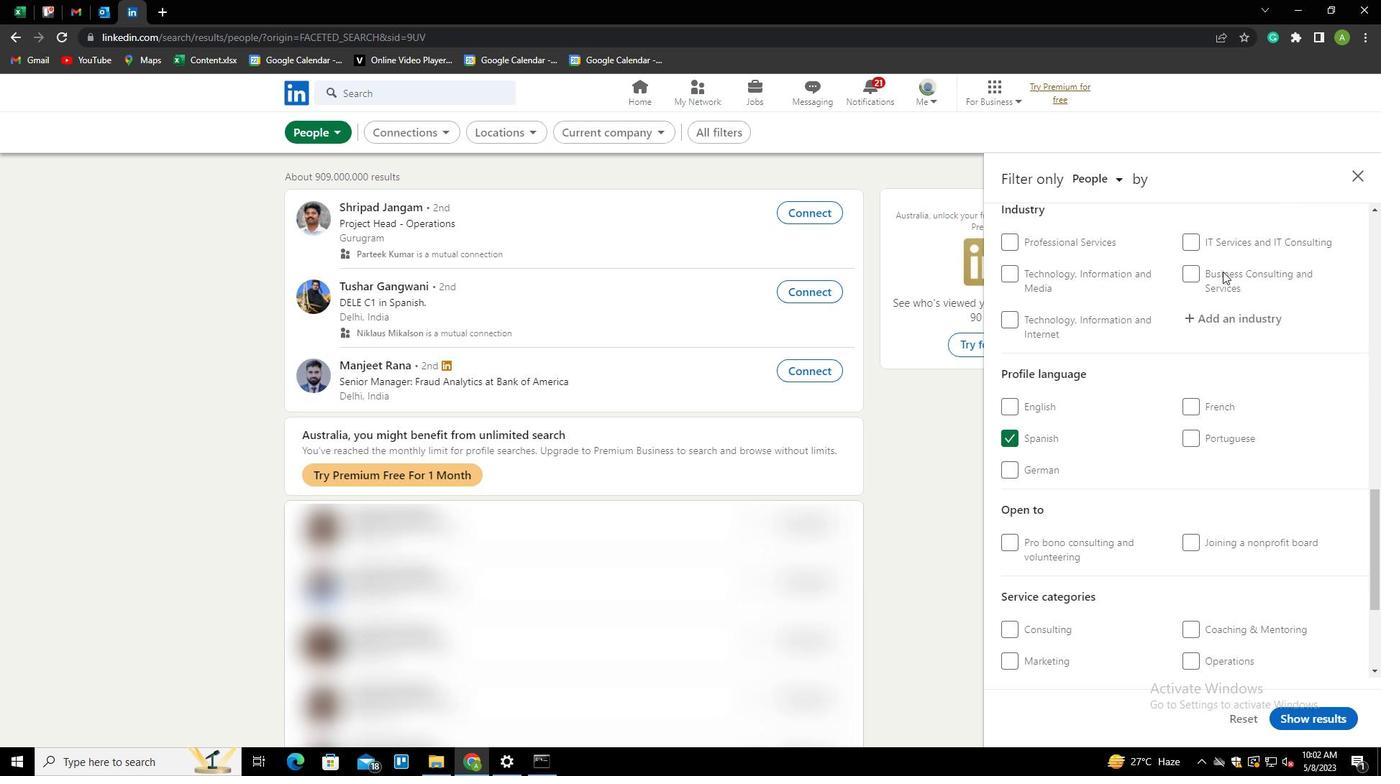 
Action: Mouse moved to (1261, 246)
Screenshot: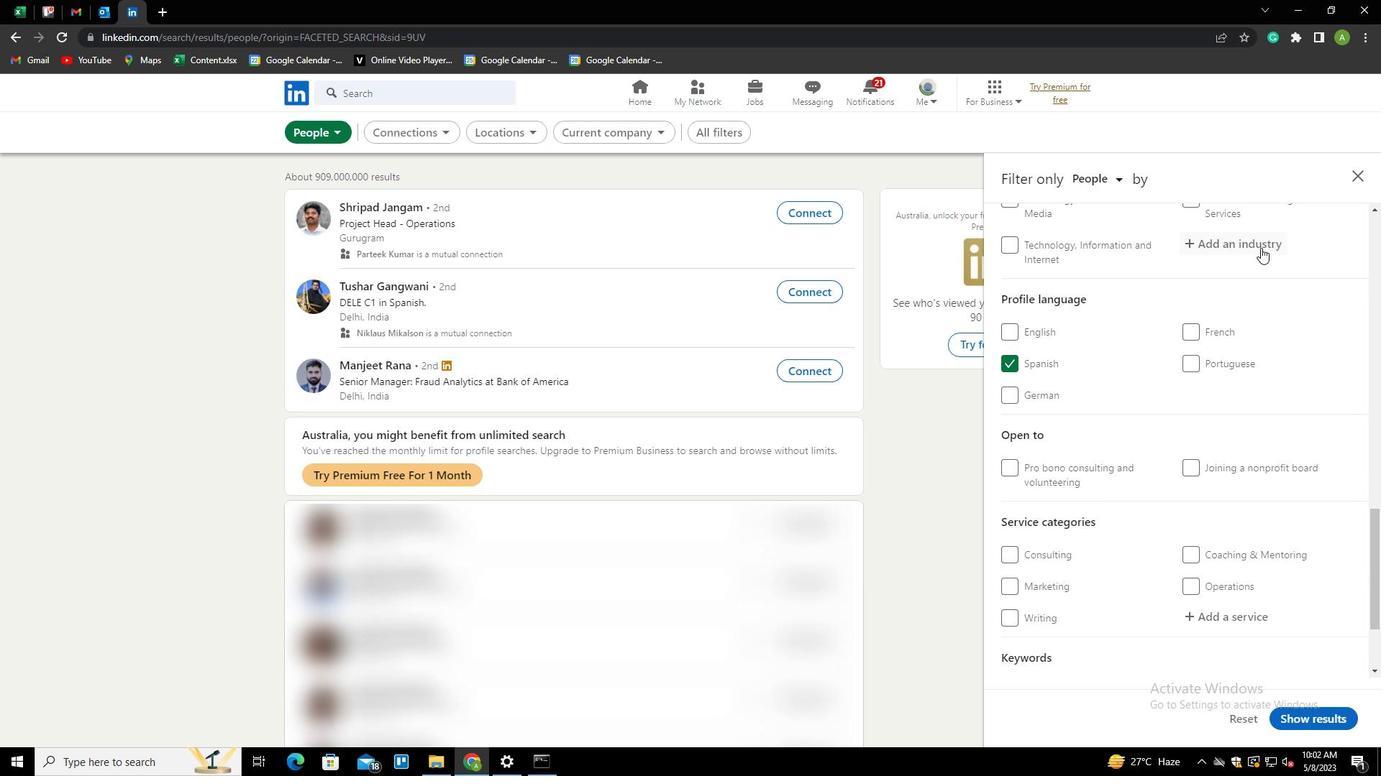 
Action: Mouse pressed left at (1261, 246)
Screenshot: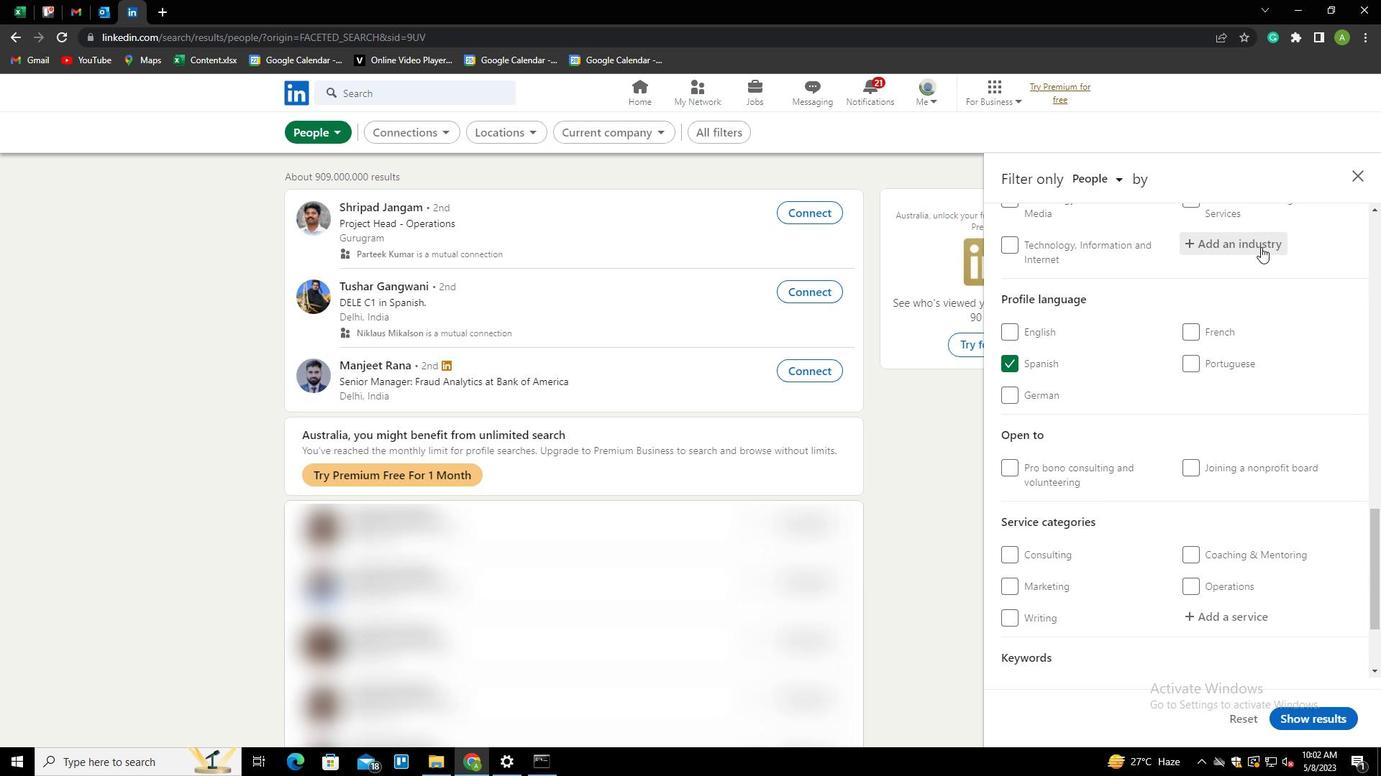 
Action: Mouse moved to (1261, 246)
Screenshot: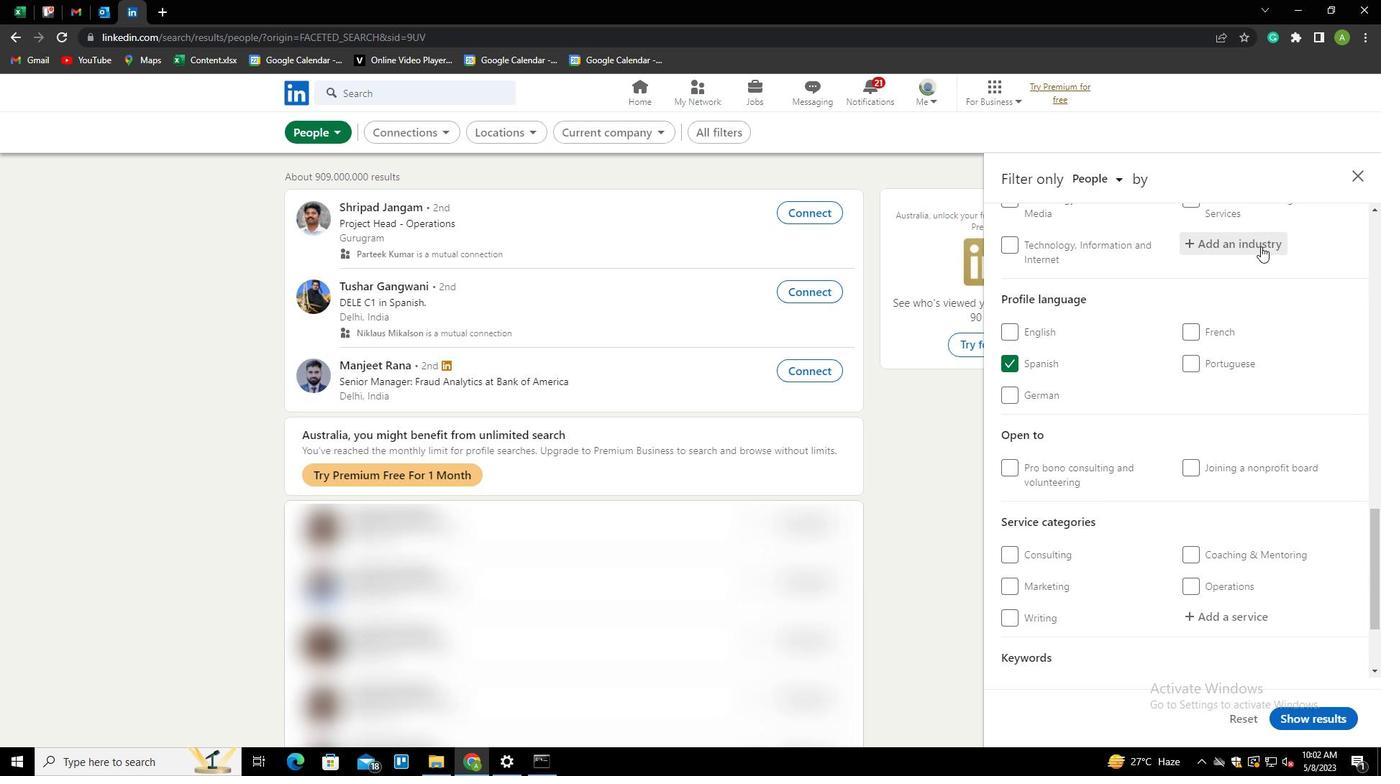 
Action: Key pressed <Key.shift>INVESTIMENT<Key.backspace><Key.backspace><Key.backspace><Key.backspace><Key.backspace><Key.backspace>TMENT<Key.space><Key.shift>MANAGEMET<Key.backspace>NT<Key.down><Key.enter>
Screenshot: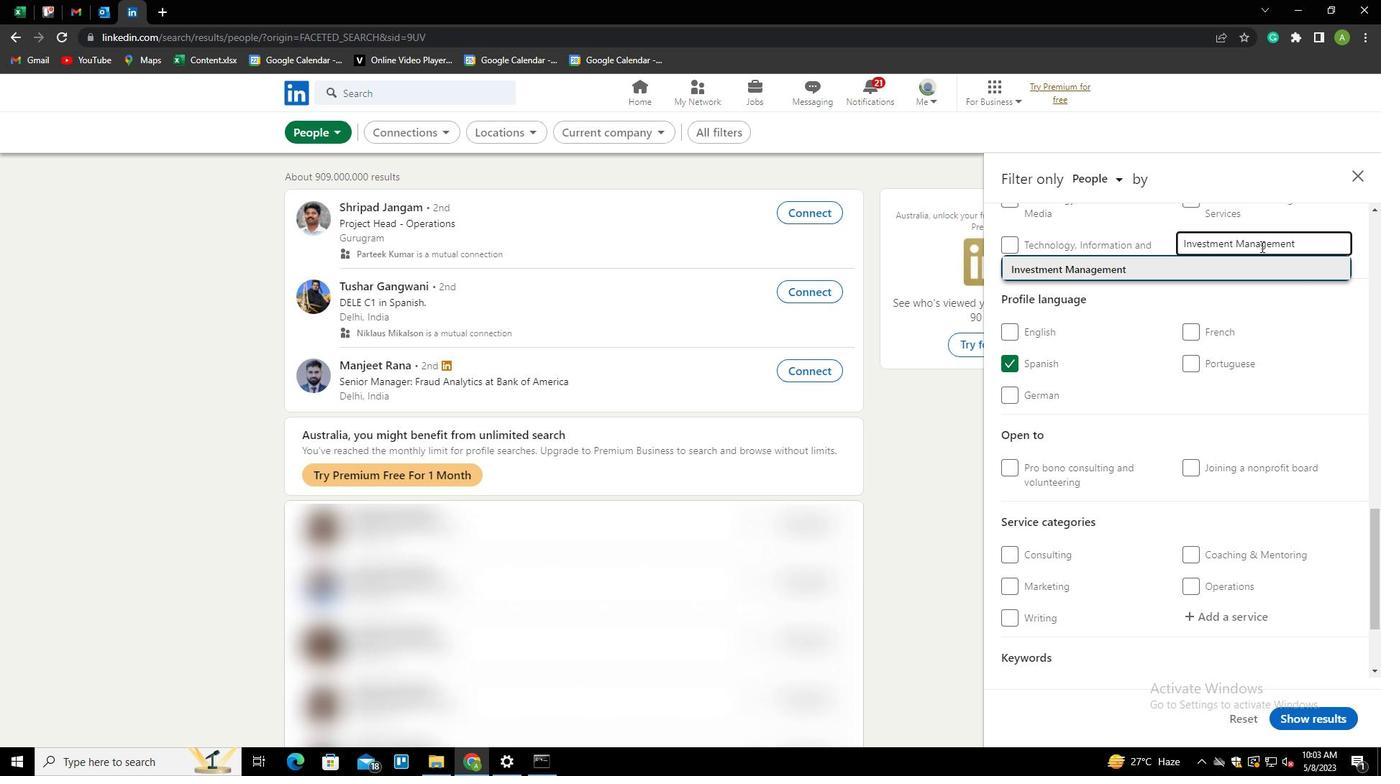 
Action: Mouse scrolled (1261, 246) with delta (0, 0)
Screenshot: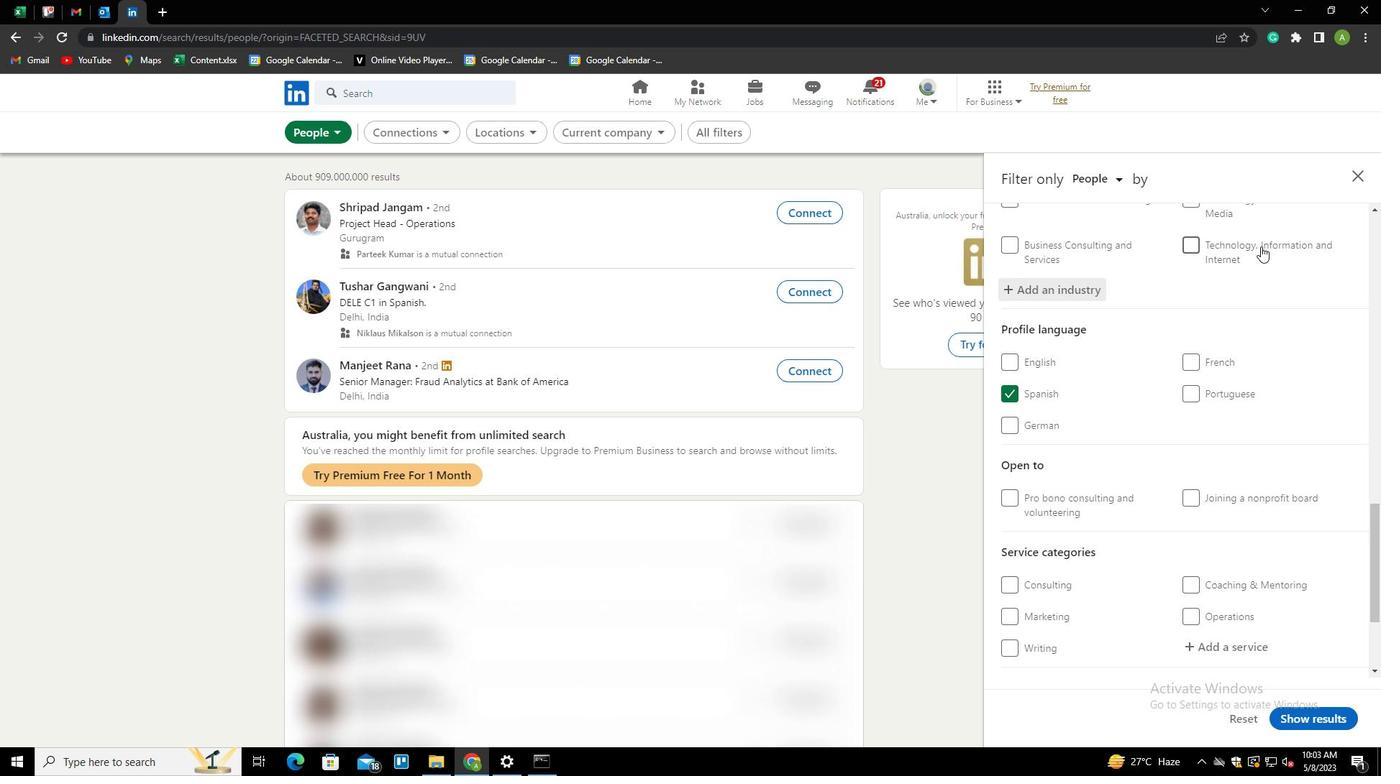 
Action: Mouse scrolled (1261, 246) with delta (0, 0)
Screenshot: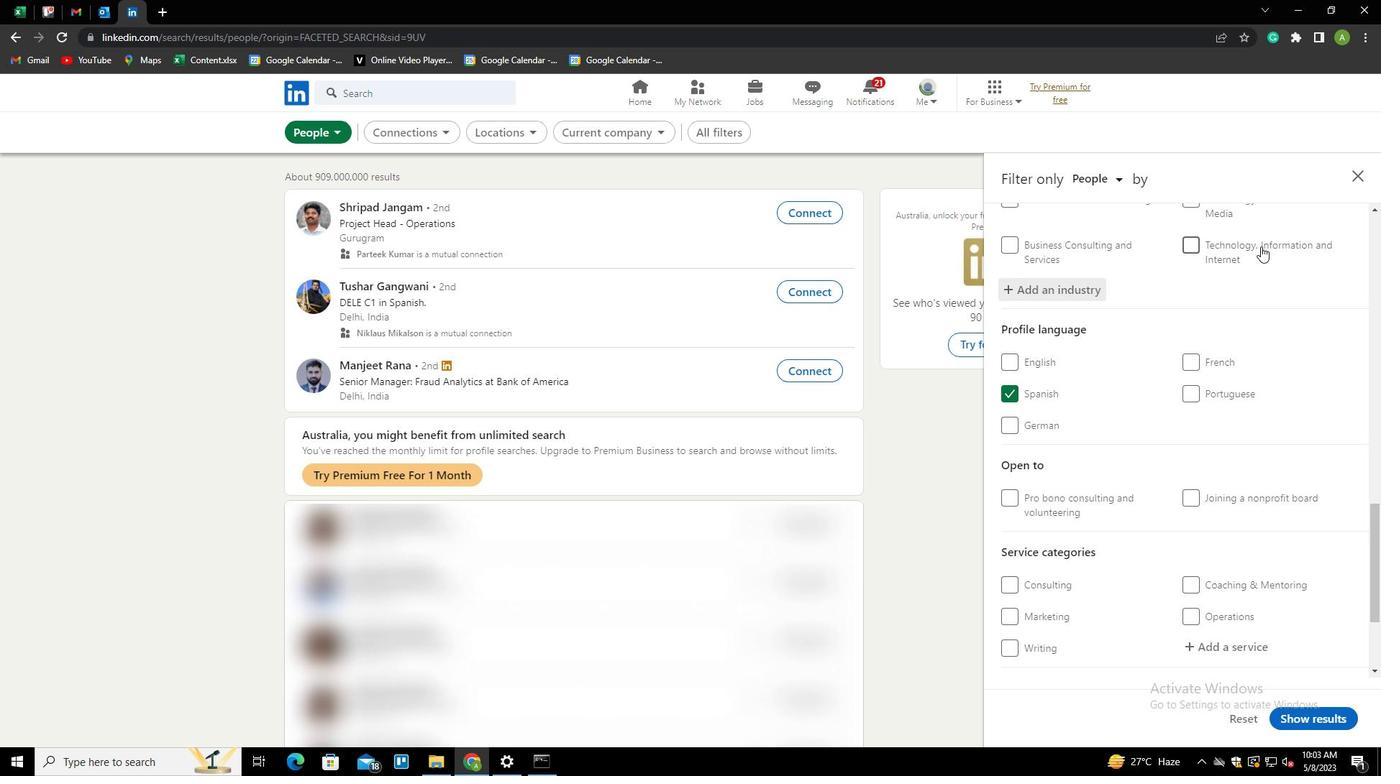
Action: Mouse scrolled (1261, 246) with delta (0, 0)
Screenshot: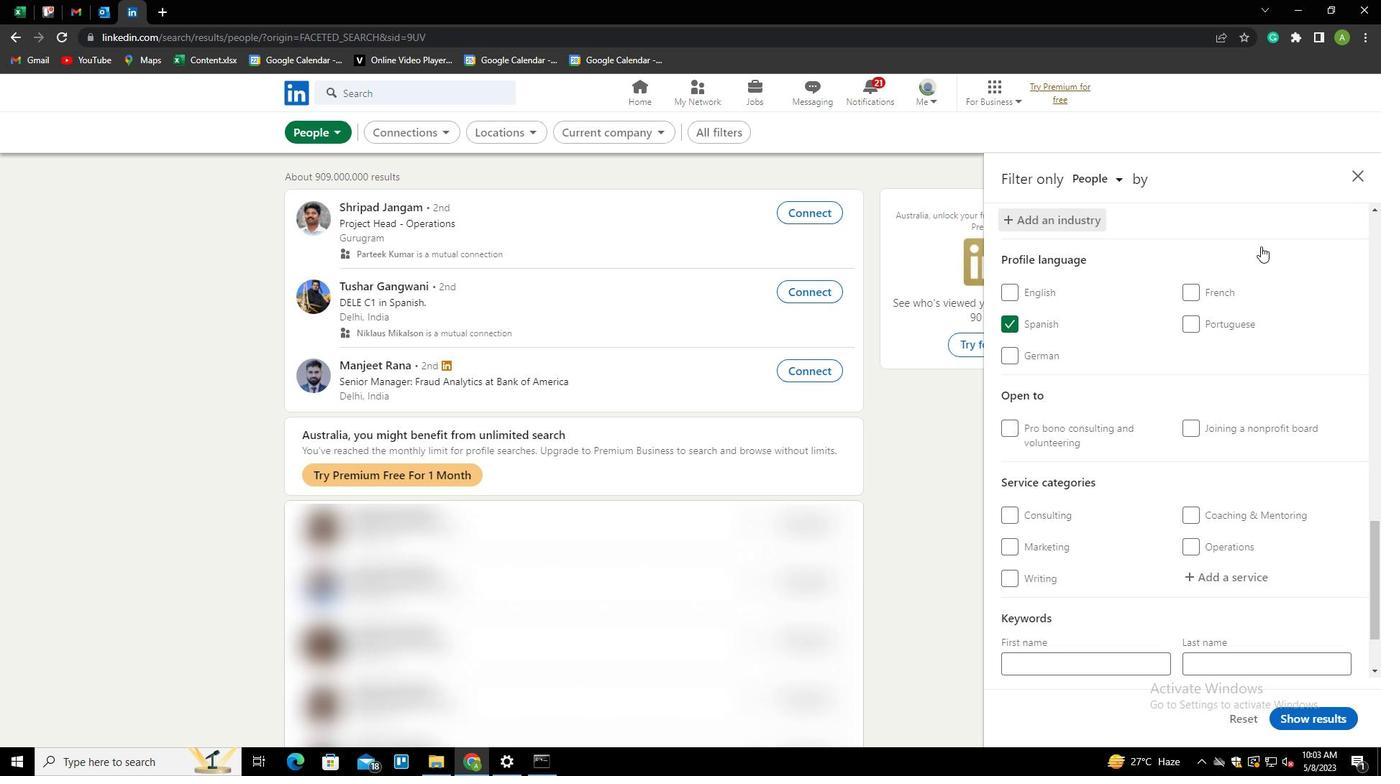 
Action: Mouse scrolled (1261, 246) with delta (0, 0)
Screenshot: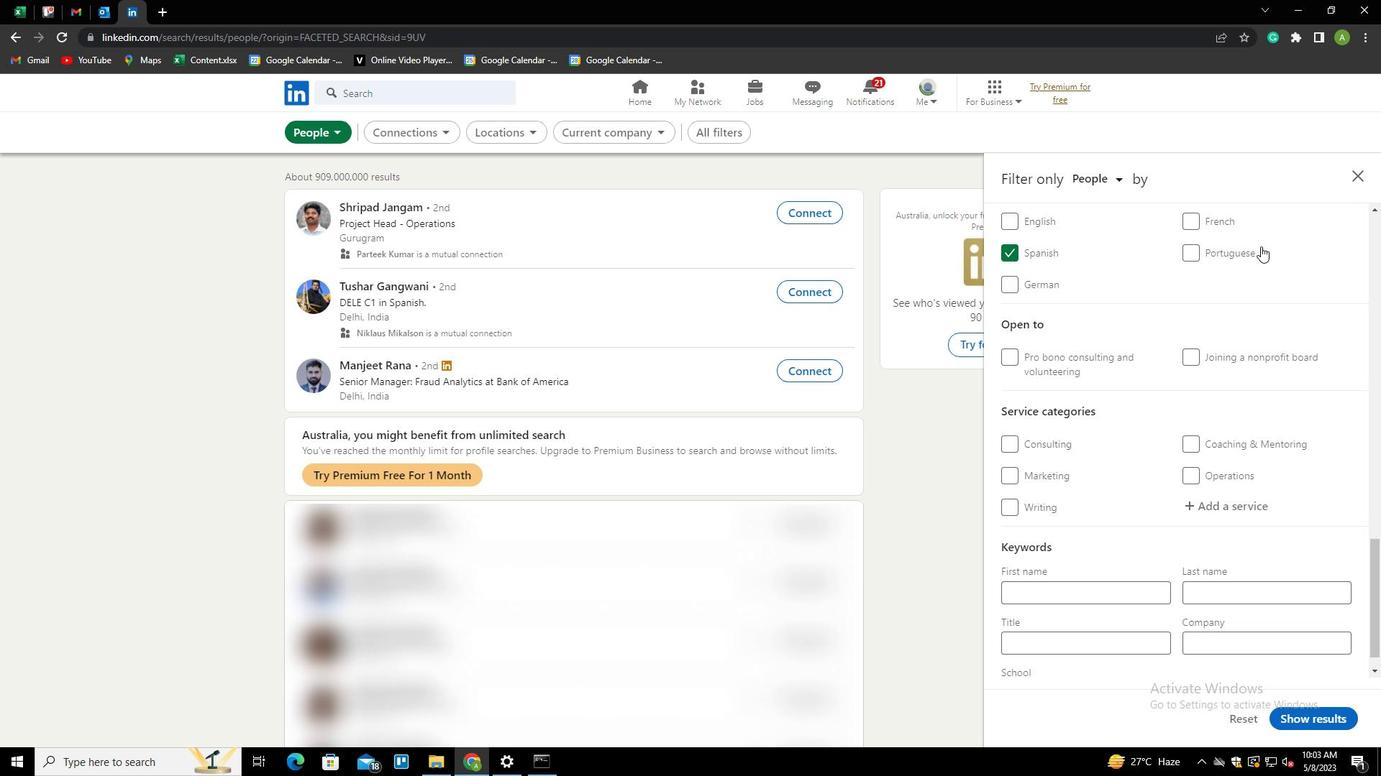 
Action: Mouse scrolled (1261, 246) with delta (0, 0)
Screenshot: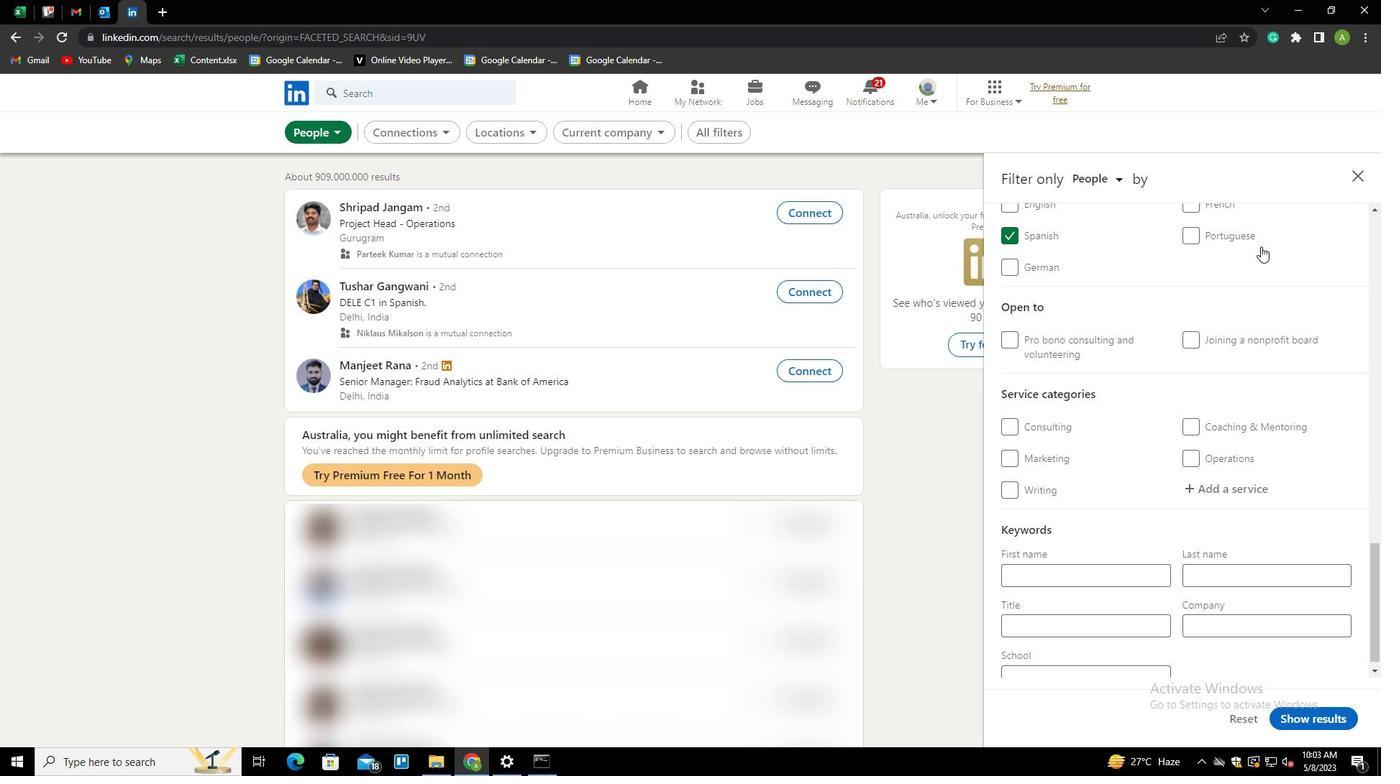 
Action: Mouse scrolled (1261, 246) with delta (0, 0)
Screenshot: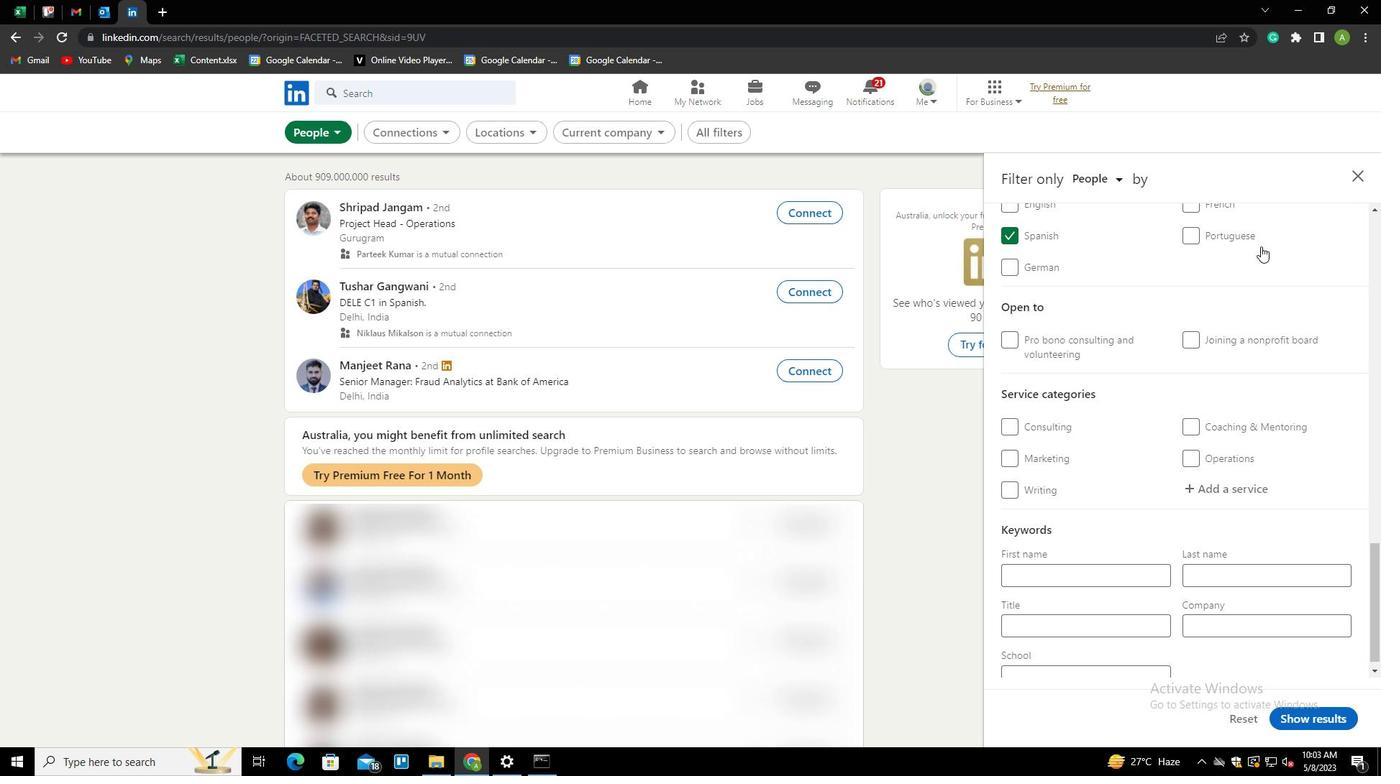 
Action: Mouse scrolled (1261, 246) with delta (0, 0)
Screenshot: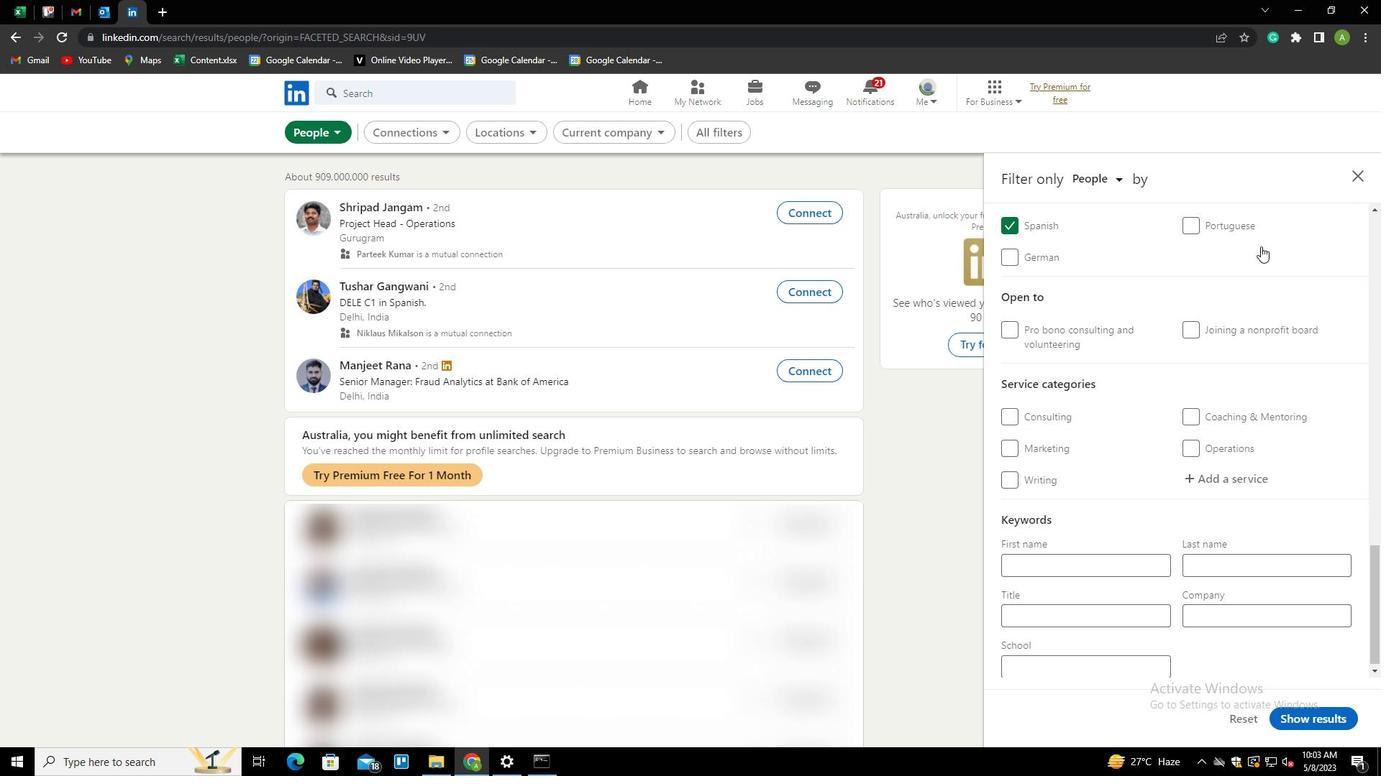 
Action: Mouse moved to (1219, 469)
Screenshot: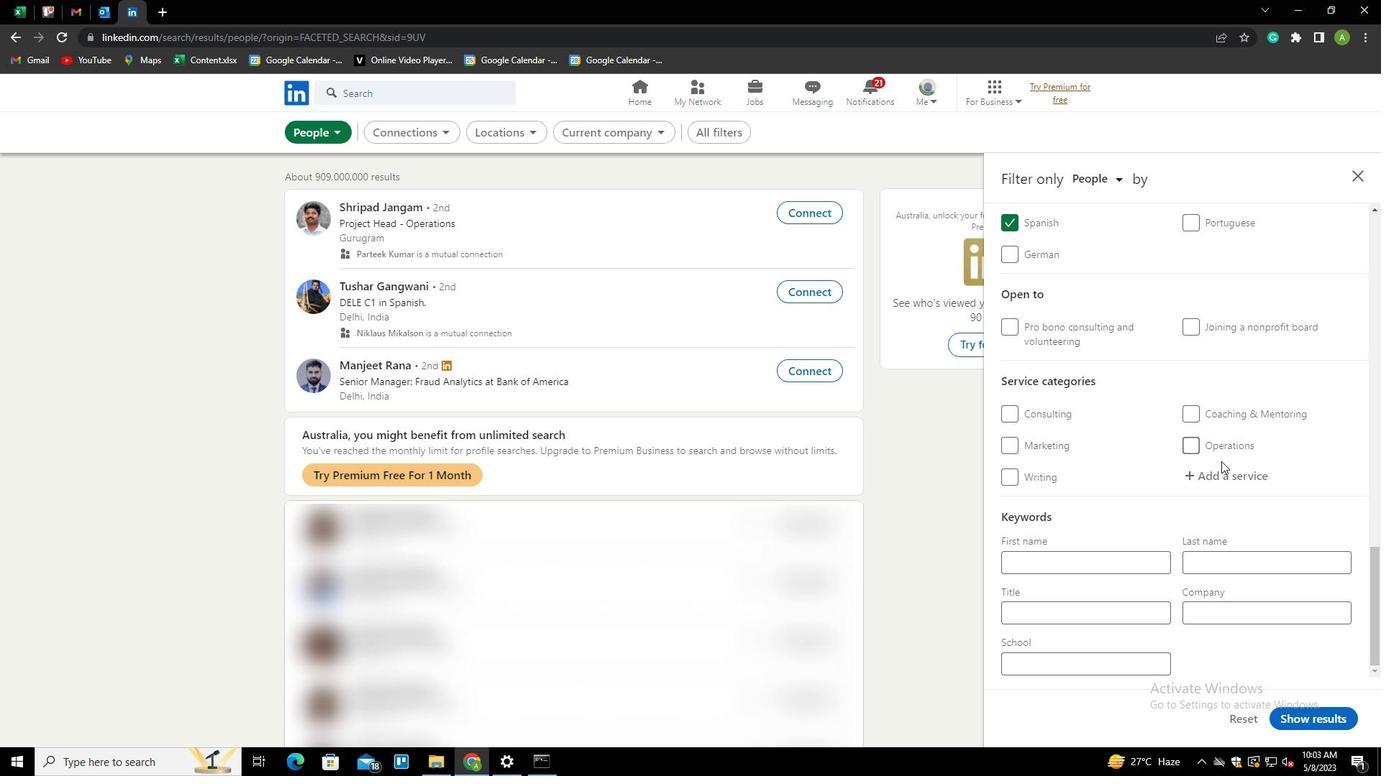 
Action: Mouse pressed left at (1219, 469)
Screenshot: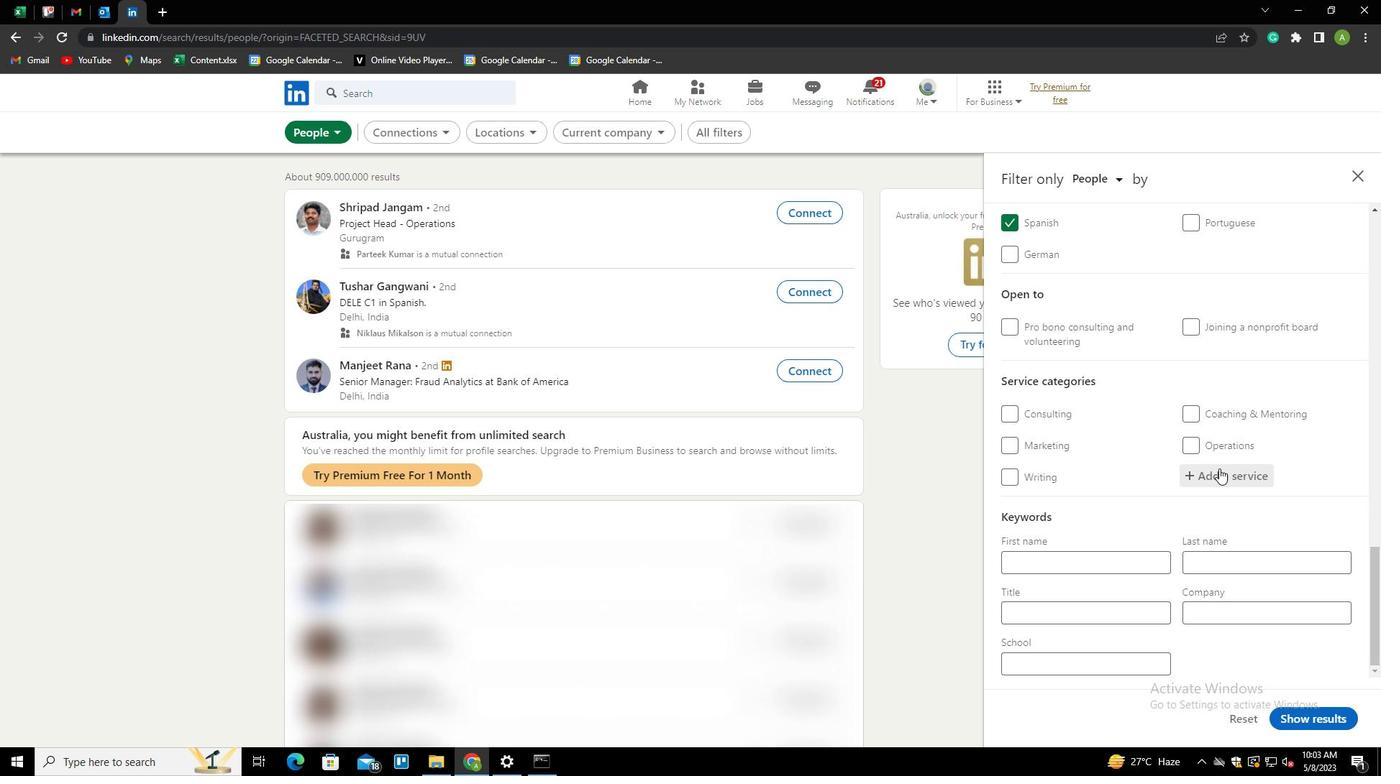 
Action: Mouse moved to (1217, 469)
Screenshot: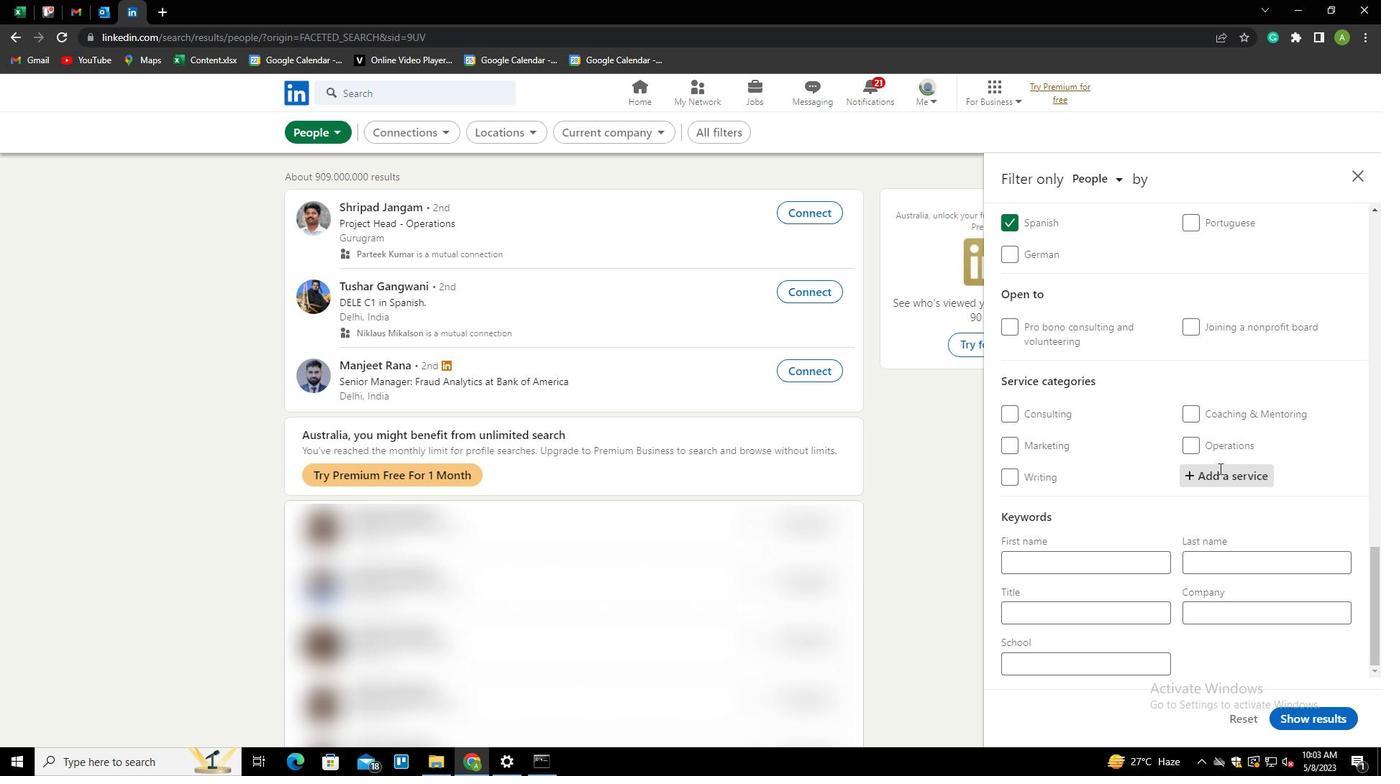 
Action: Key pressed <Key.shift>PRICING<Key.space><Key.shift>STRATEGY<Key.down><Key.enter>
Screenshot: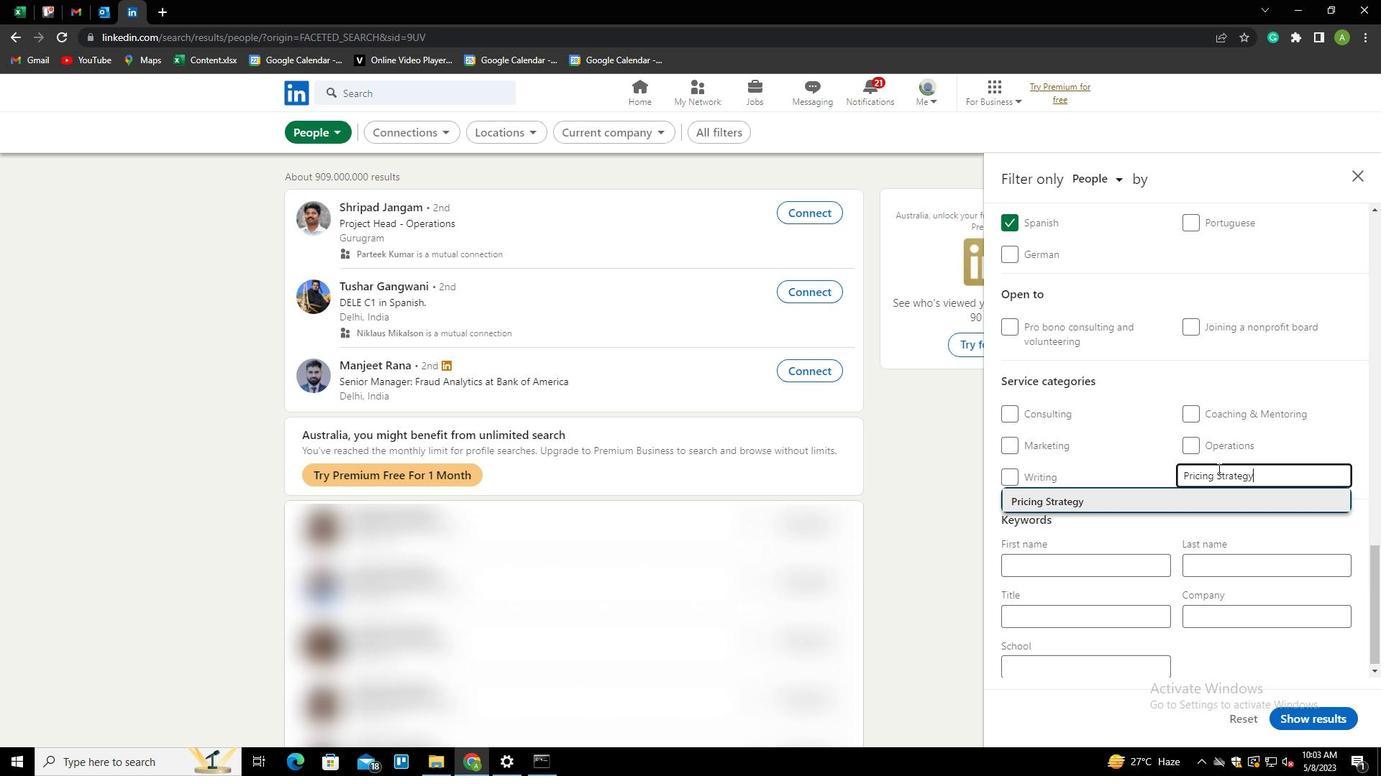 
Action: Mouse scrolled (1217, 468) with delta (0, 0)
Screenshot: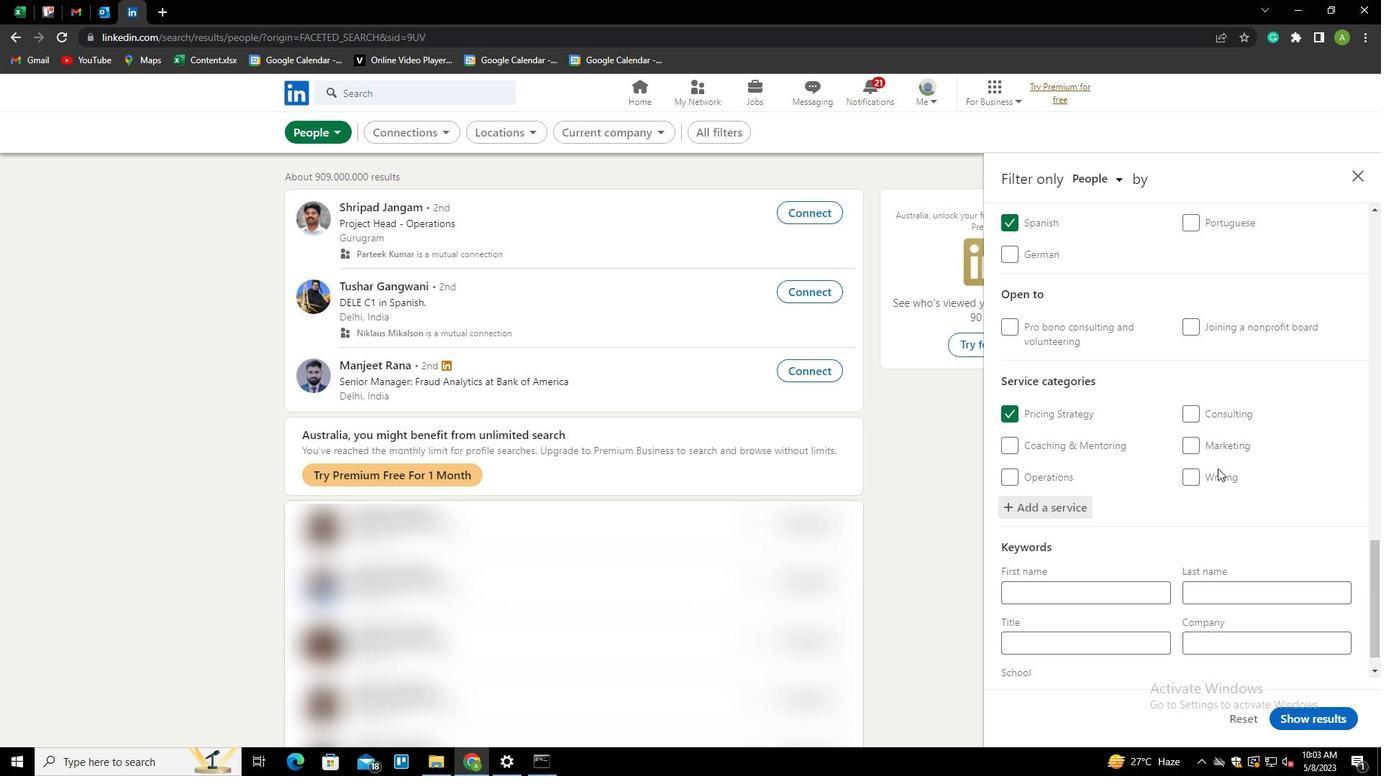 
Action: Mouse scrolled (1217, 468) with delta (0, 0)
Screenshot: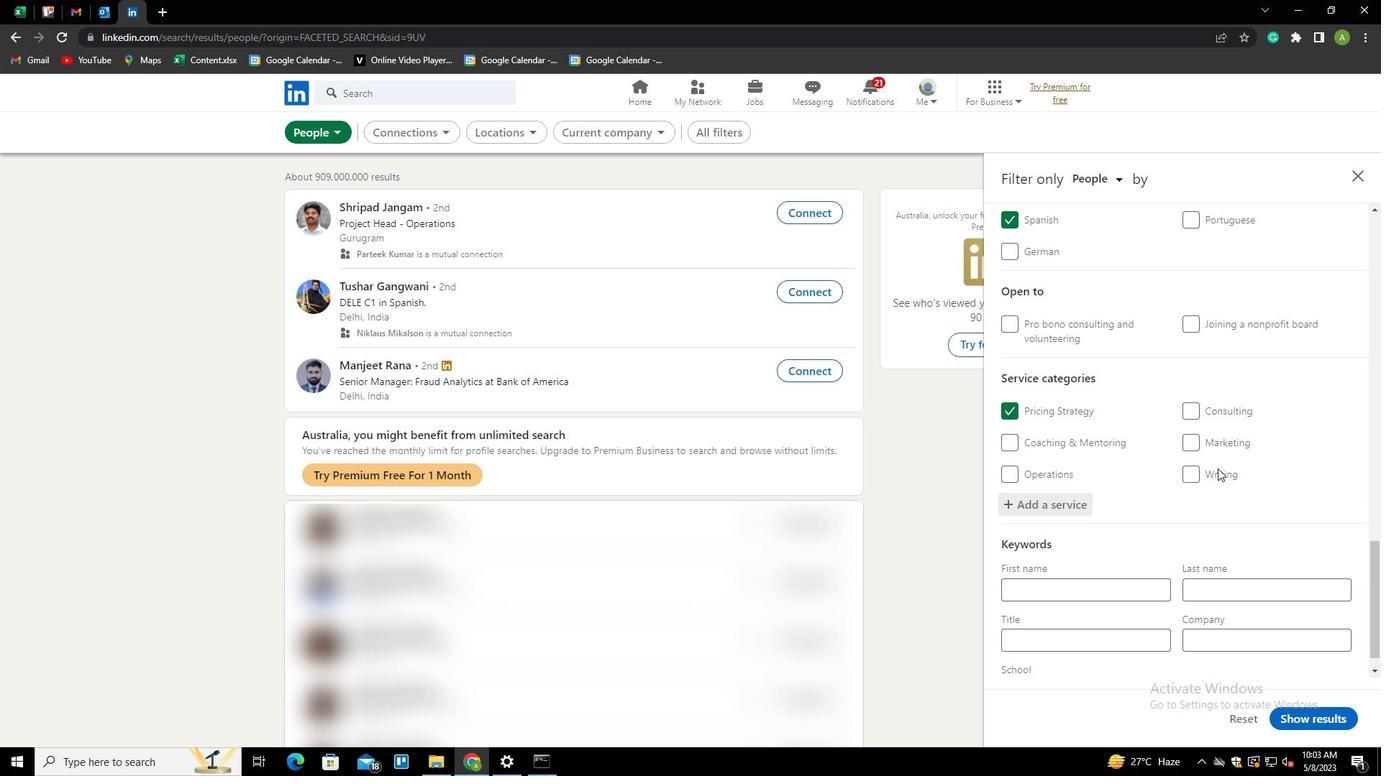 
Action: Mouse scrolled (1217, 468) with delta (0, 0)
Screenshot: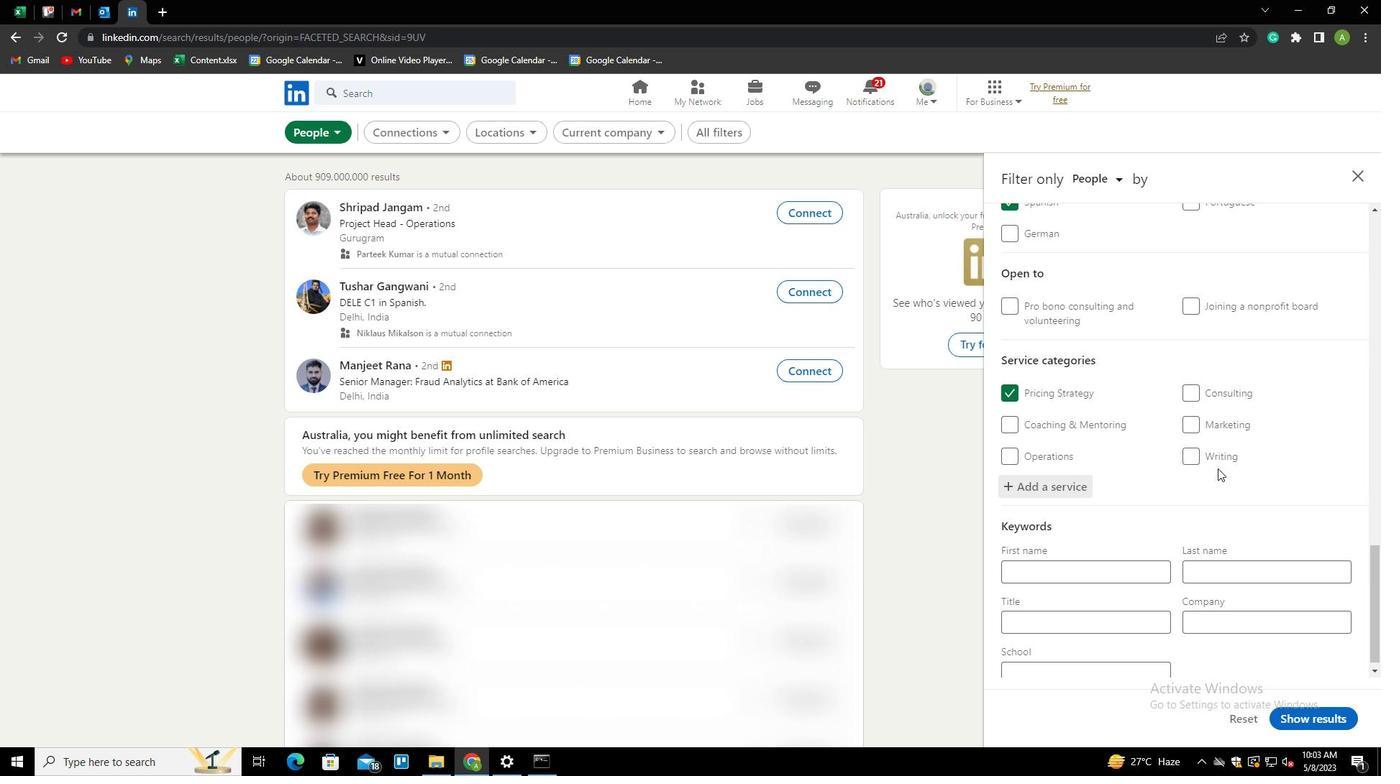 
Action: Mouse moved to (1110, 617)
Screenshot: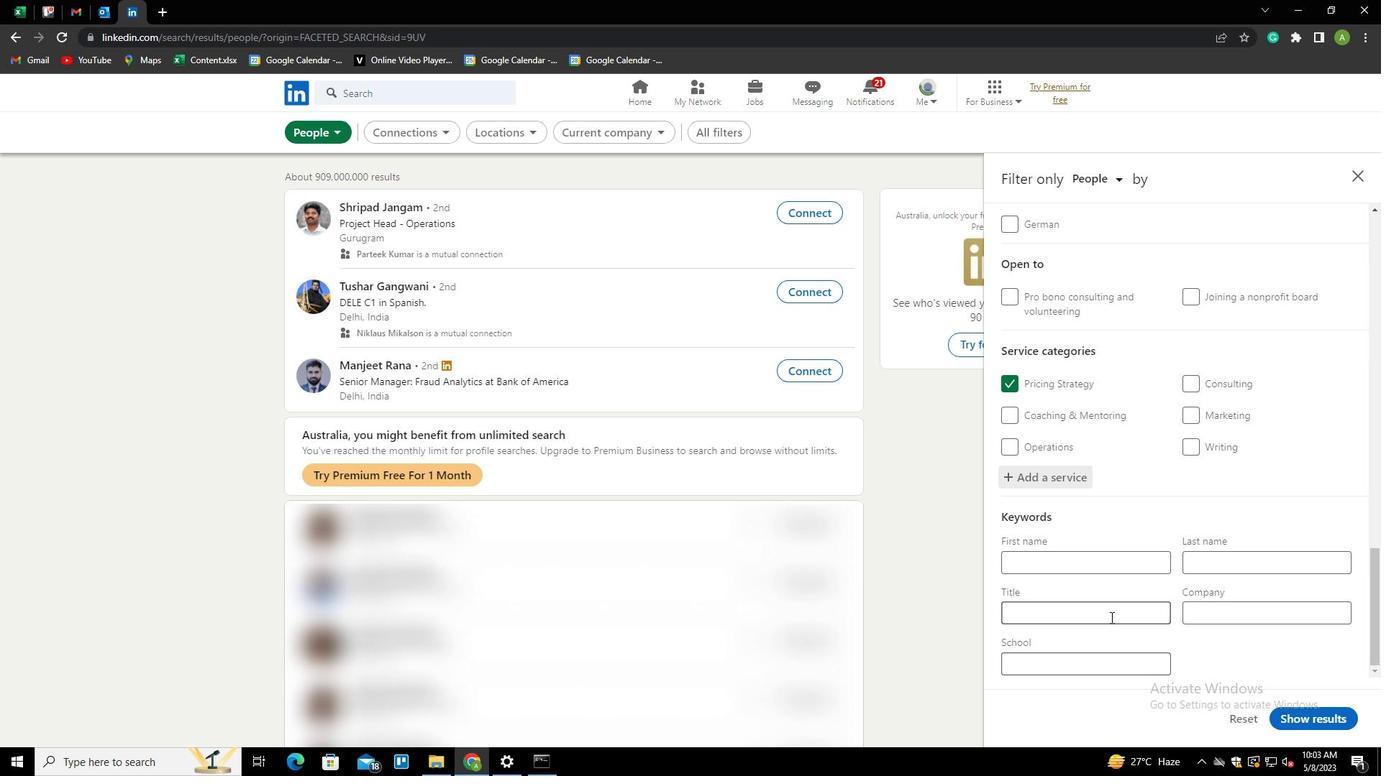 
Action: Mouse pressed left at (1110, 617)
Screenshot: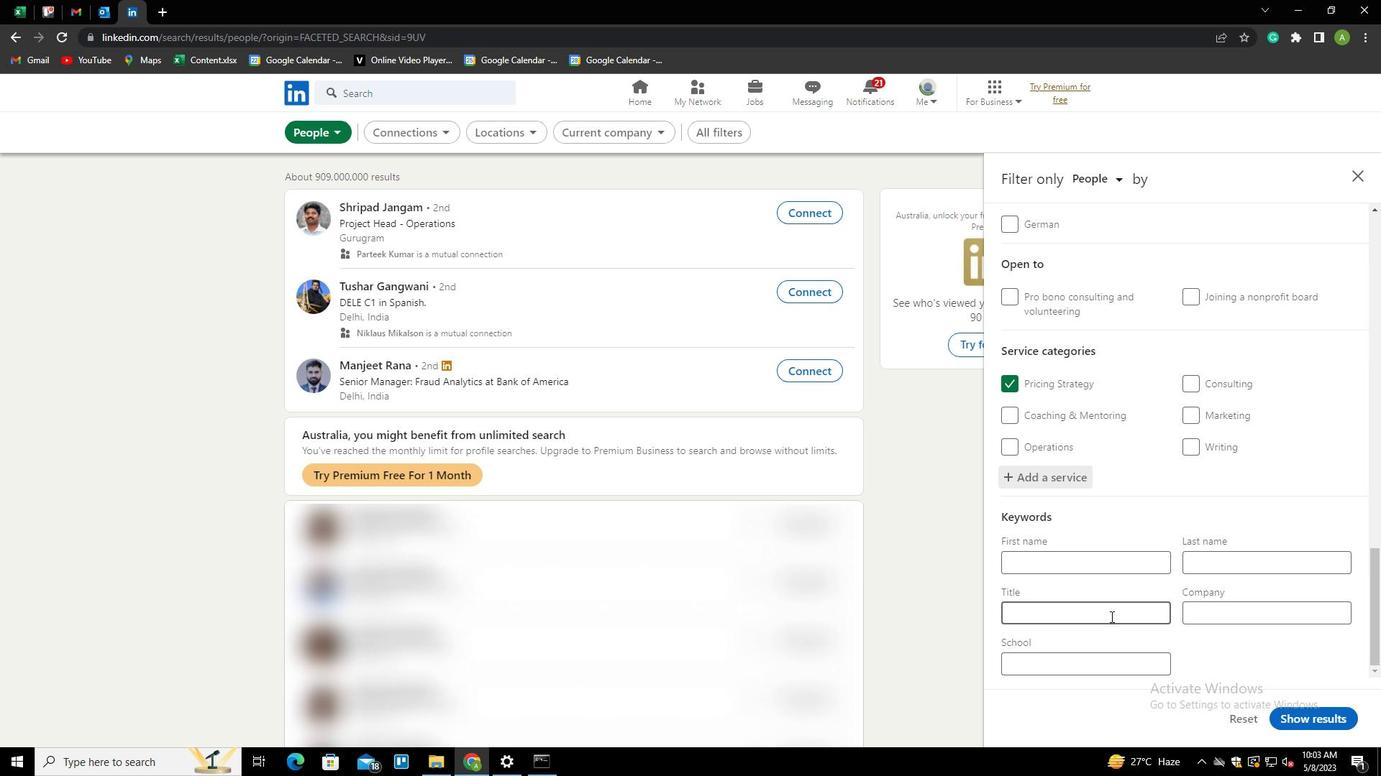 
Action: Key pressed <Key.shift><Key.shift><Key.shift><Key.shift><Key.shift><Key.shift><Key.shift><Key.shift><Key.shift><Key.shift><Key.shift><Key.shift><Key.shift><Key.shift><Key.shift><Key.shift><Key.shift><Key.shift><Key.shift><Key.shift><Key.shift><Key.shift><Key.shift><Key.shift><Key.shift><Key.shift><Key.shift><Key.shift><Key.shift>CARPENTER
Screenshot: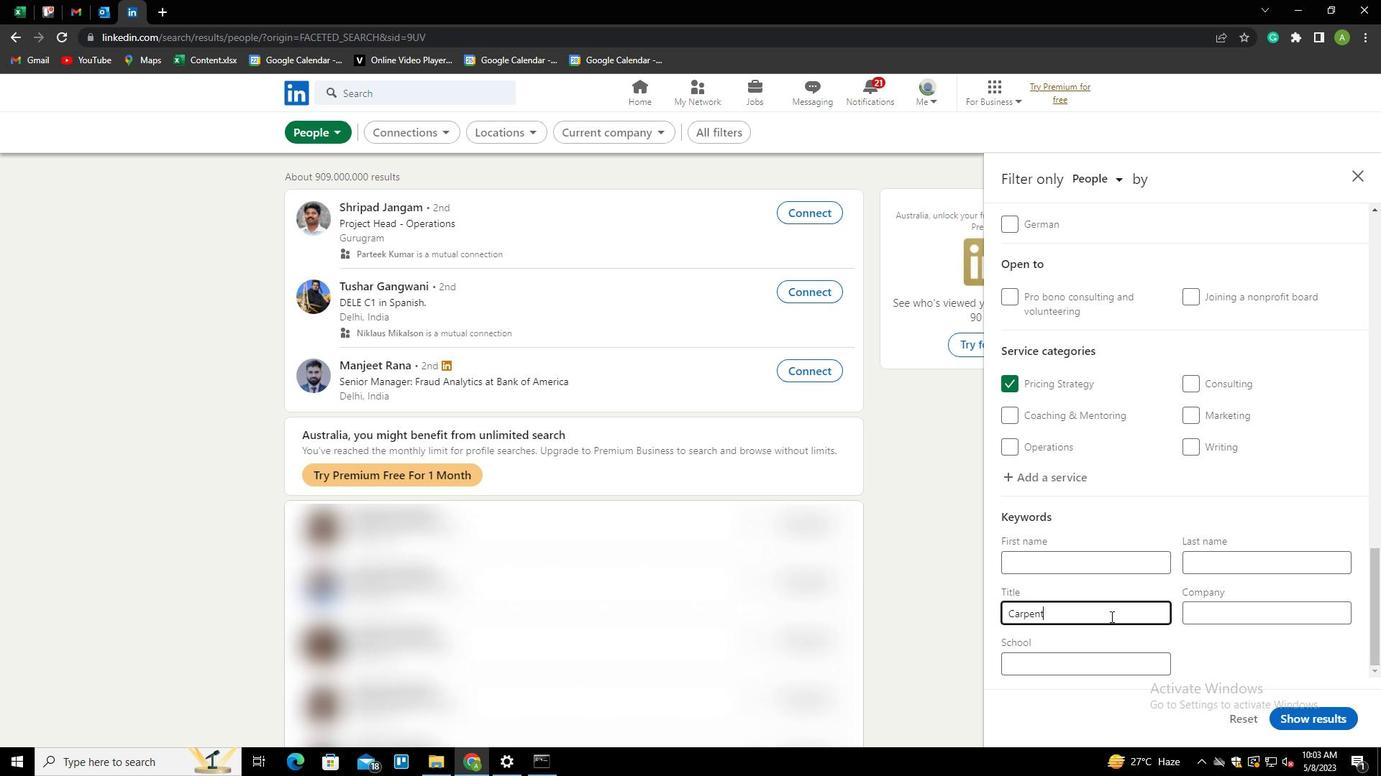 
Action: Mouse moved to (1267, 667)
Screenshot: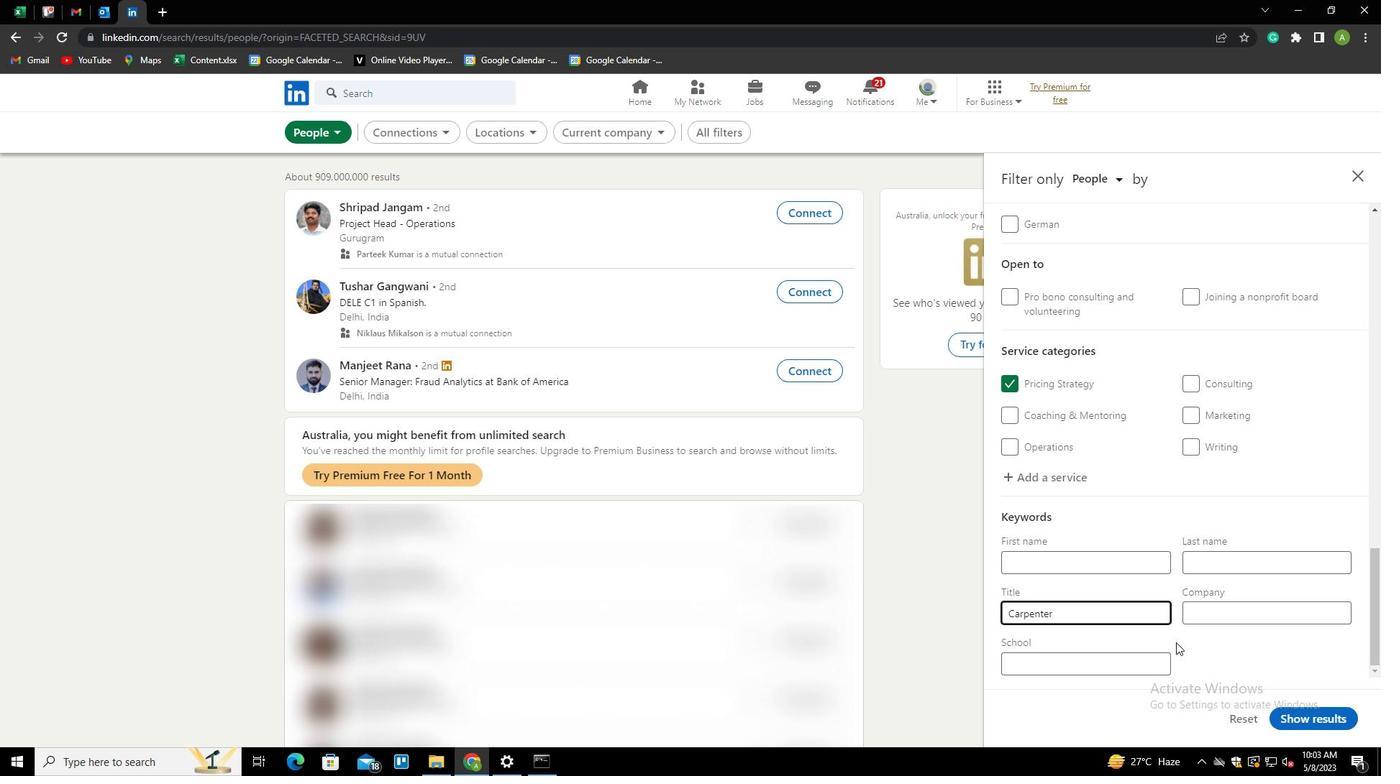 
Action: Mouse pressed left at (1267, 667)
Screenshot: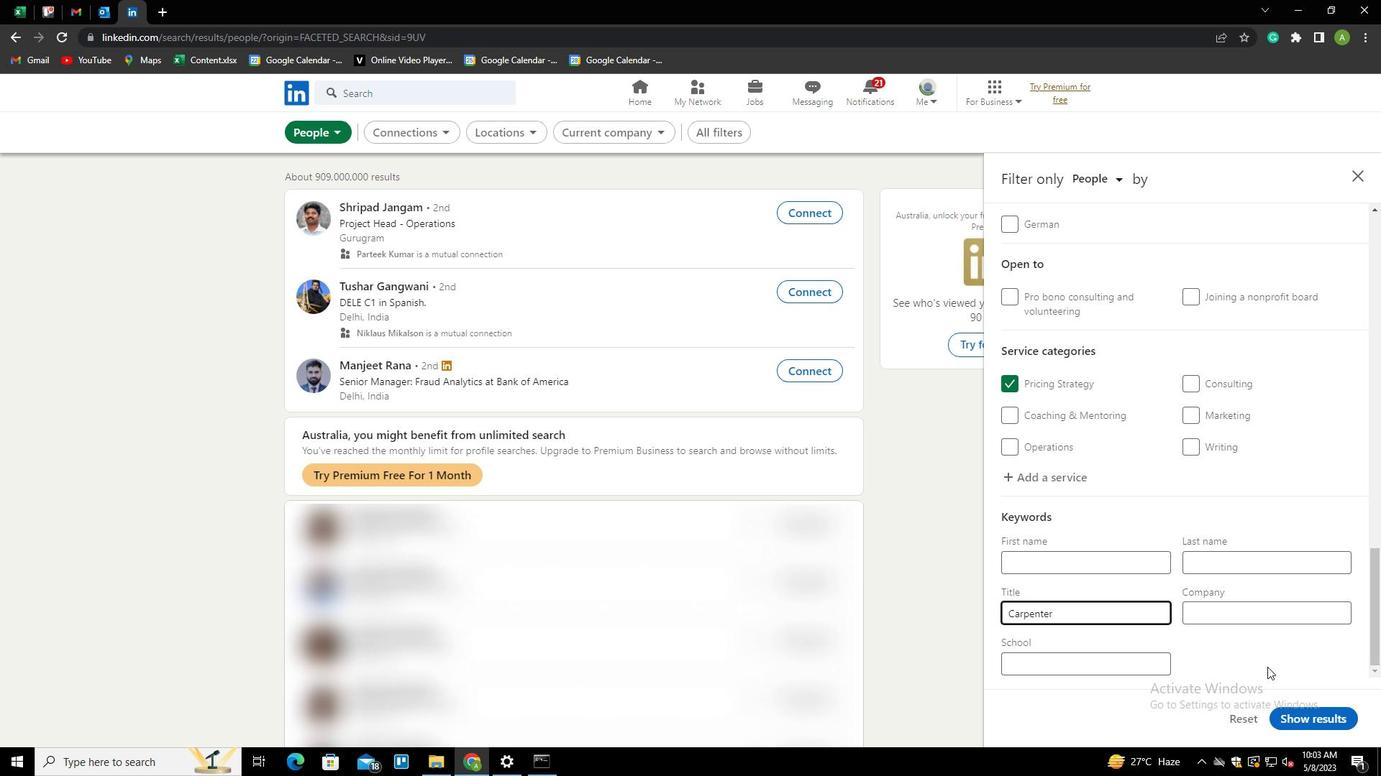 
Action: Mouse moved to (1304, 715)
Screenshot: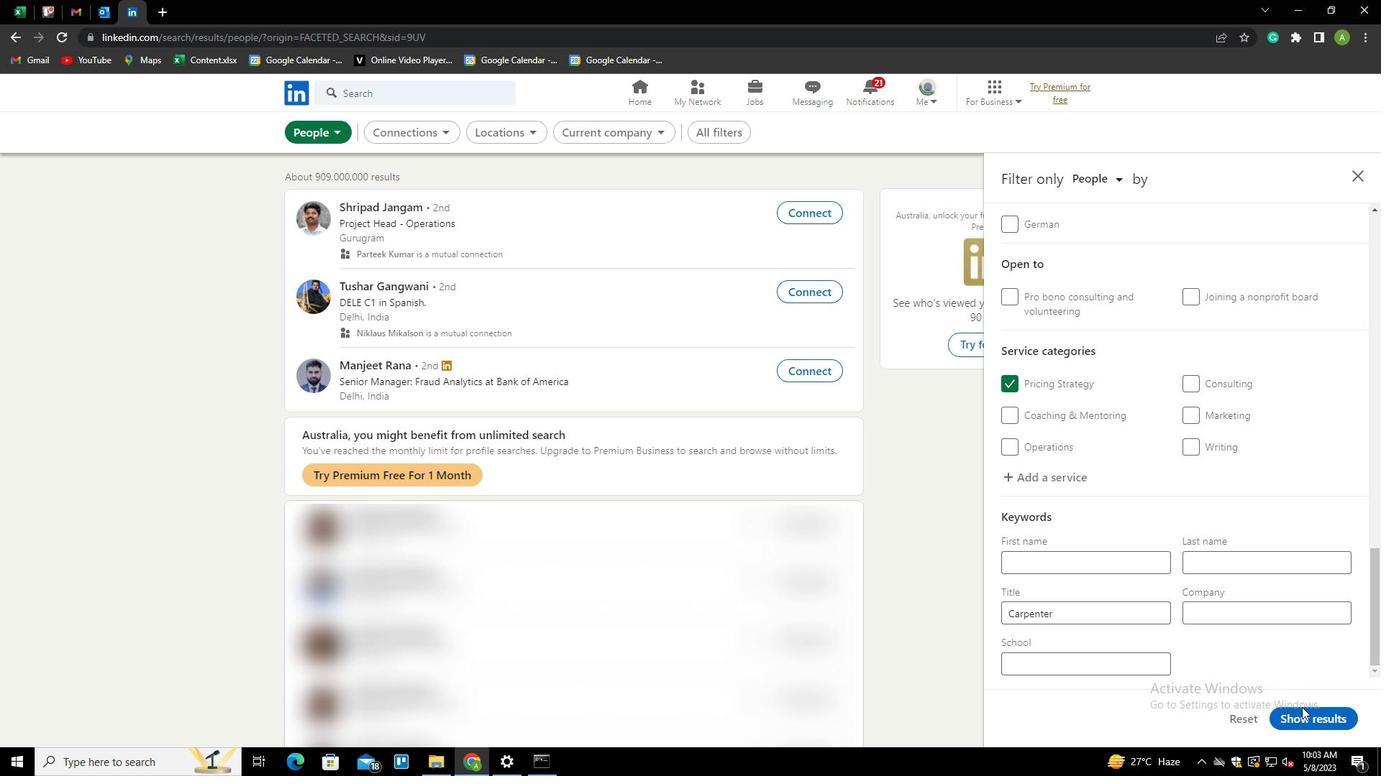 
Action: Mouse pressed left at (1304, 715)
Screenshot: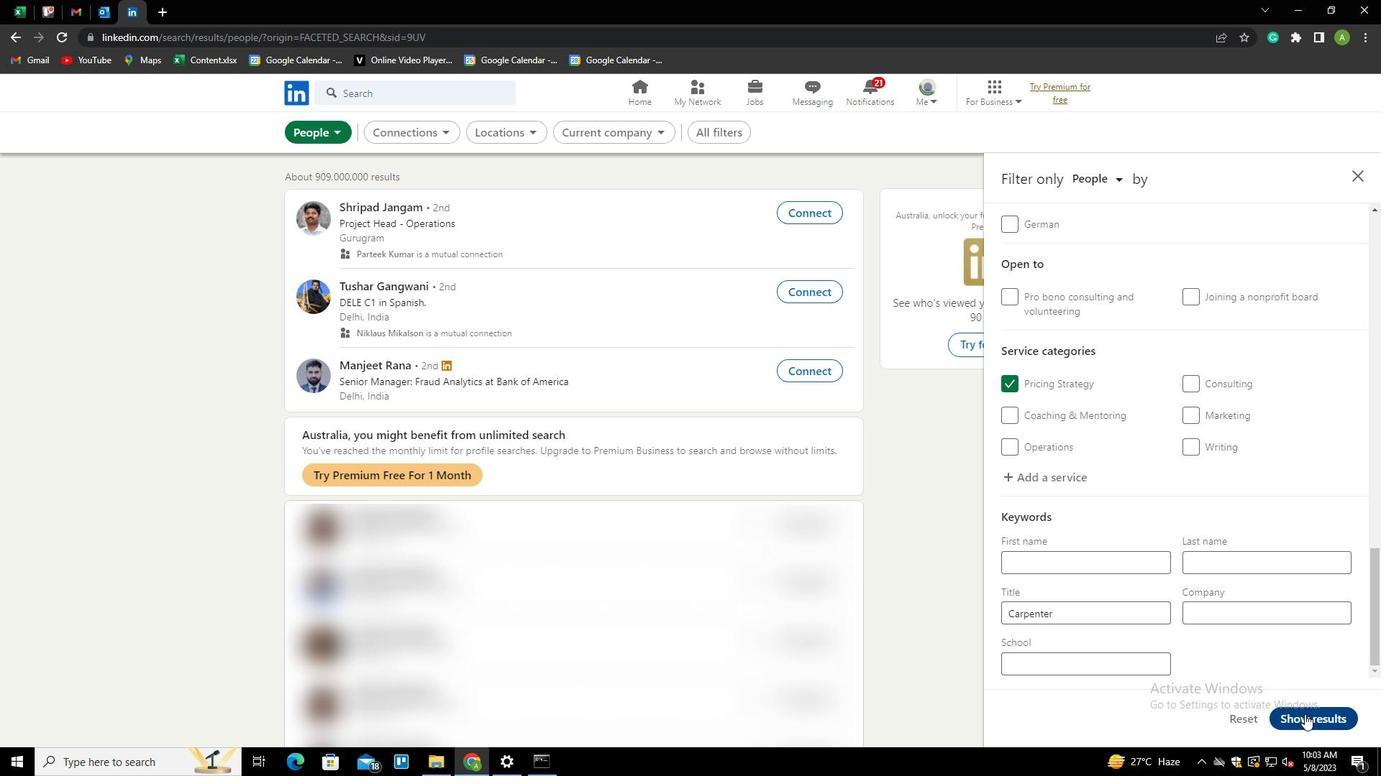 
Action: Mouse moved to (1304, 715)
Screenshot: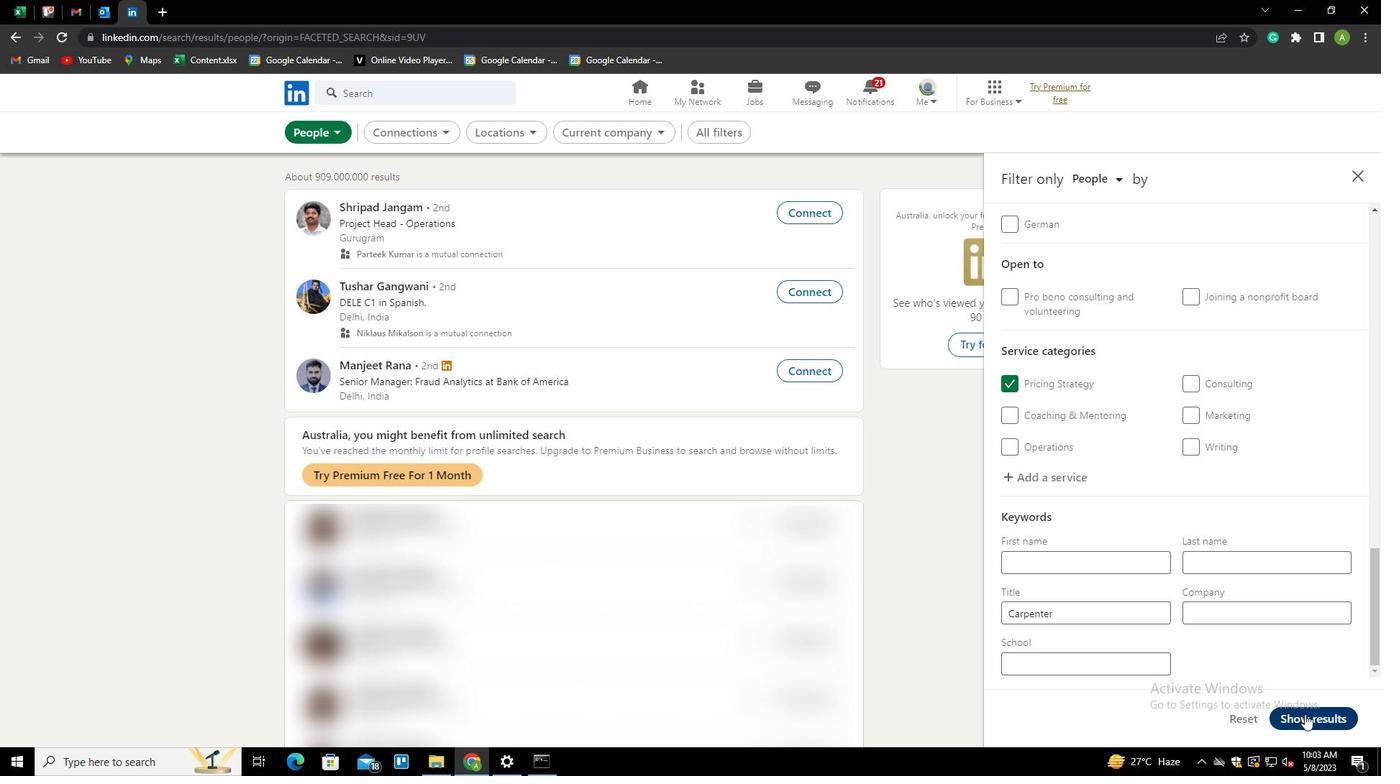 
